Task: Add an event  with title  Third Conference: Business Symposium, date '2024/04/04' to 2024/04/05 & Select Event type as  Group. Add location for the event as  Marrakech, Morocco and add a description: The team will assess the project's adherence to established processes and methodologies. They will evaluate whether project activities, such as requirements gathering, design, development, testing, and deployment, are following defined procedures and best practices.Create an event link  http-thirdconference:businesssymposiumcom & Select the event color as  Magenta. , logged in from the account softage.4@softage.netand send the event invitation to softage.6@softage.net and softage.7@softage.net
Action: Mouse pressed left at (761, 106)
Screenshot: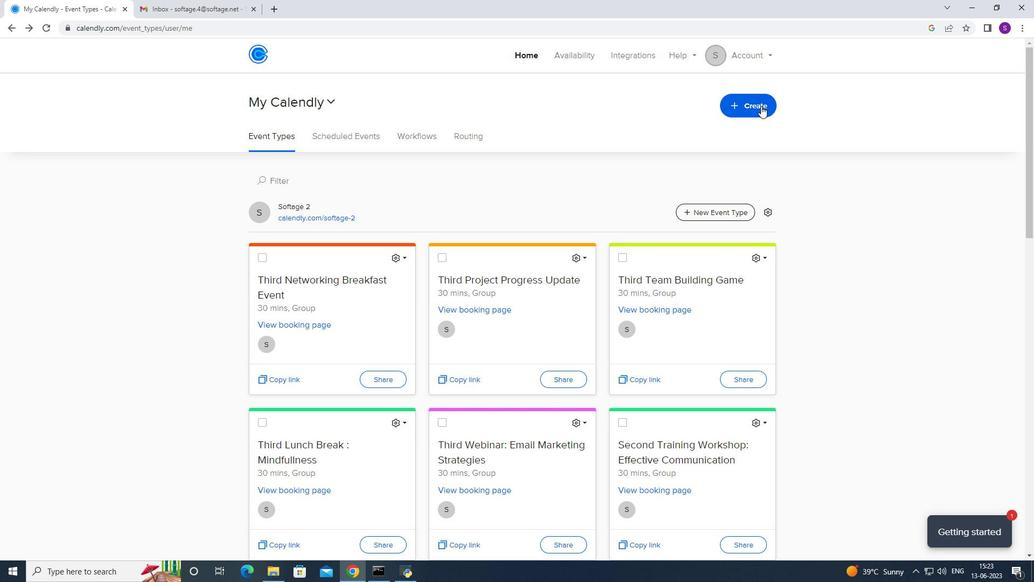 
Action: Mouse moved to (674, 145)
Screenshot: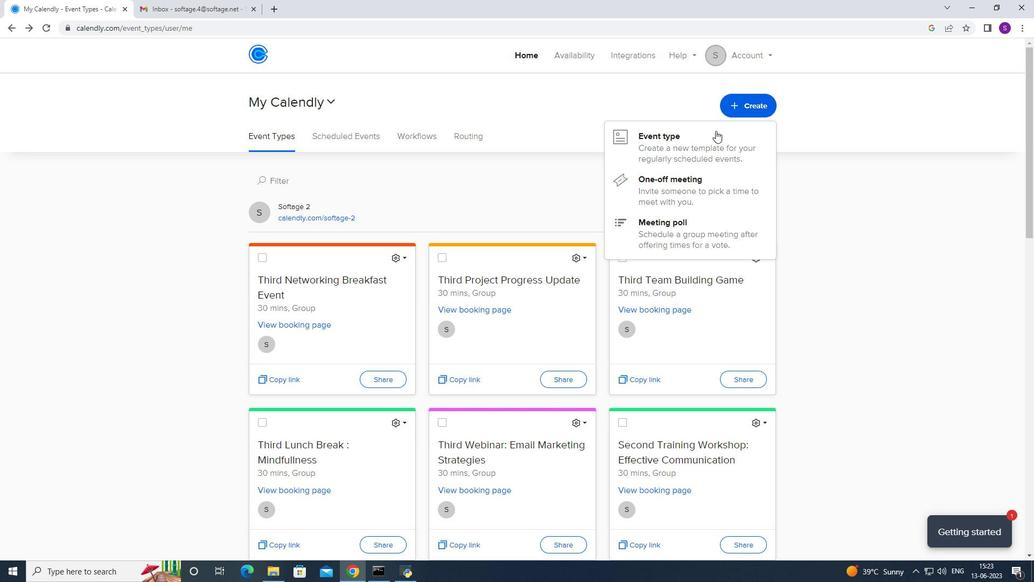 
Action: Mouse pressed left at (674, 145)
Screenshot: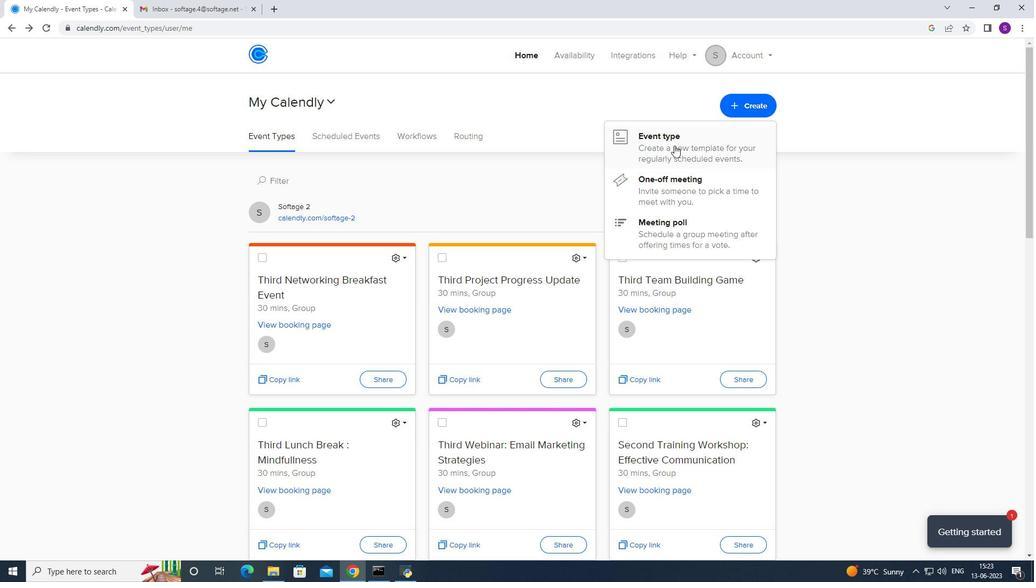 
Action: Mouse moved to (427, 241)
Screenshot: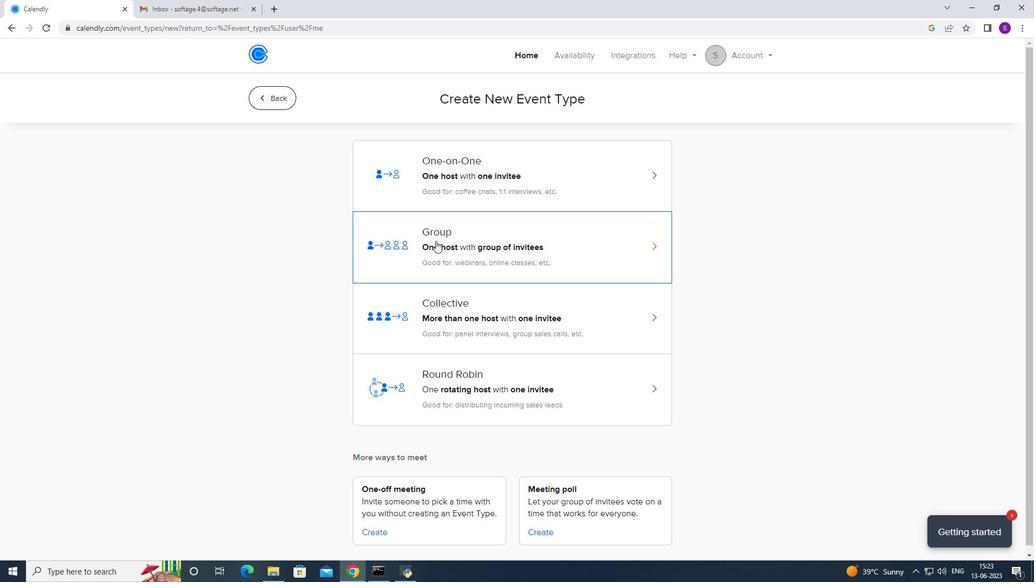 
Action: Mouse scrolled (427, 241) with delta (0, 0)
Screenshot: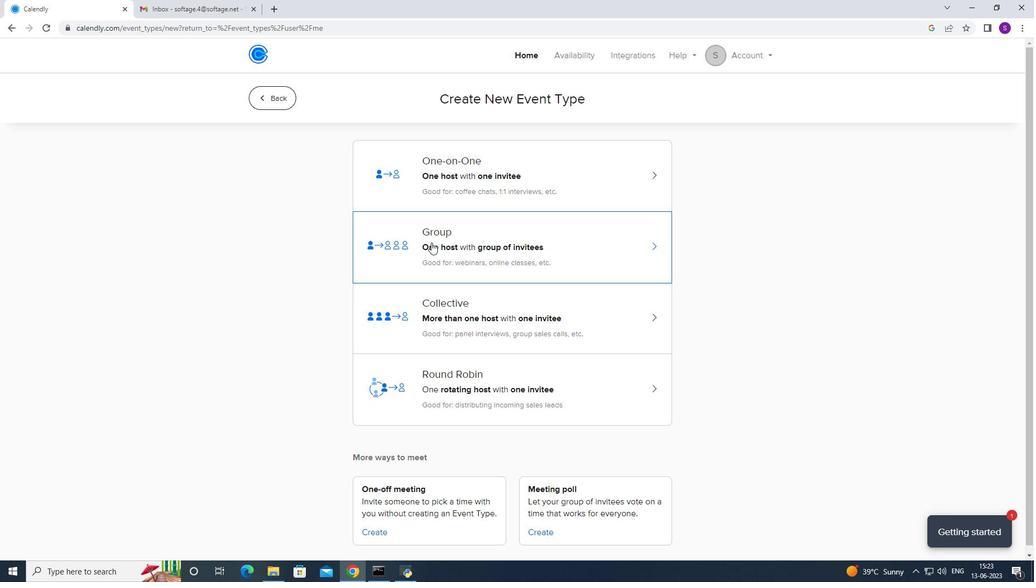 
Action: Mouse moved to (426, 241)
Screenshot: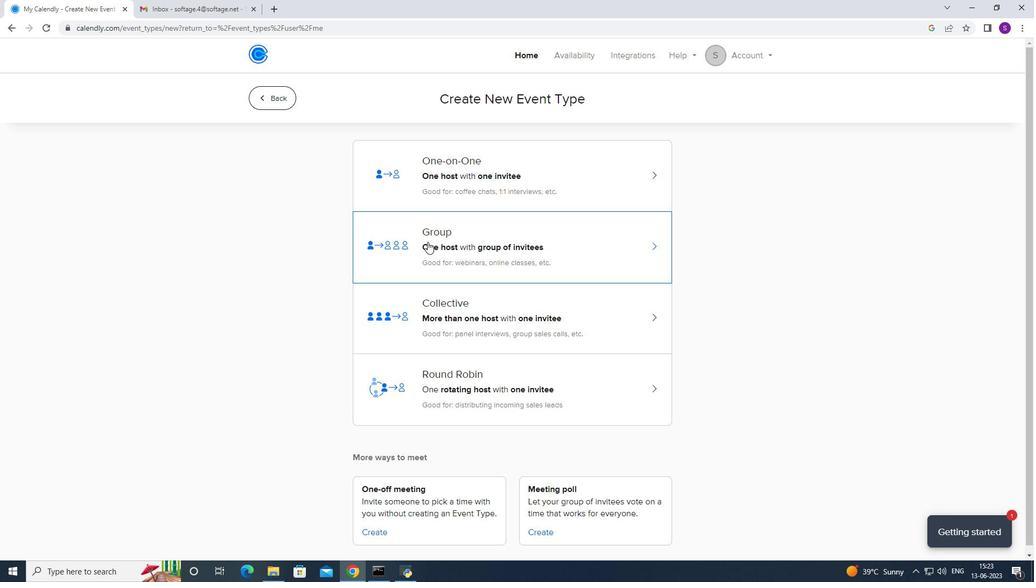 
Action: Mouse scrolled (427, 241) with delta (0, 0)
Screenshot: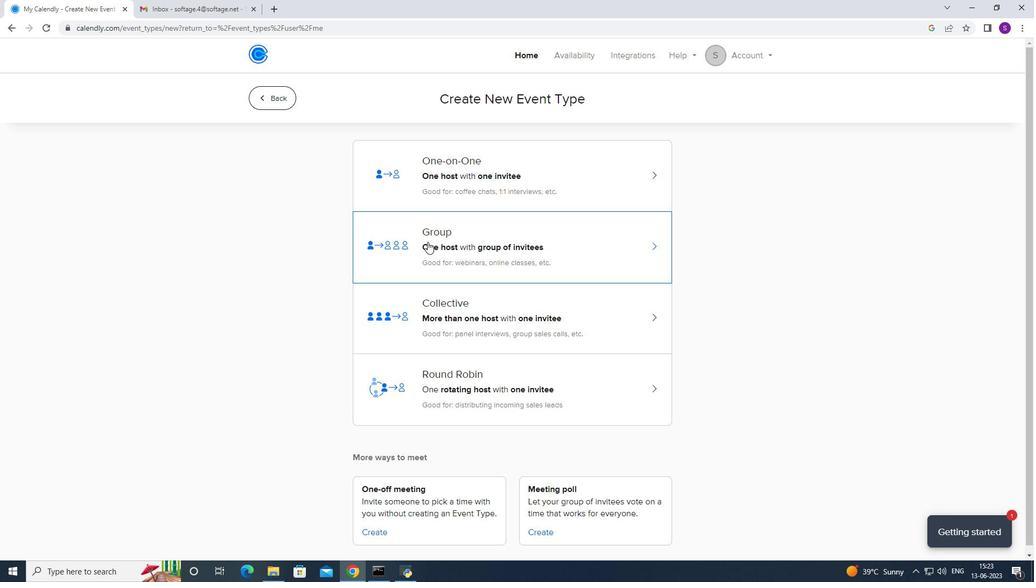 
Action: Mouse moved to (426, 241)
Screenshot: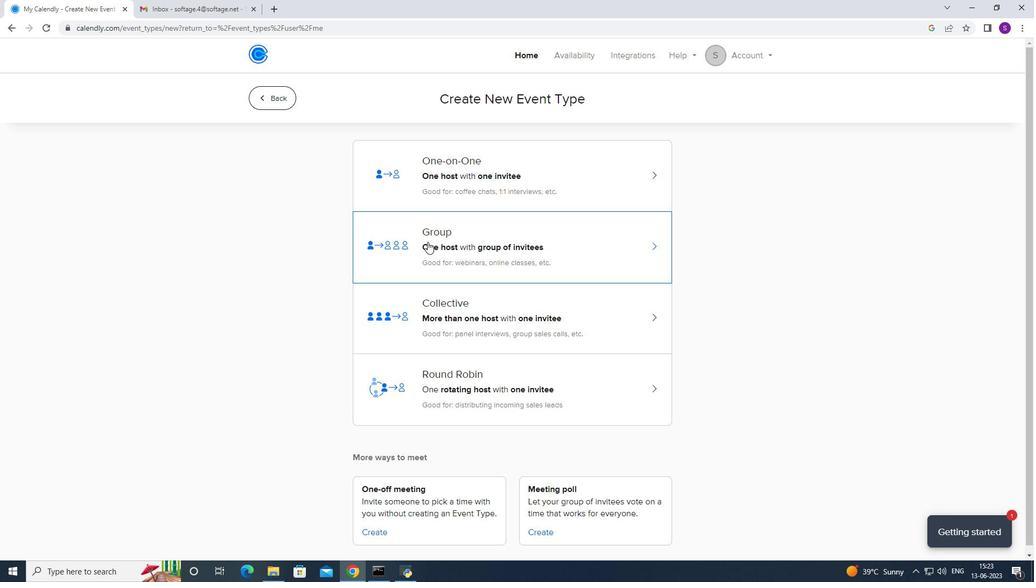 
Action: Mouse scrolled (426, 240) with delta (0, 0)
Screenshot: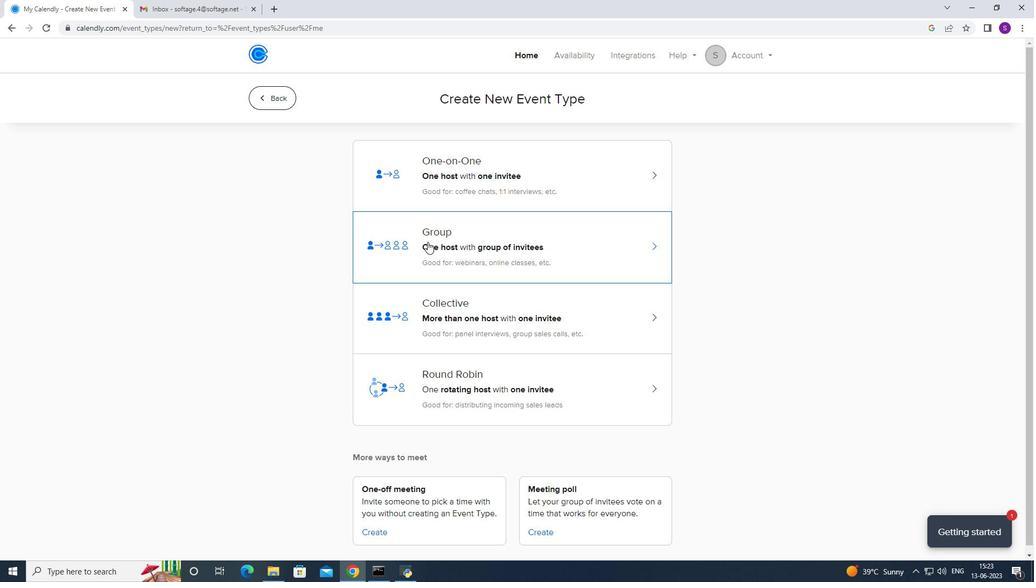
Action: Mouse moved to (428, 238)
Screenshot: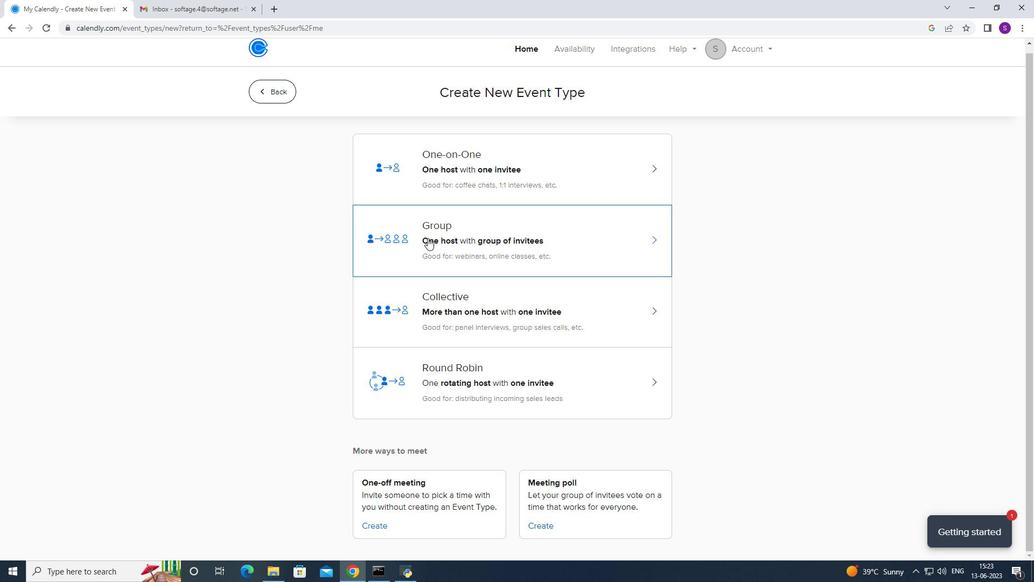 
Action: Mouse pressed left at (428, 238)
Screenshot: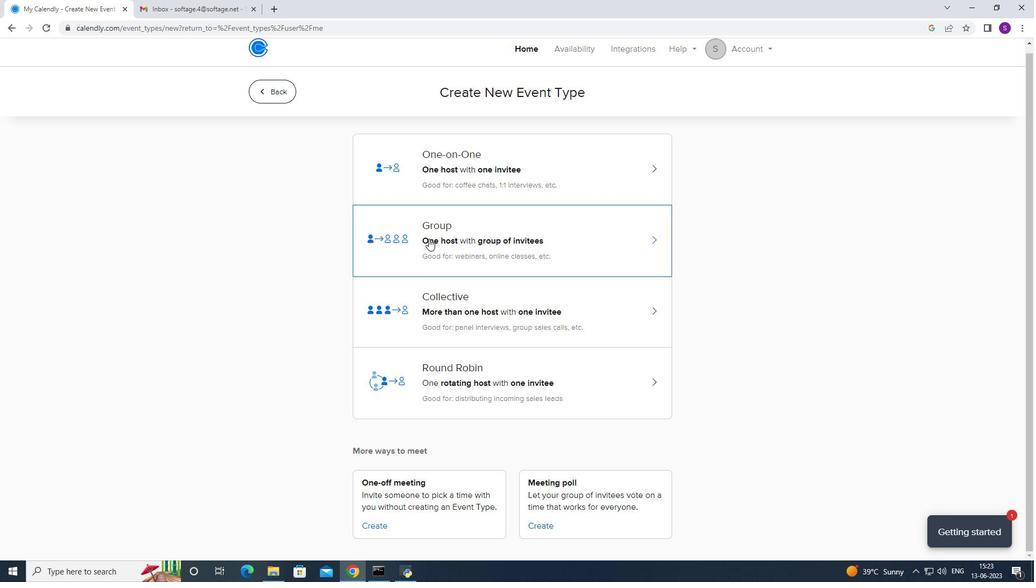 
Action: Mouse moved to (364, 250)
Screenshot: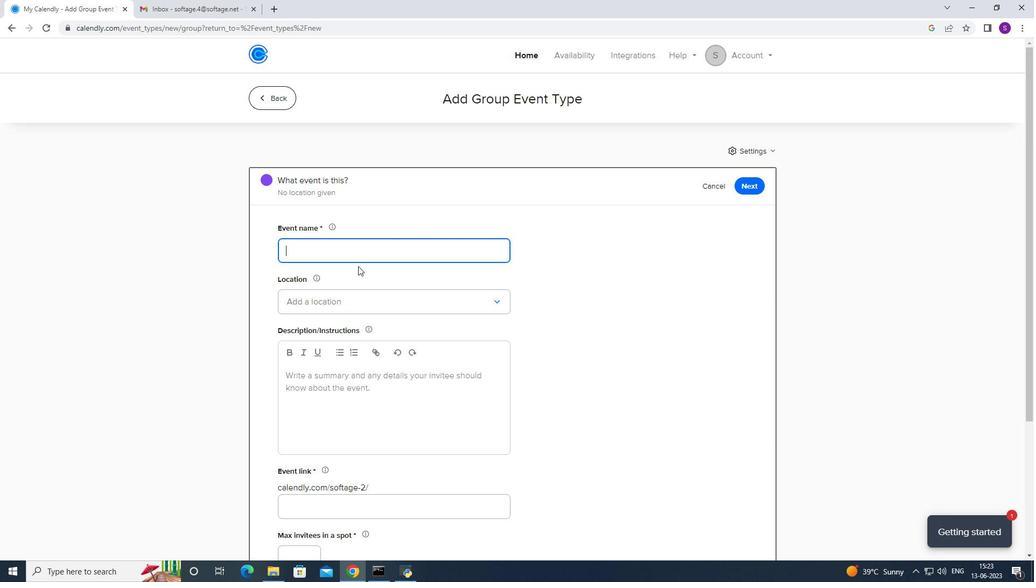 
Action: Key pressed <Key.caps_lock>T<Key.caps_lock>hird<Key.space><Key.caps_lock>C<Key.caps_lock>onference<Key.shift_r>:<Key.space><Key.caps_lock>B<Key.caps_lock>usiness<Key.space><Key.caps_lock>S<Key.caps_lock>ynpo<Key.backspace><Key.backspace><Key.backspace><Key.backspace><Key.backspace><Key.backspace><Key.space><Key.caps_lock>S<Key.caps_lock>ymposium
Screenshot: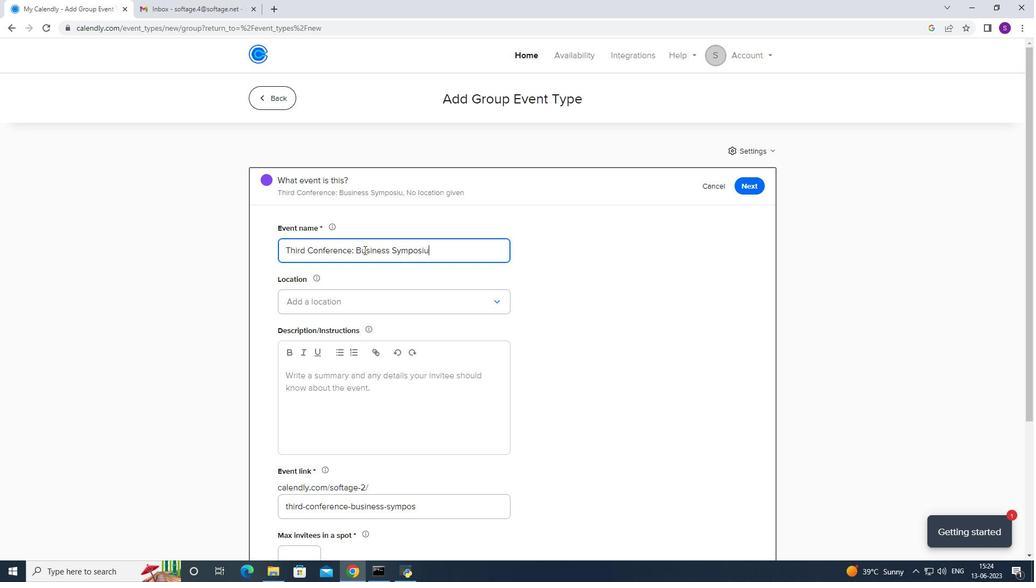 
Action: Mouse moved to (344, 294)
Screenshot: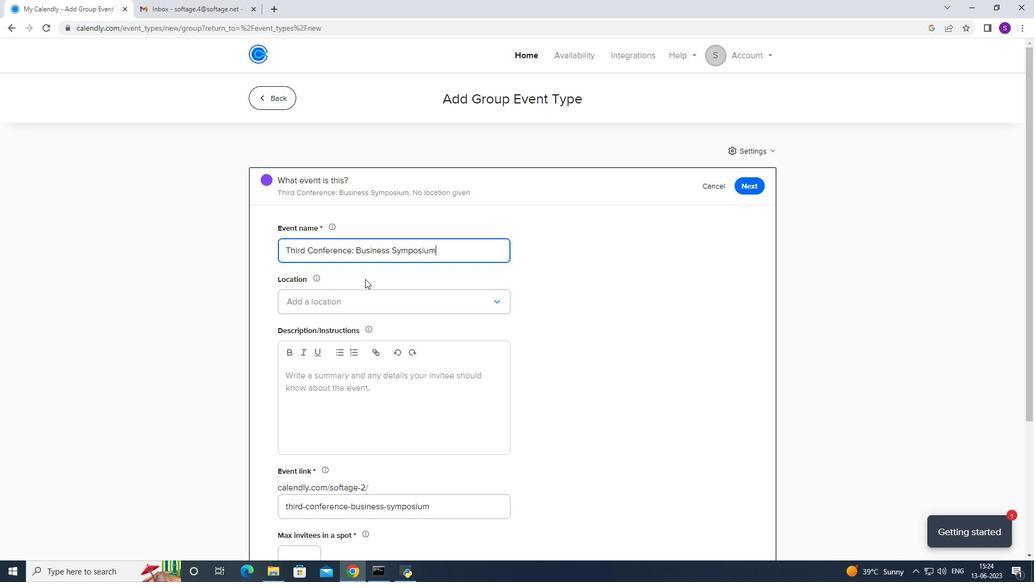
Action: Mouse pressed left at (344, 294)
Screenshot: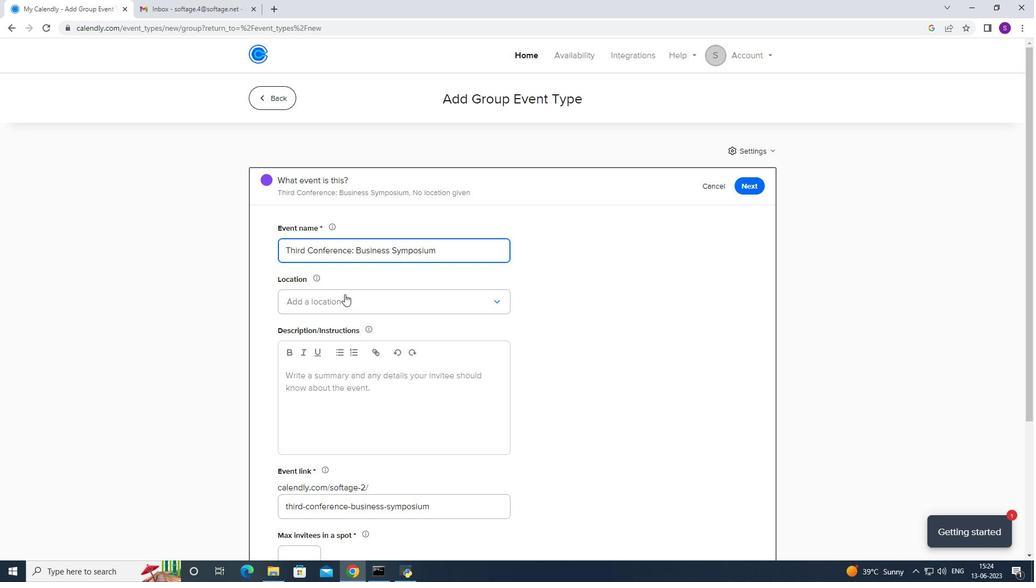 
Action: Mouse moved to (340, 329)
Screenshot: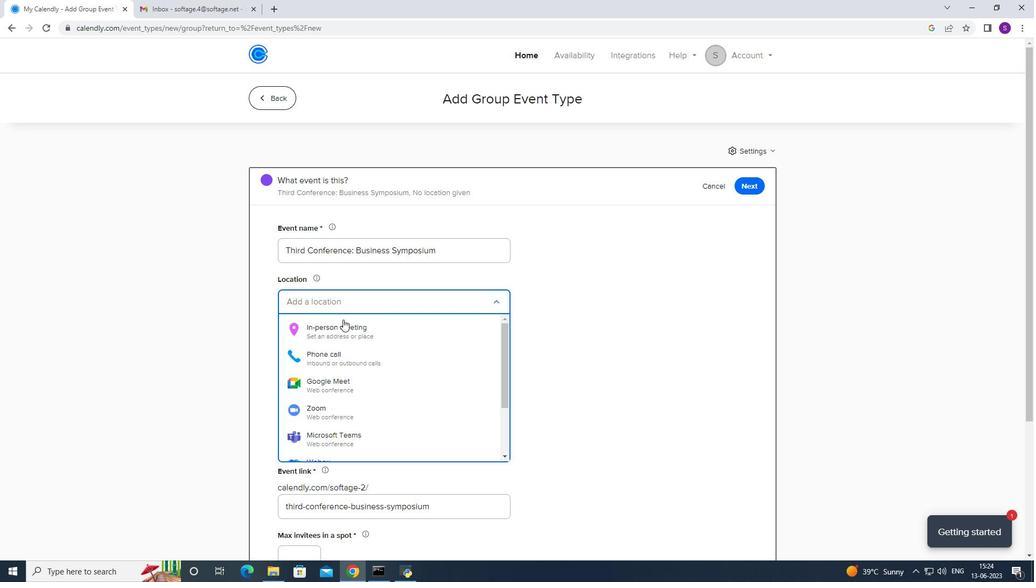
Action: Mouse pressed left at (340, 329)
Screenshot: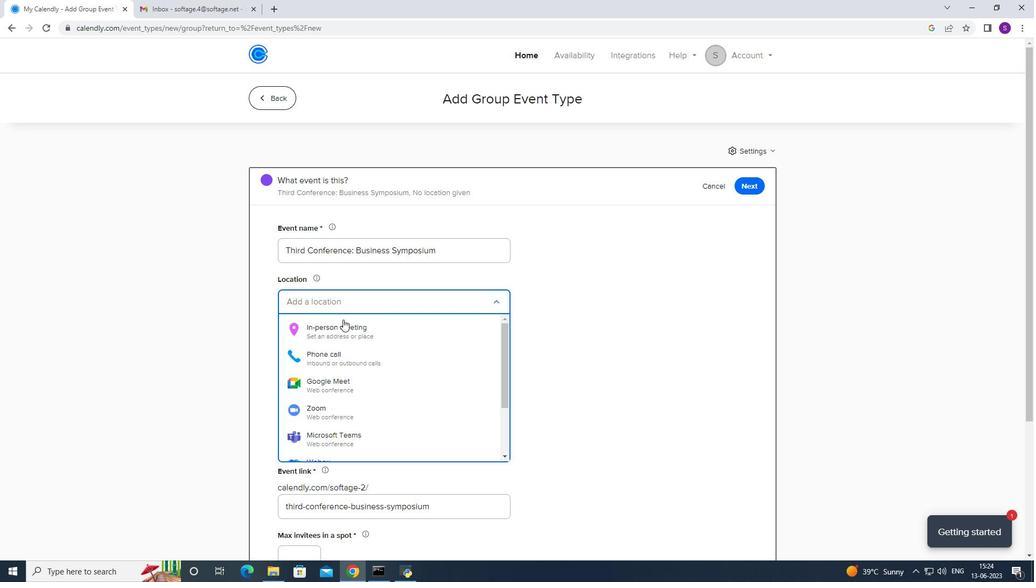 
Action: Mouse moved to (464, 179)
Screenshot: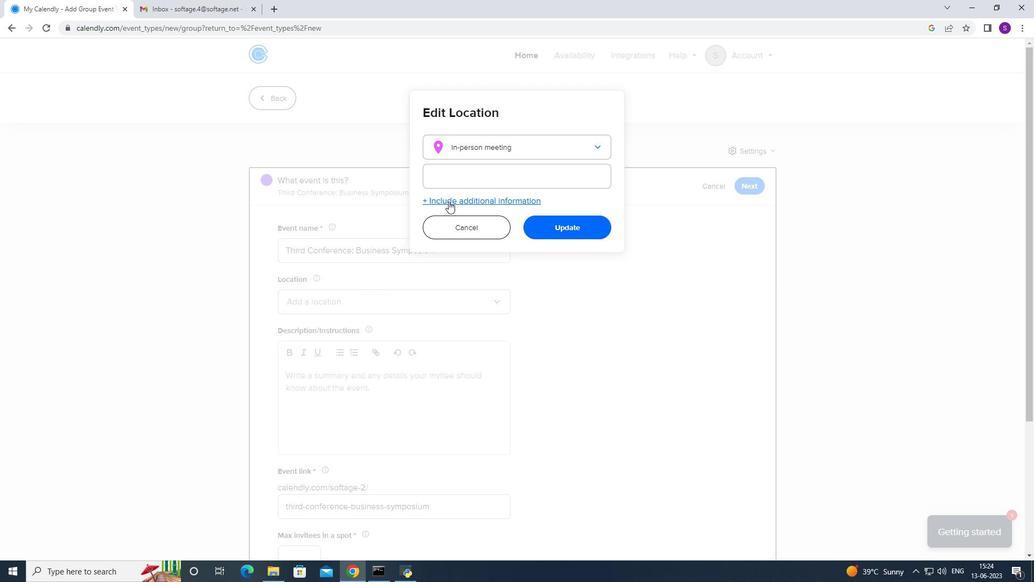 
Action: Mouse pressed left at (464, 179)
Screenshot: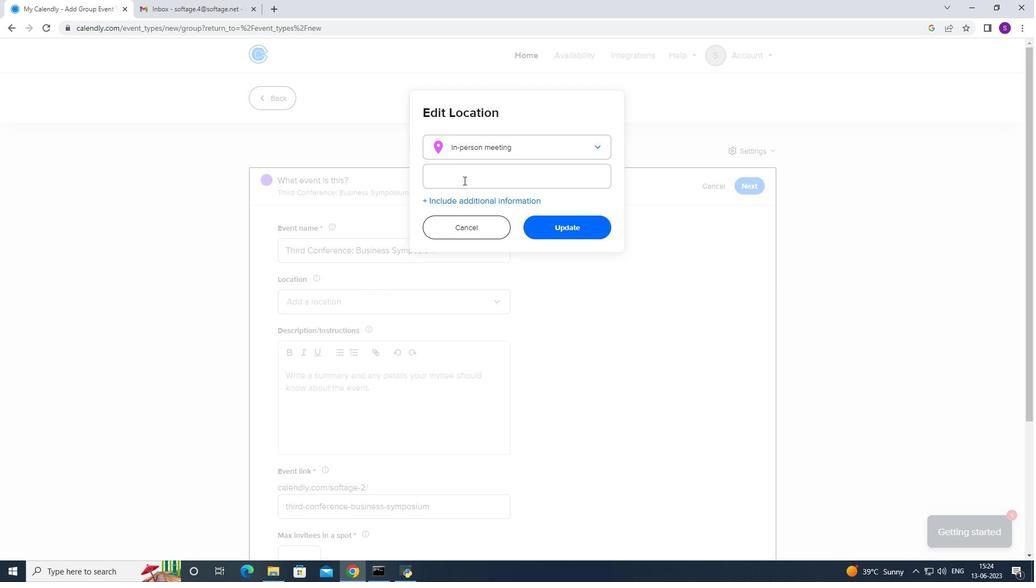 
Action: Mouse moved to (402, 150)
Screenshot: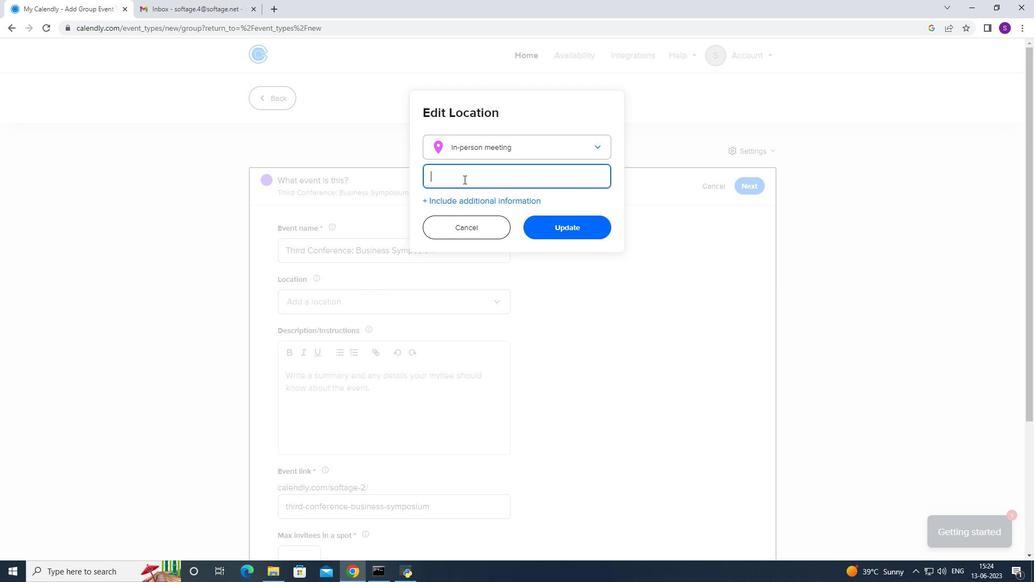 
Action: Key pressed <Key.caps_lock>M<Key.caps_lock>arre<Key.backspace>akech.<Key.backspace>,<Key.space><Key.caps_lock>M<Key.caps_lock>orrocco
Screenshot: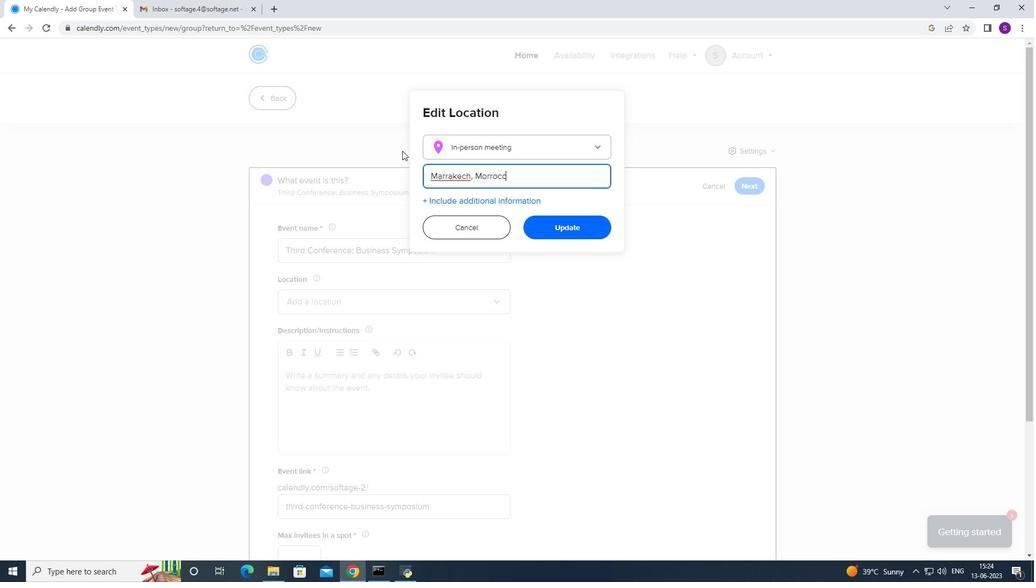 
Action: Mouse moved to (409, 148)
Screenshot: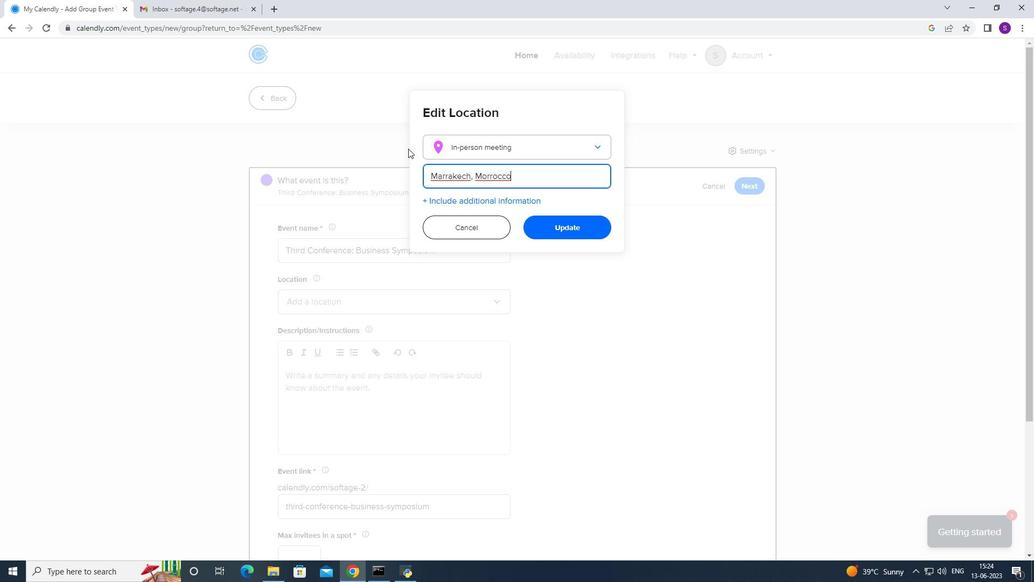 
Action: Mouse scrolled (409, 148) with delta (0, 0)
Screenshot: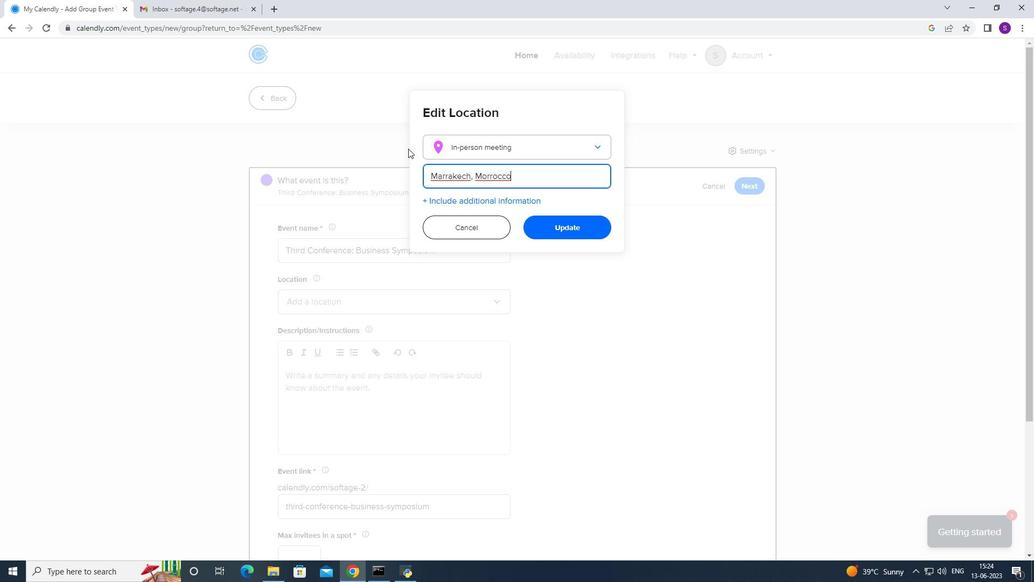
Action: Mouse moved to (489, 177)
Screenshot: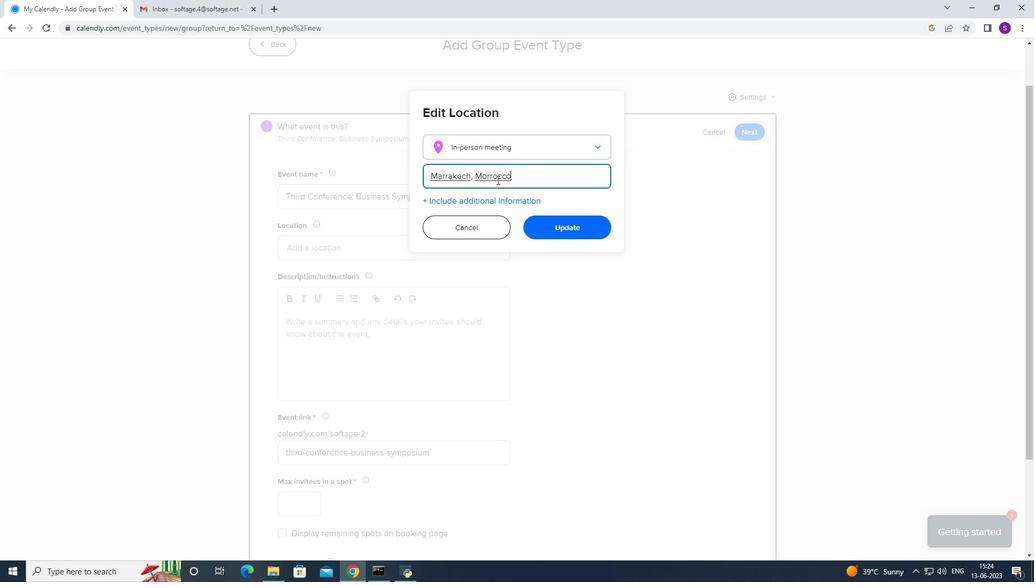 
Action: Mouse pressed left at (489, 177)
Screenshot: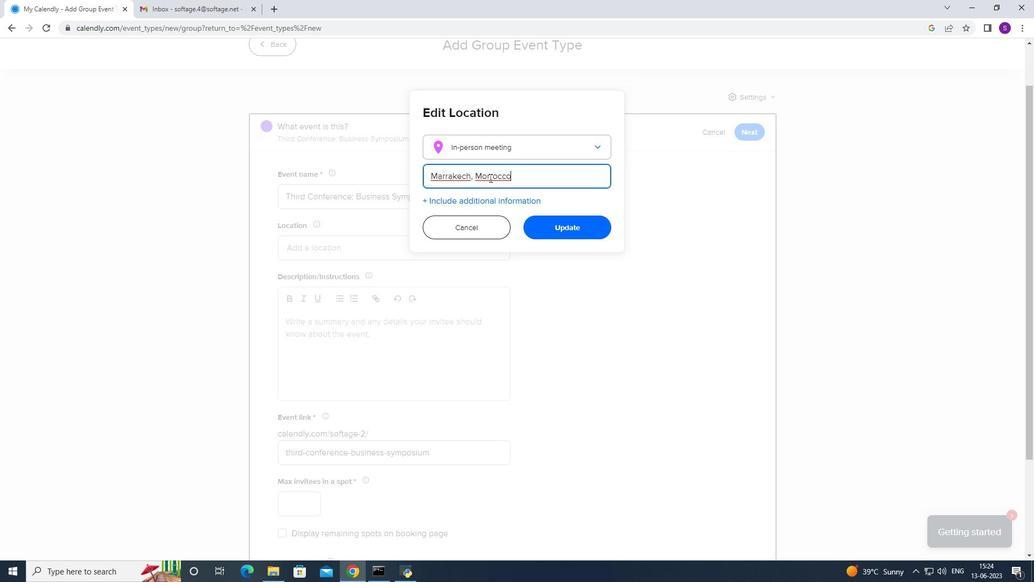 
Action: Key pressed <Key.backspace>
Screenshot: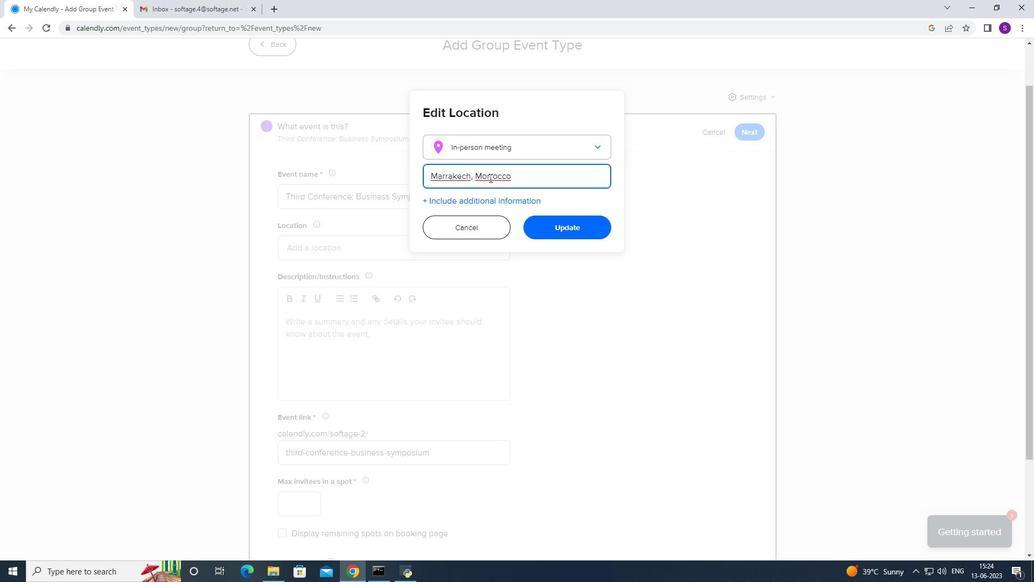 
Action: Mouse moved to (514, 172)
Screenshot: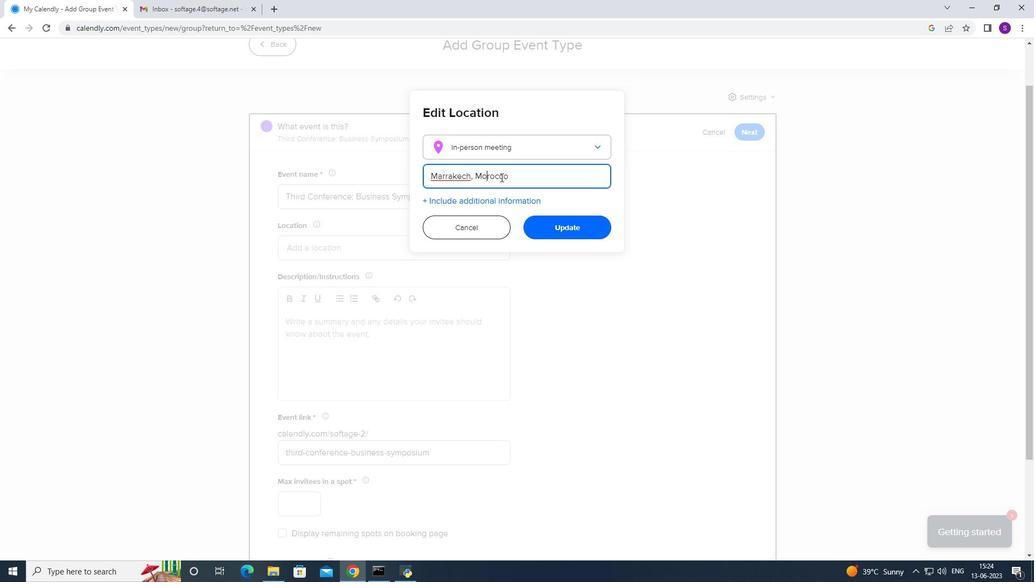 
Action: Mouse pressed left at (514, 172)
Screenshot: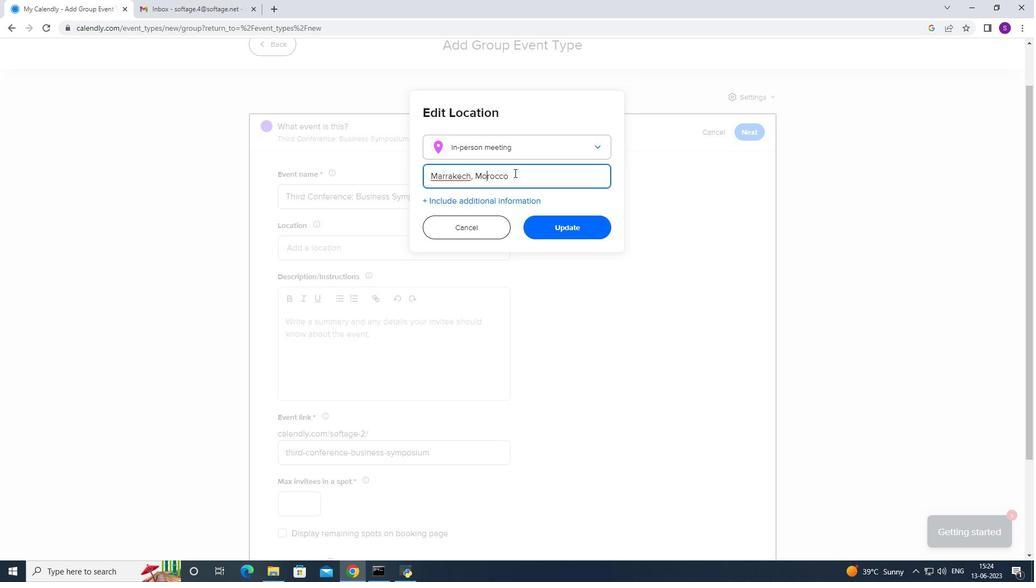 
Action: Mouse moved to (539, 229)
Screenshot: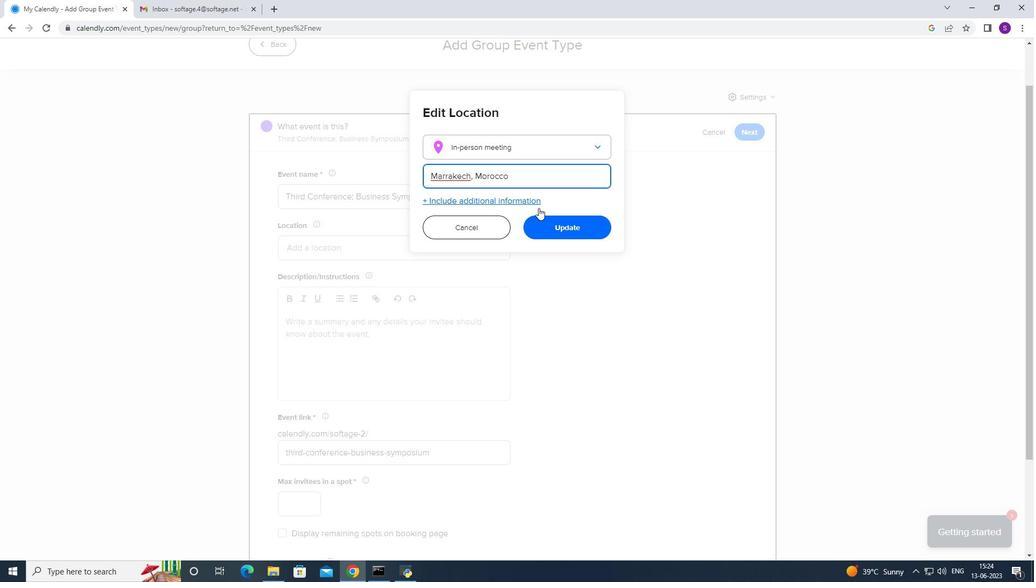 
Action: Mouse pressed left at (539, 229)
Screenshot: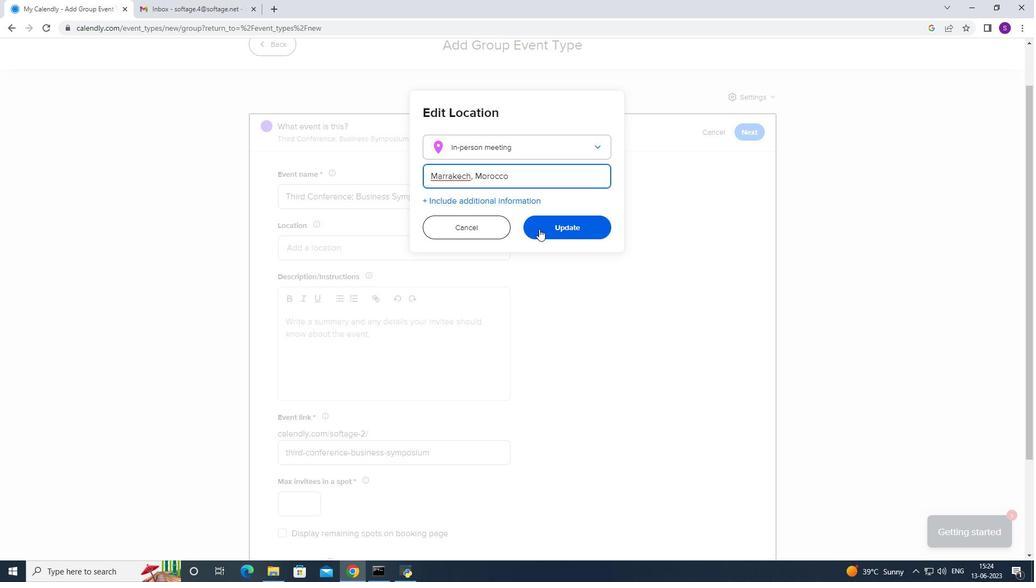 
Action: Mouse moved to (360, 293)
Screenshot: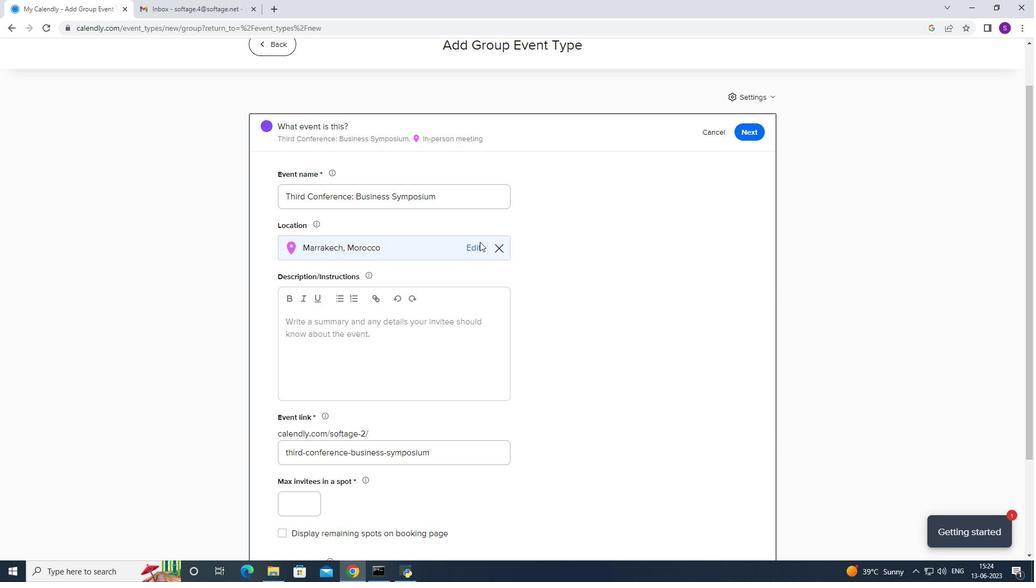
Action: Mouse scrolled (360, 293) with delta (0, 0)
Screenshot: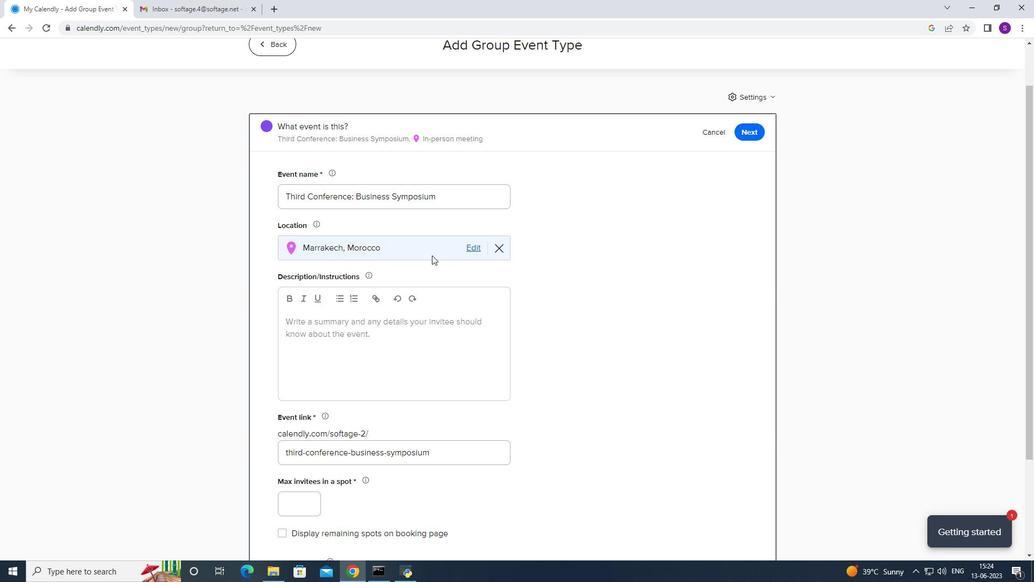 
Action: Mouse moved to (360, 293)
Screenshot: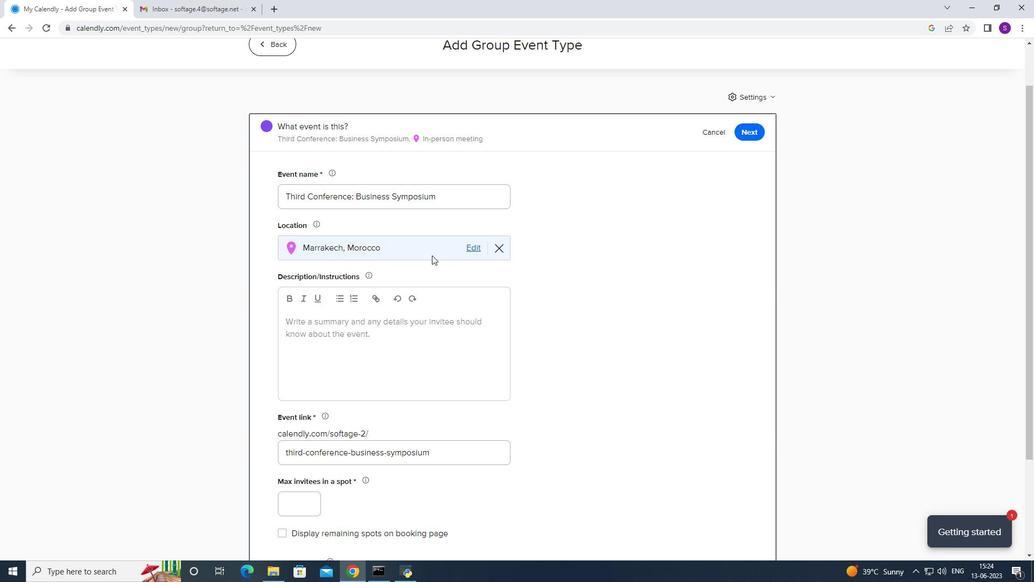 
Action: Mouse scrolled (360, 293) with delta (0, 0)
Screenshot: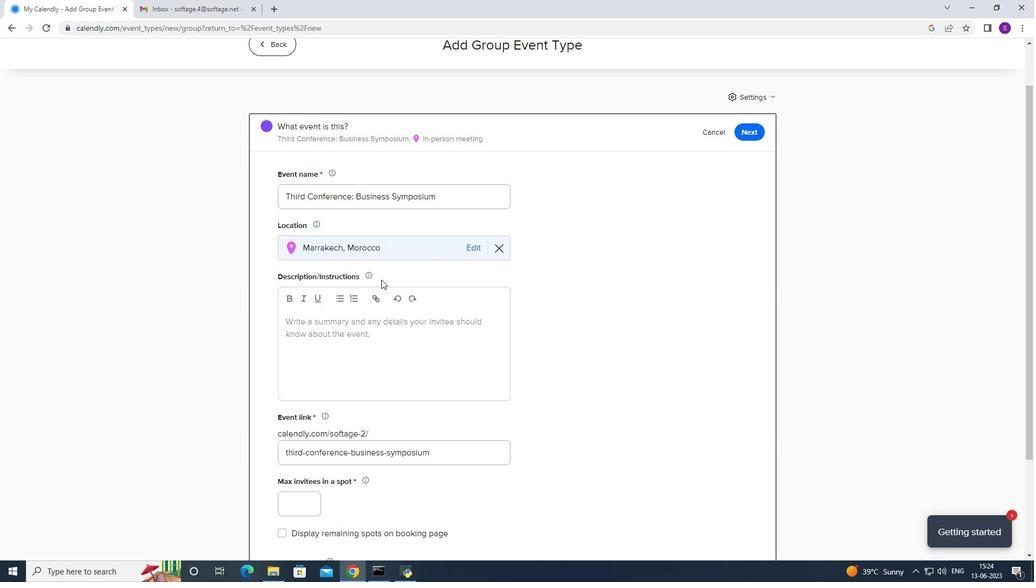 
Action: Mouse moved to (359, 293)
Screenshot: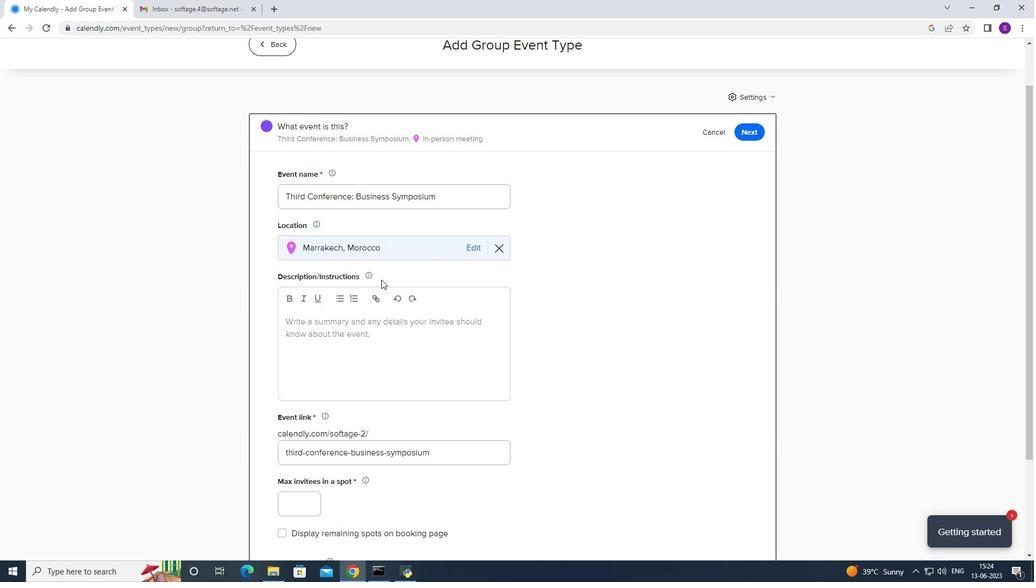 
Action: Mouse scrolled (359, 293) with delta (0, 0)
Screenshot: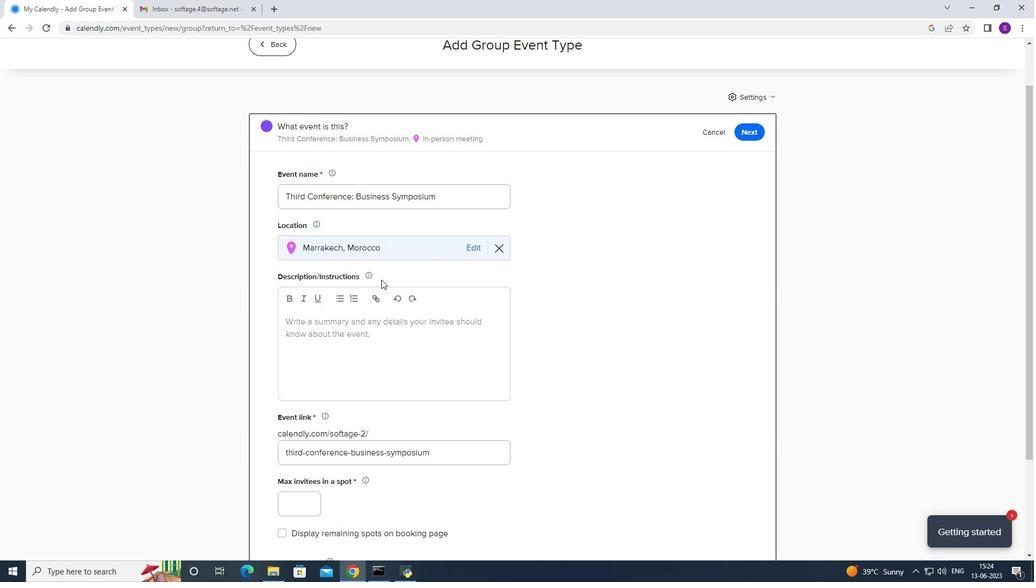 
Action: Mouse scrolled (359, 293) with delta (0, 0)
Screenshot: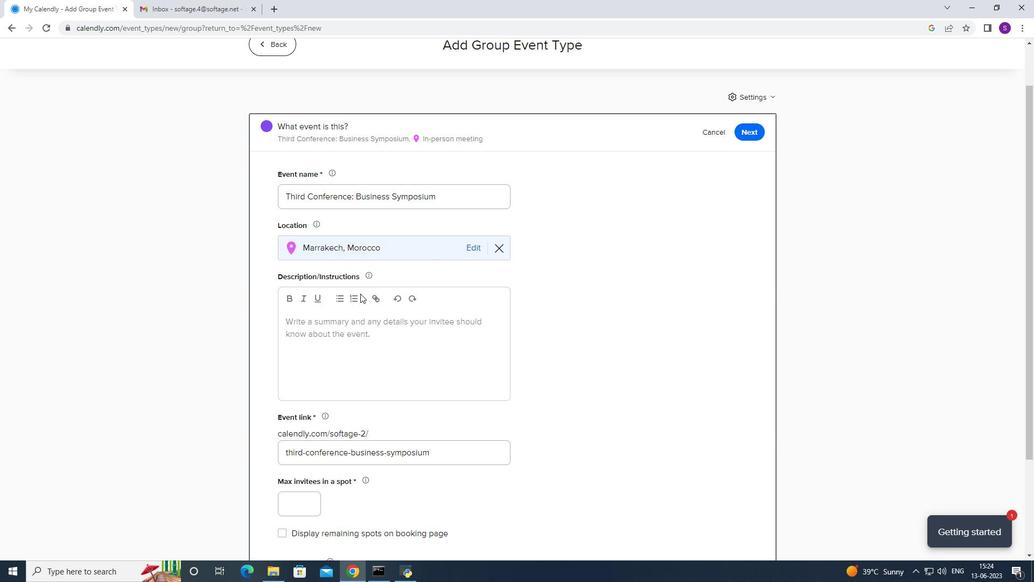 
Action: Mouse moved to (335, 212)
Screenshot: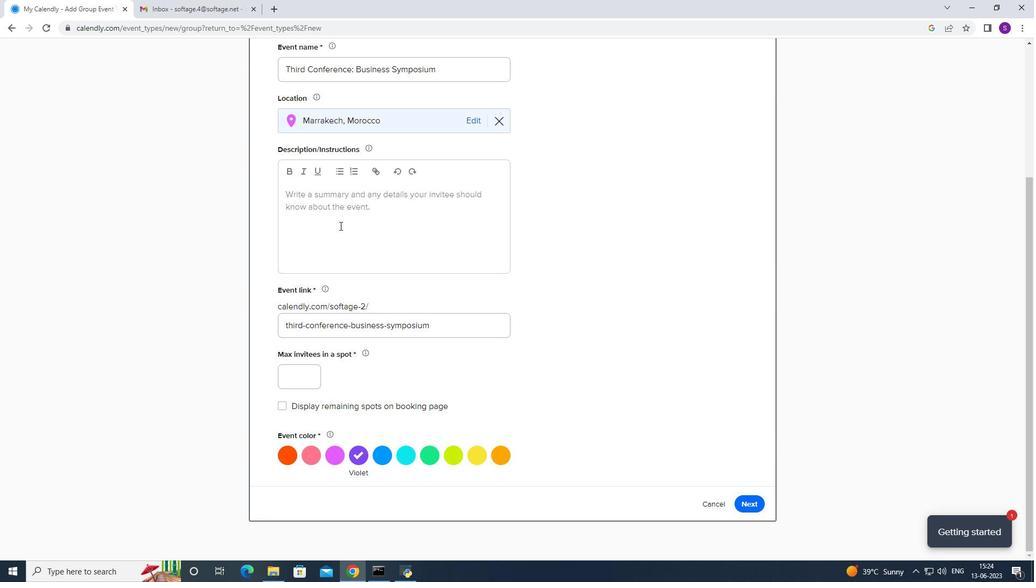 
Action: Mouse pressed left at (335, 212)
Screenshot: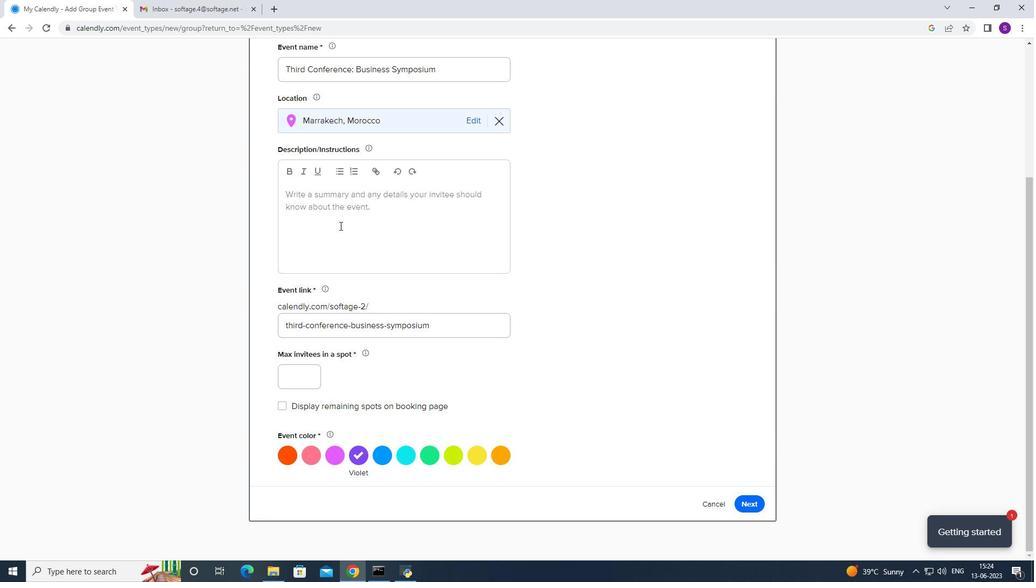
Action: Mouse moved to (341, 457)
Screenshot: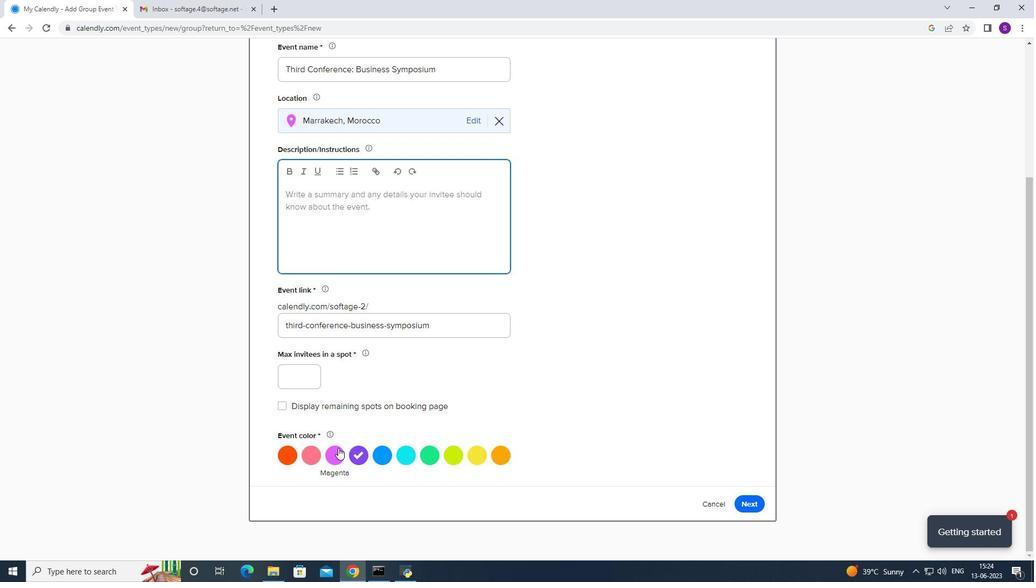 
Action: Mouse pressed left at (341, 457)
Screenshot: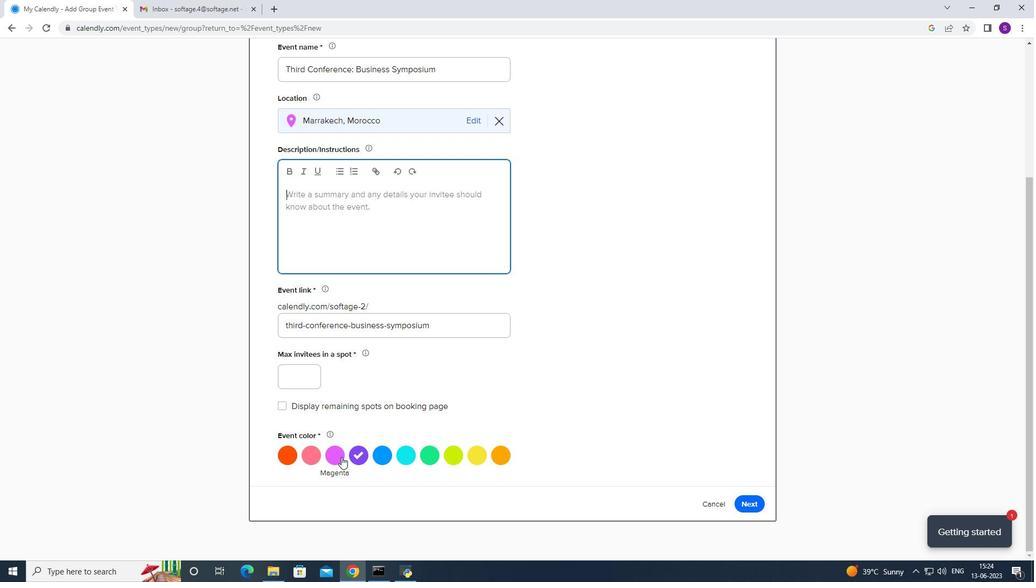 
Action: Mouse moved to (309, 378)
Screenshot: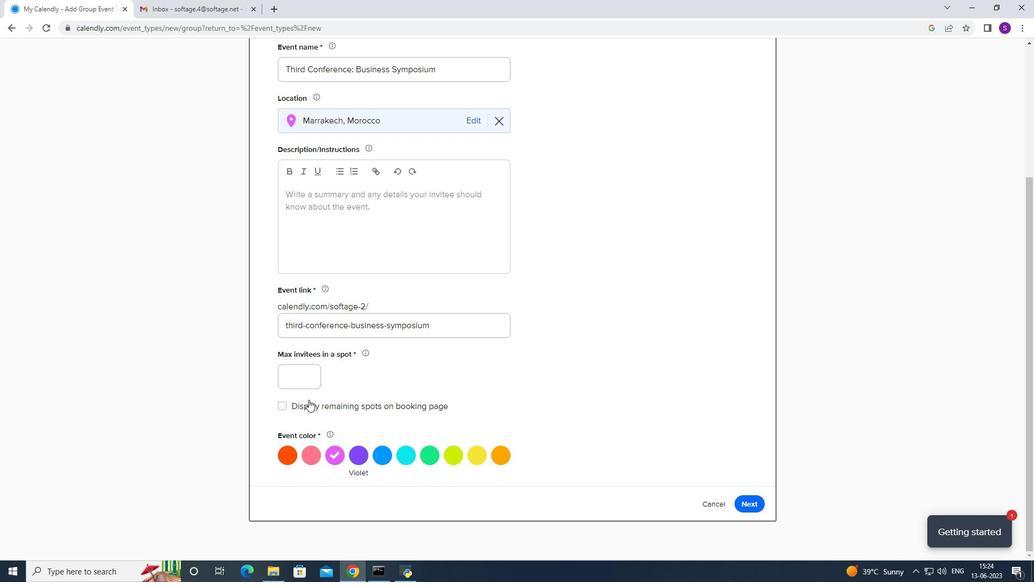 
Action: Mouse pressed left at (309, 378)
Screenshot: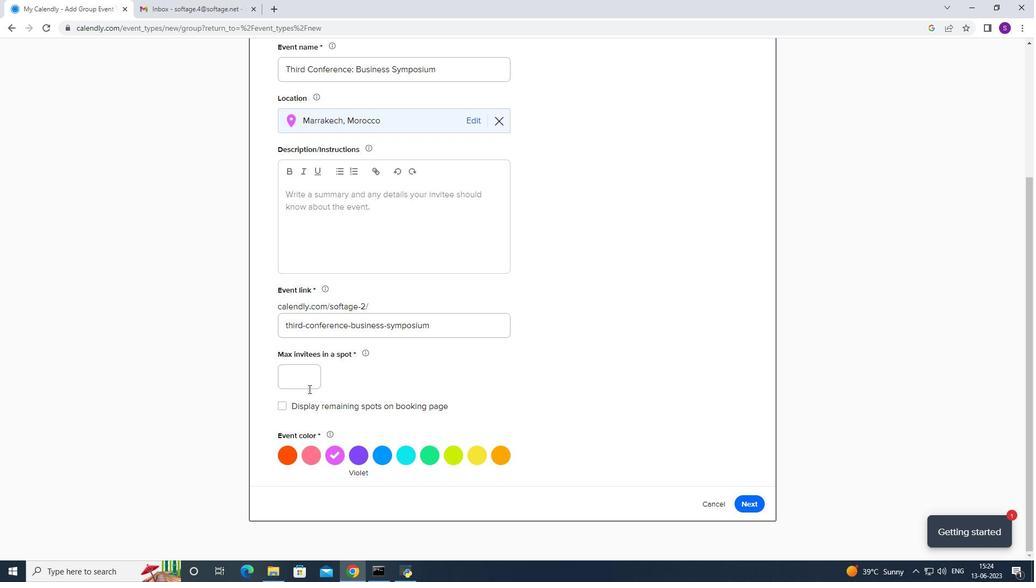 
Action: Key pressed 5
Screenshot: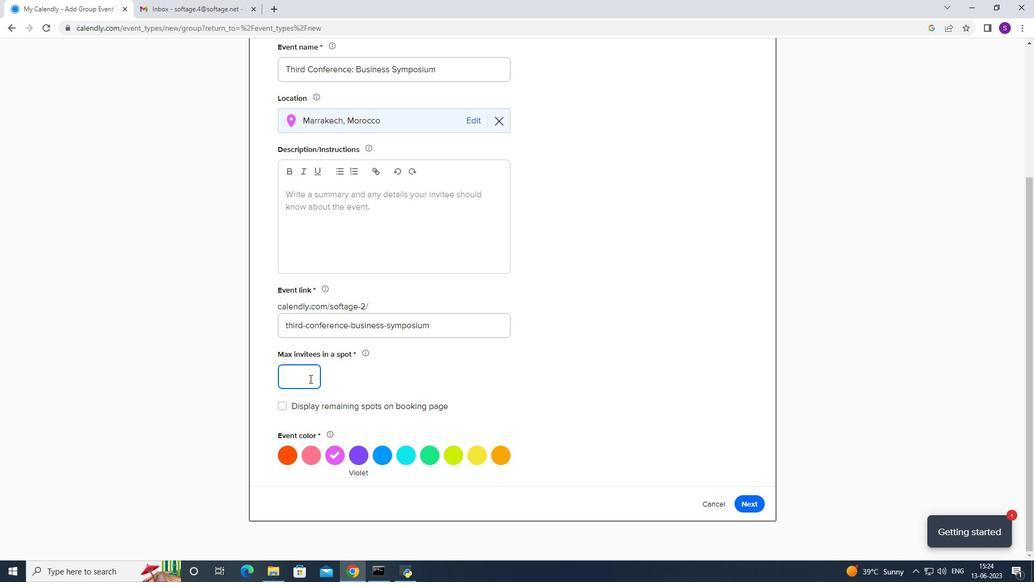 
Action: Mouse moved to (358, 289)
Screenshot: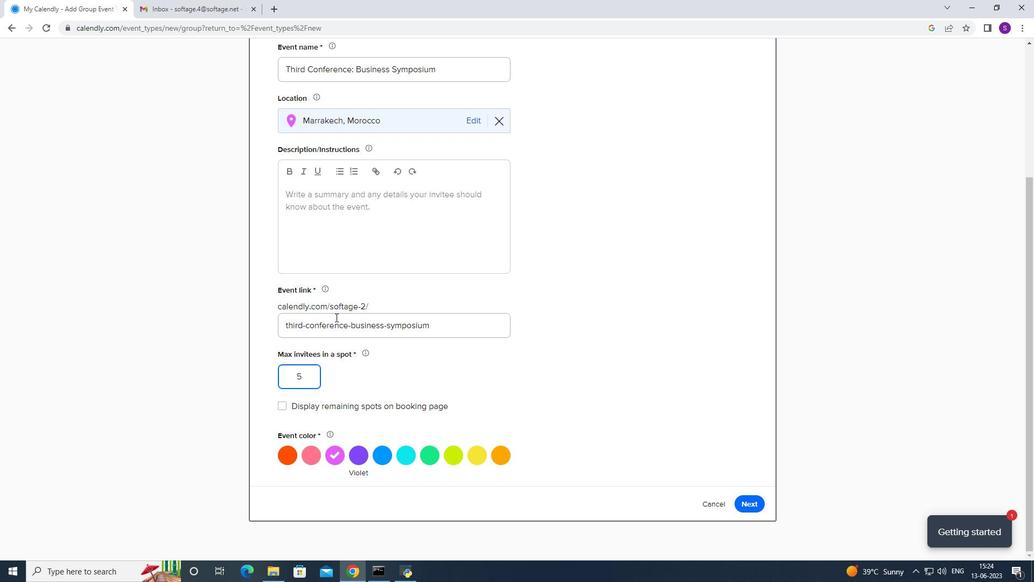 
Action: Mouse pressed left at (358, 289)
Screenshot: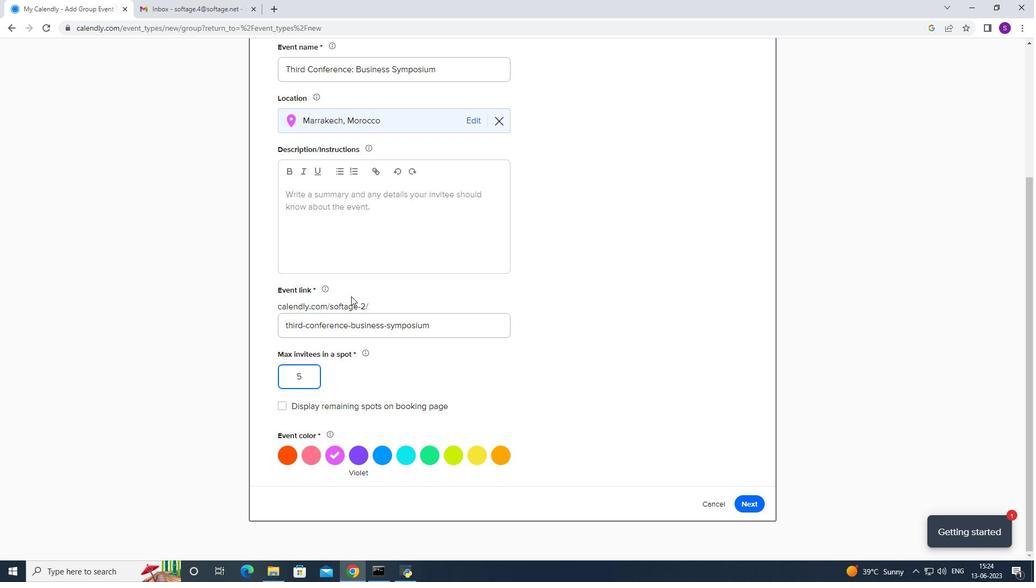 
Action: Mouse moved to (383, 261)
Screenshot: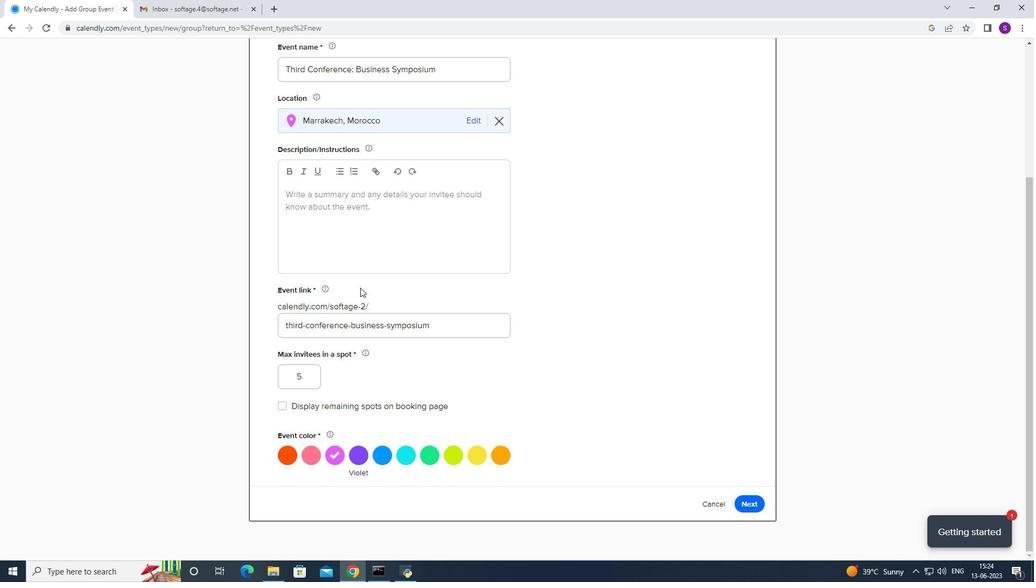 
Action: Mouse pressed left at (383, 261)
Screenshot: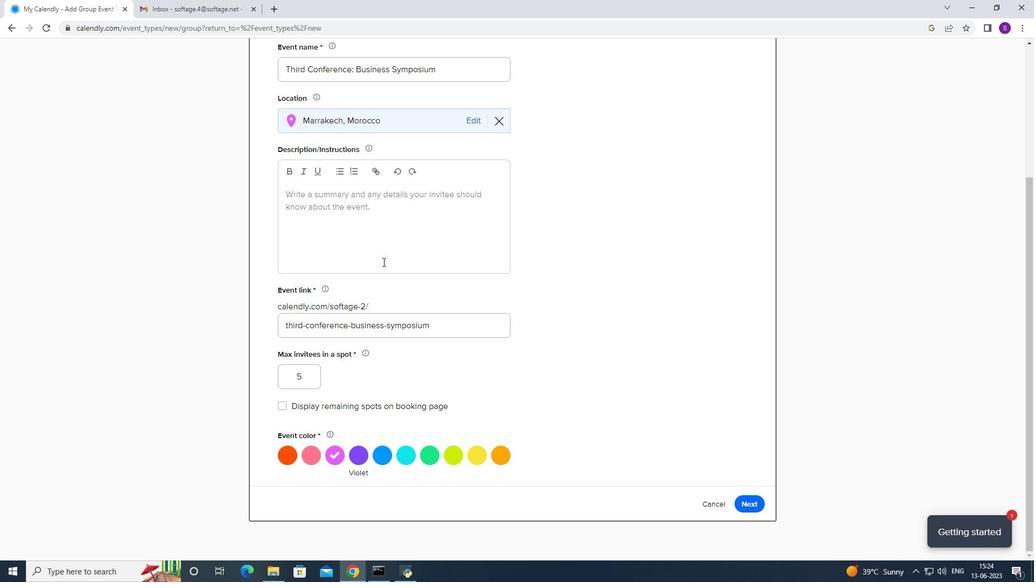 
Action: Mouse moved to (384, 261)
Screenshot: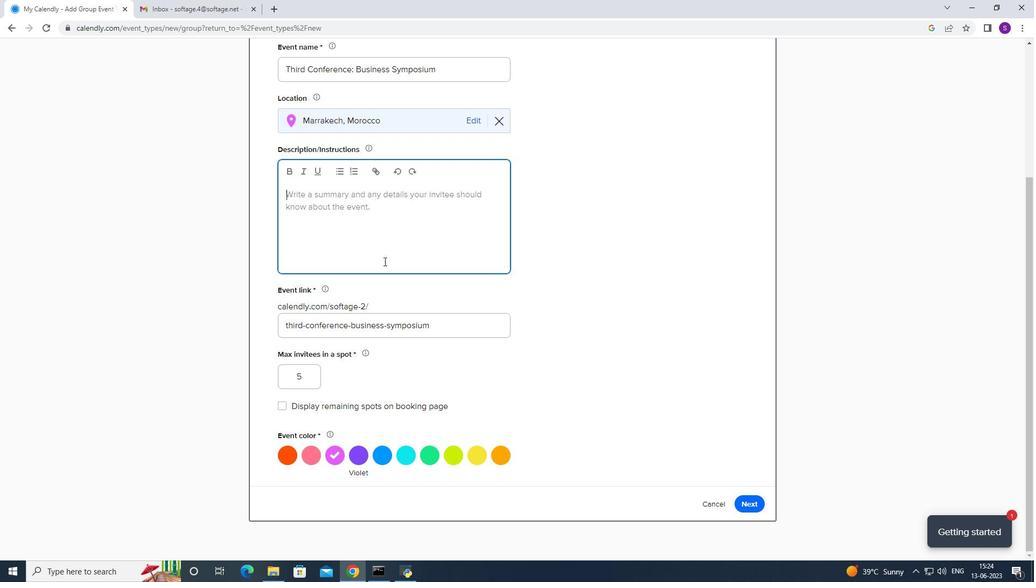 
Action: Key pressed <Key.caps_lock>T<Key.caps_lock>he<Key.space>team<Key.space>willasess<Key.space><Key.backspace><Key.backspace><Key.backspace><Key.backspace><Key.backspace><Key.backspace><Key.space>assess<Key.space>y<Key.backspace>tg<Key.backspace>he<Key.space>projects<Key.space><Key.backspace><Key.backspace><Key.space>adherance<Key.space>to<Key.space>estan<Key.backspace>blished<Key.space>process<Key.space>and<Key.space>metj=
Screenshot: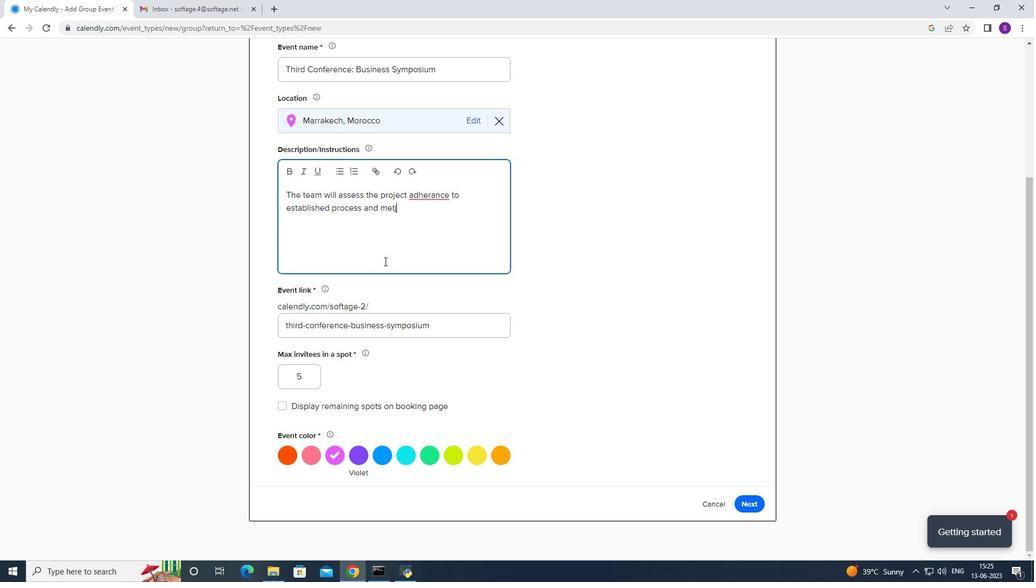 
Action: Mouse moved to (382, 262)
Screenshot: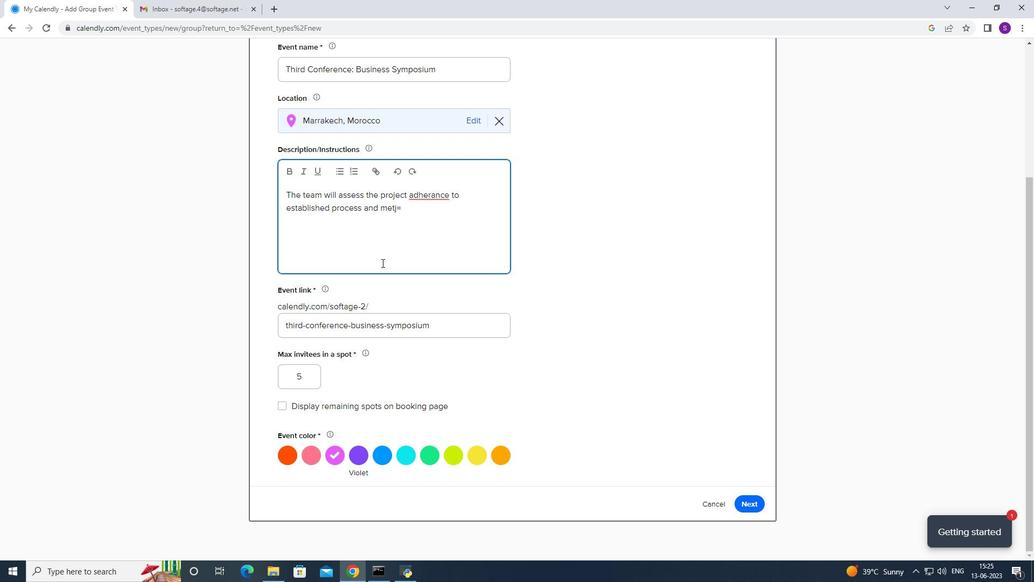 
Action: Key pressed =
Screenshot: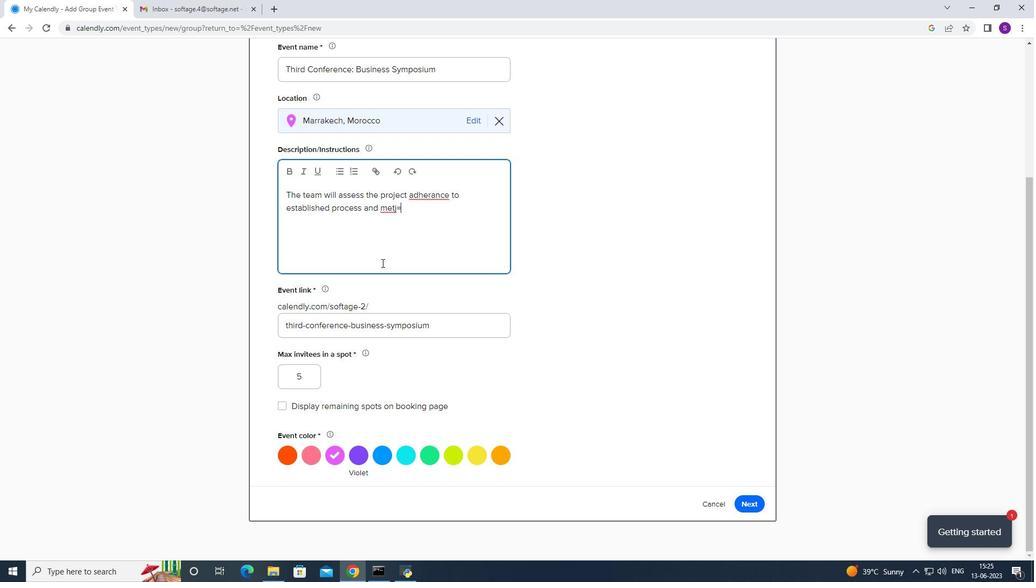 
Action: Mouse moved to (380, 264)
Screenshot: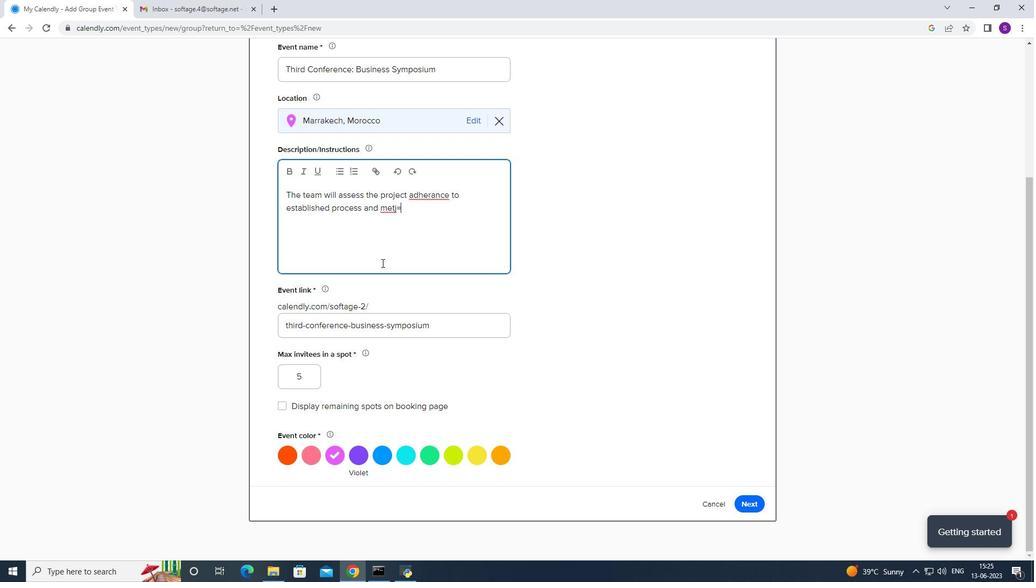 
Action: Key pressed <Key.backspace><Key.backspace><Key.backspace>hodologies.
Screenshot: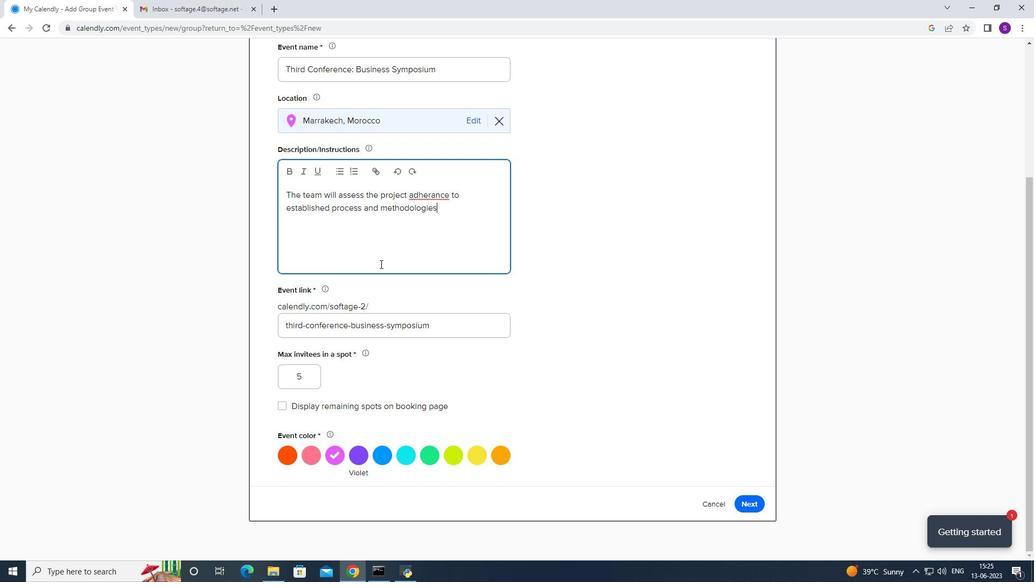 
Action: Mouse moved to (421, 193)
Screenshot: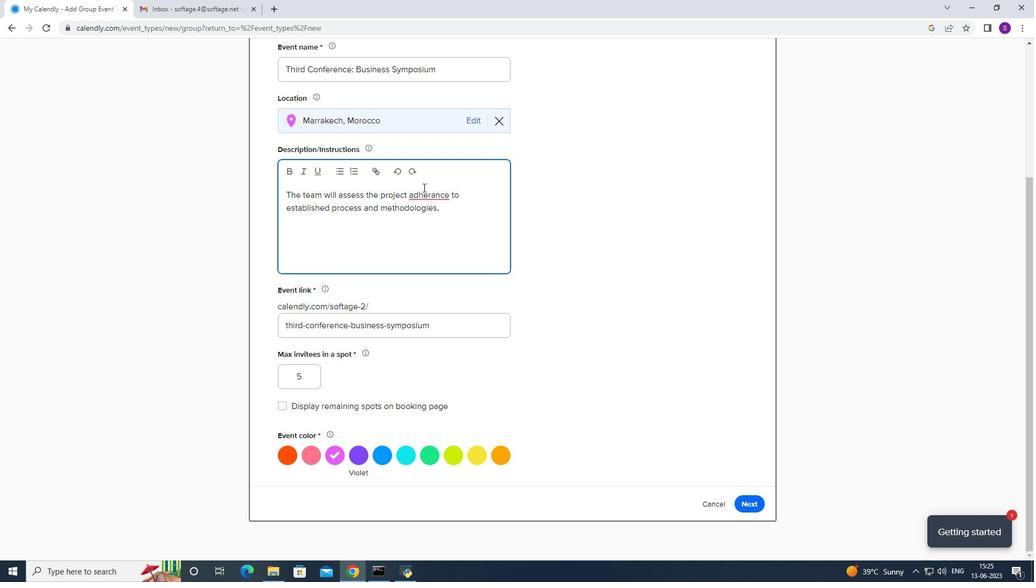 
Action: Mouse pressed left at (421, 193)
Screenshot: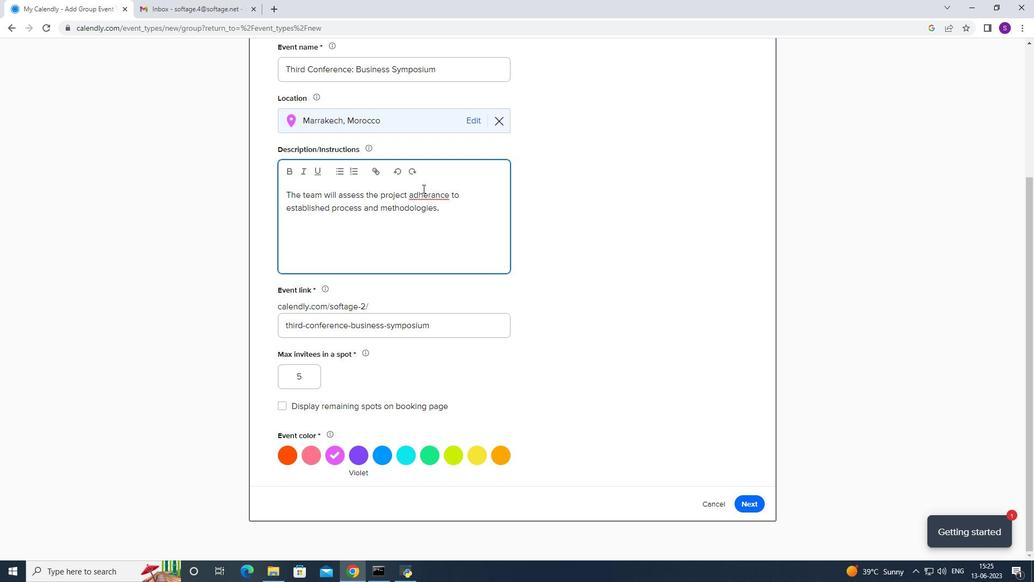 
Action: Mouse pressed right at (421, 193)
Screenshot: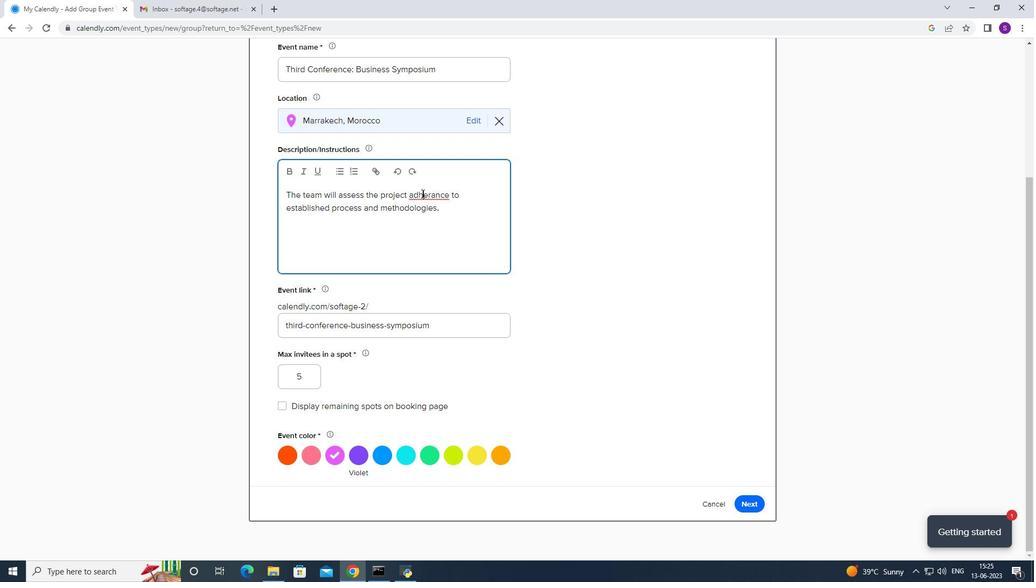 
Action: Mouse moved to (462, 212)
Screenshot: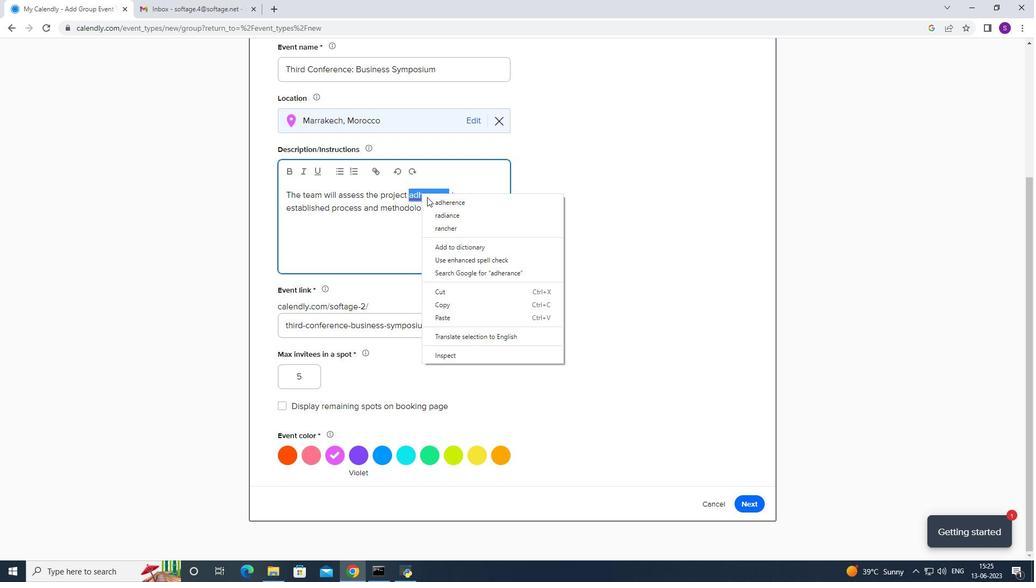 
Action: Mouse pressed left at (462, 212)
Screenshot: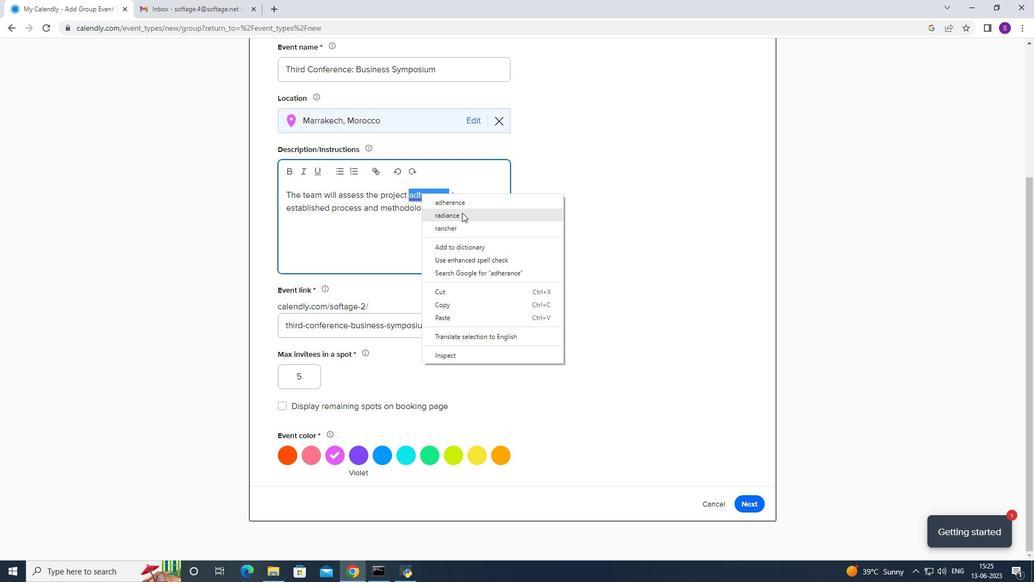 
Action: Mouse moved to (442, 195)
Screenshot: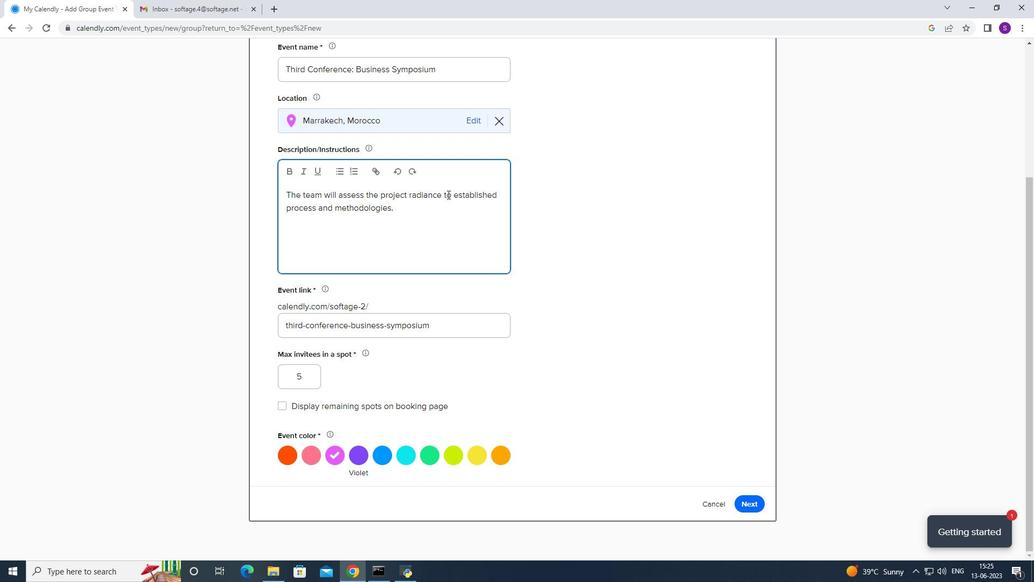 
Action: Mouse pressed left at (442, 195)
Screenshot: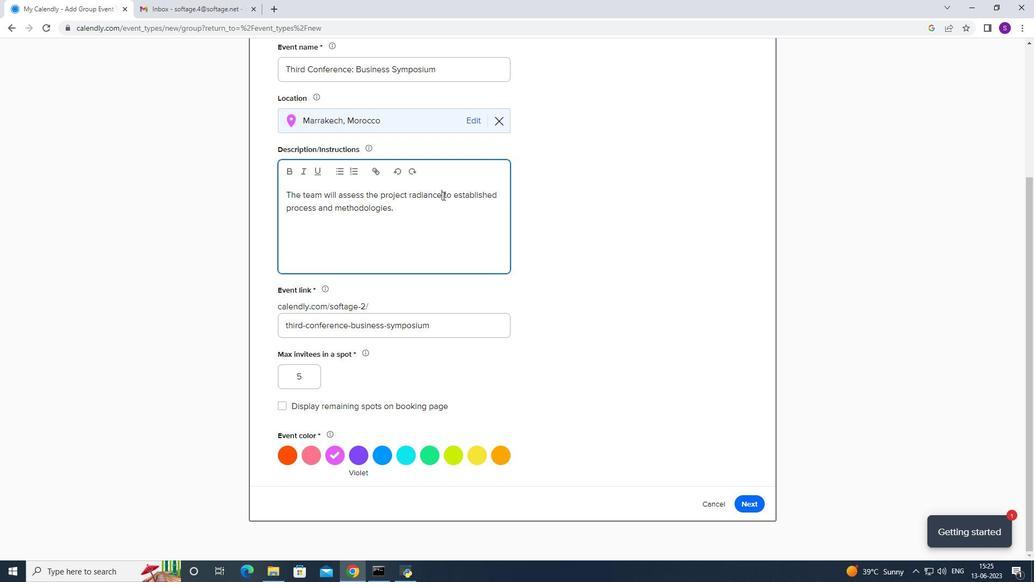
Action: Mouse moved to (405, 189)
Screenshot: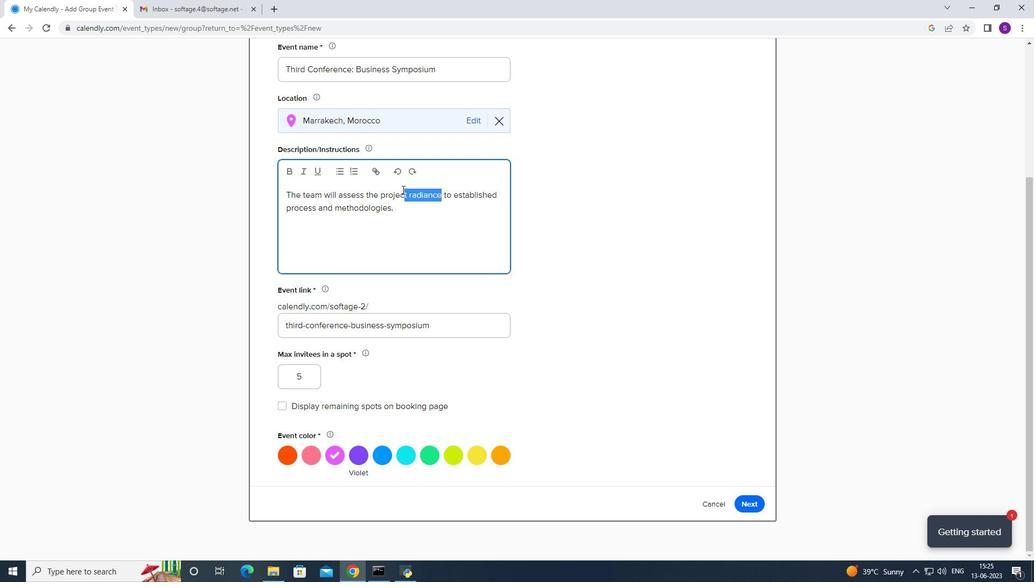 
Action: Key pressed ctrl+Z
Screenshot: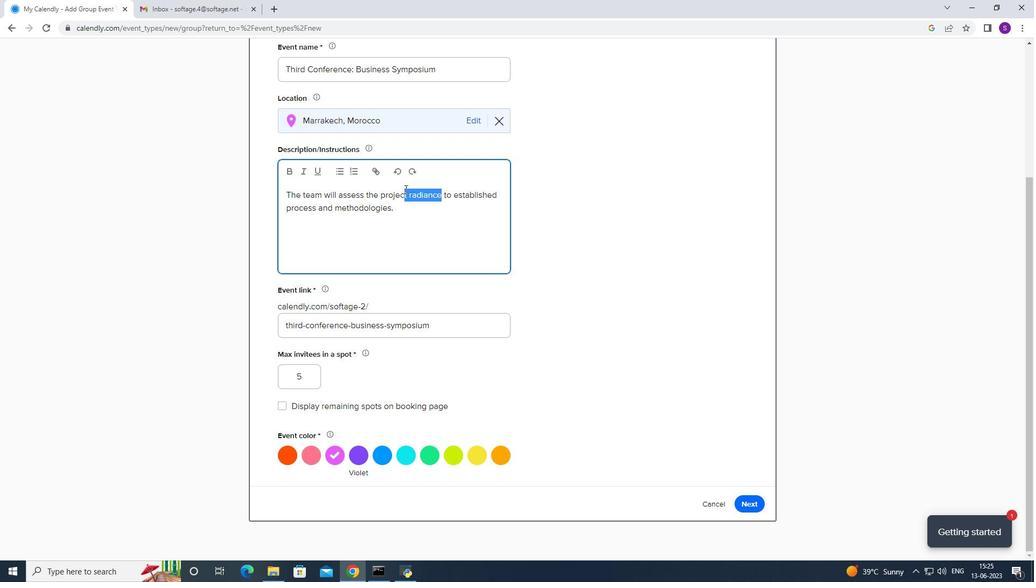 
Action: Mouse moved to (431, 208)
Screenshot: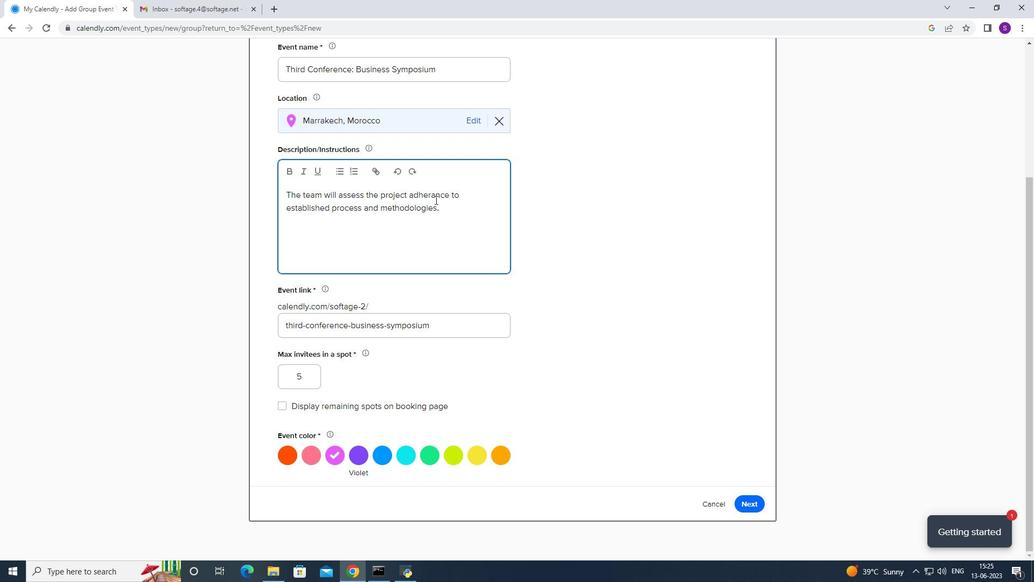 
Action: Mouse pressed left at (431, 208)
Screenshot: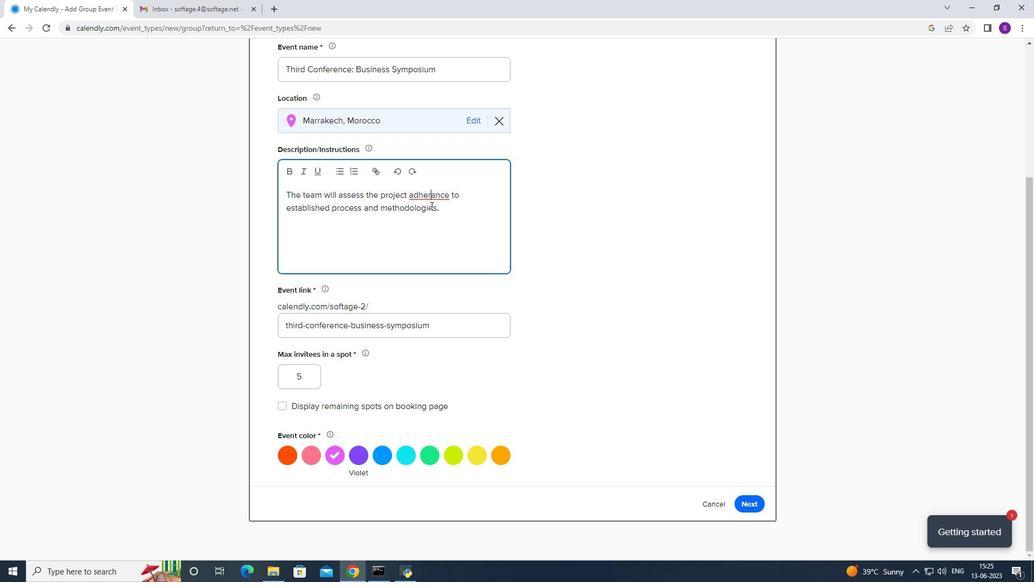 
Action: Mouse moved to (434, 198)
Screenshot: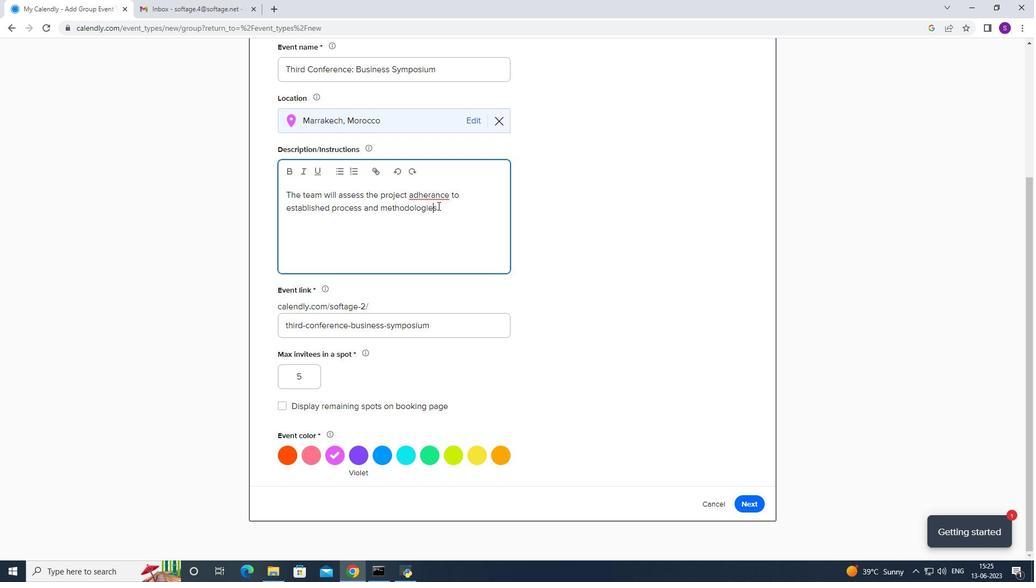 
Action: Mouse pressed left at (434, 198)
Screenshot: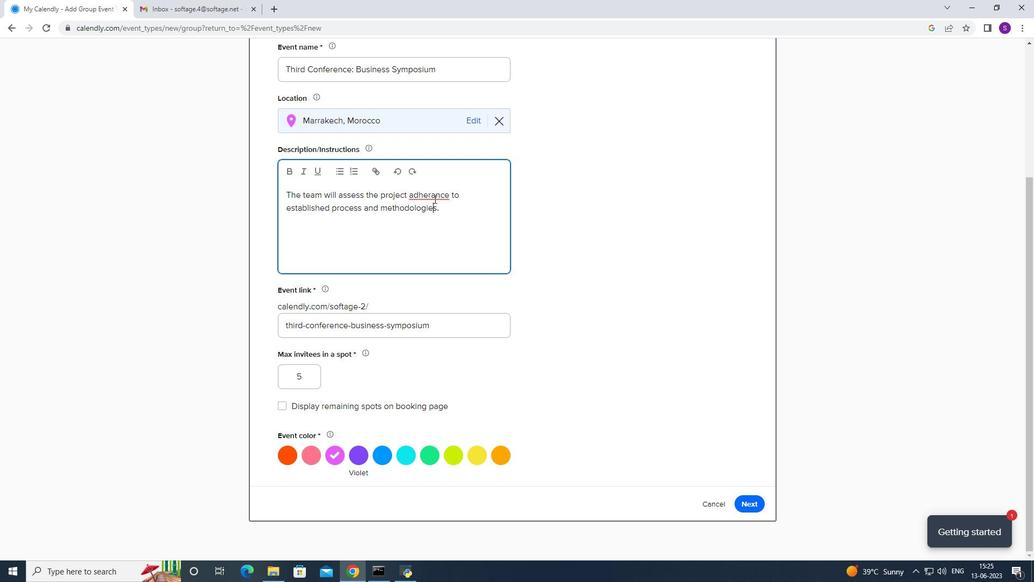 
Action: Mouse pressed right at (434, 198)
Screenshot: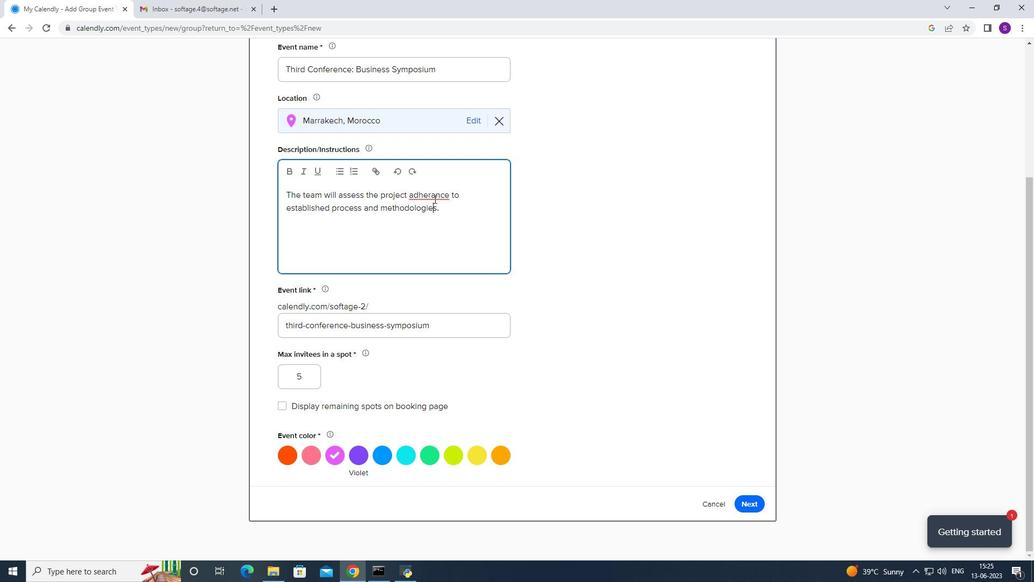 
Action: Mouse moved to (442, 203)
Screenshot: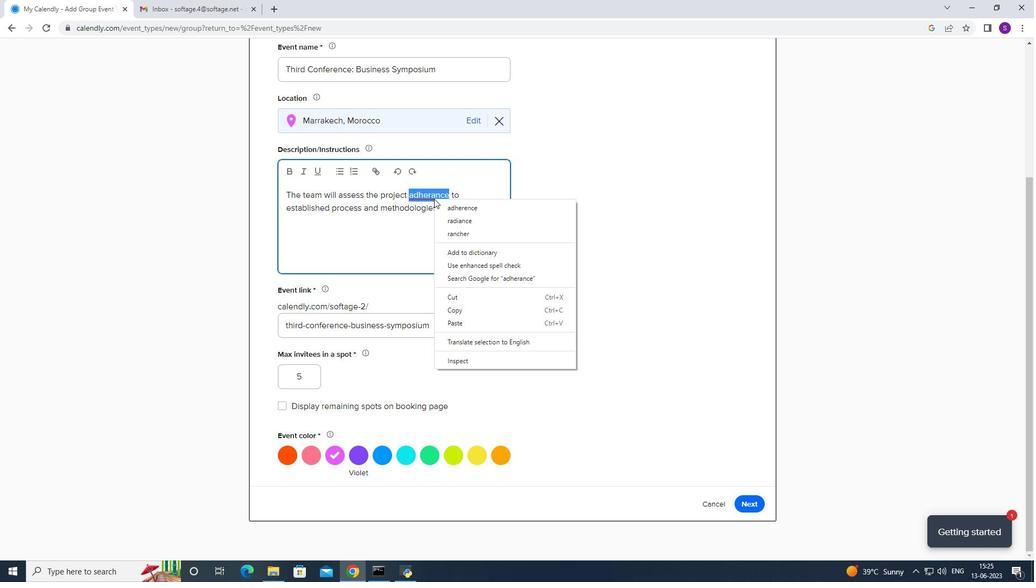 
Action: Mouse pressed left at (442, 203)
Screenshot: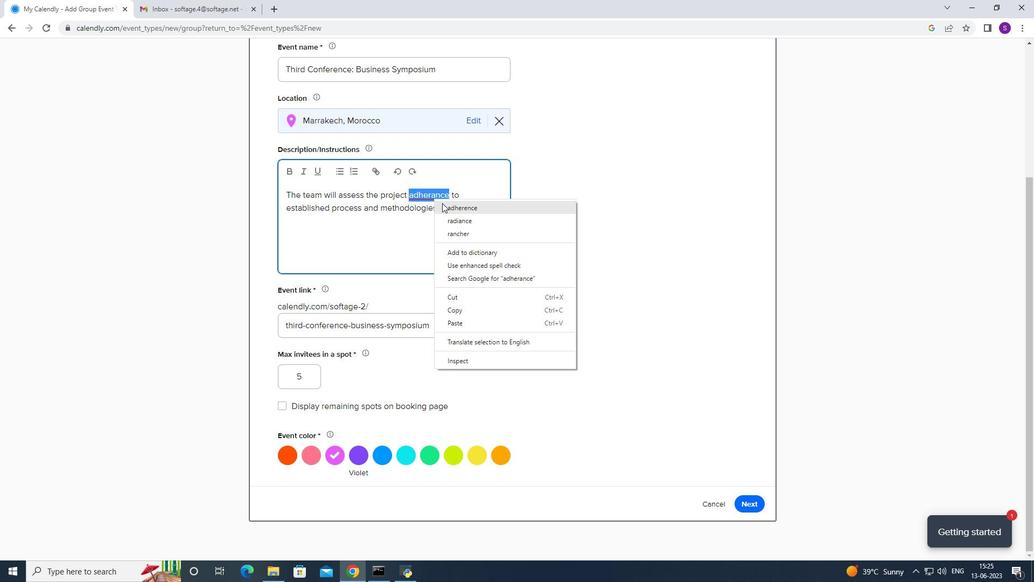 
Action: Mouse moved to (446, 205)
Screenshot: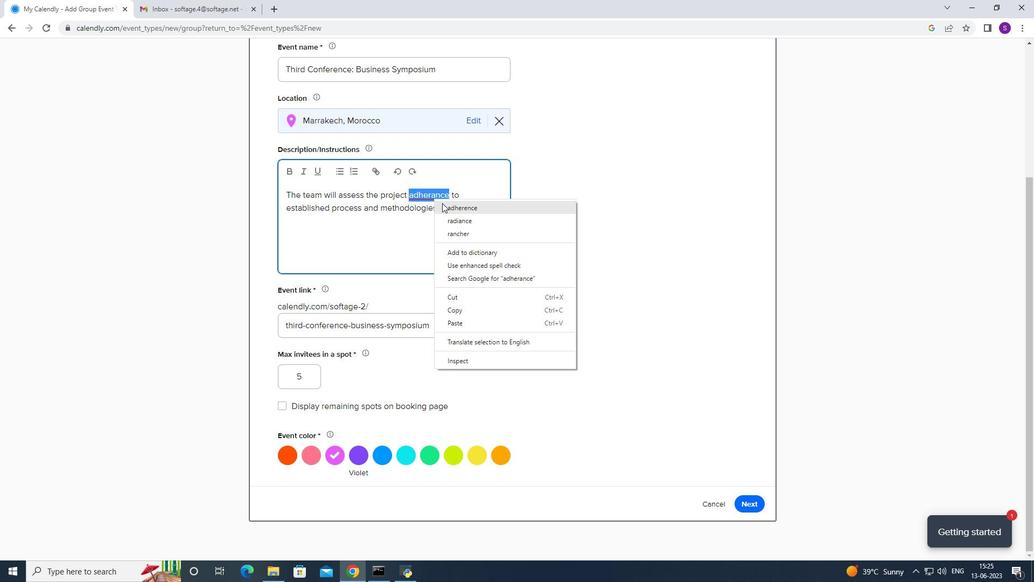
Action: Mouse pressed left at (446, 205)
Screenshot: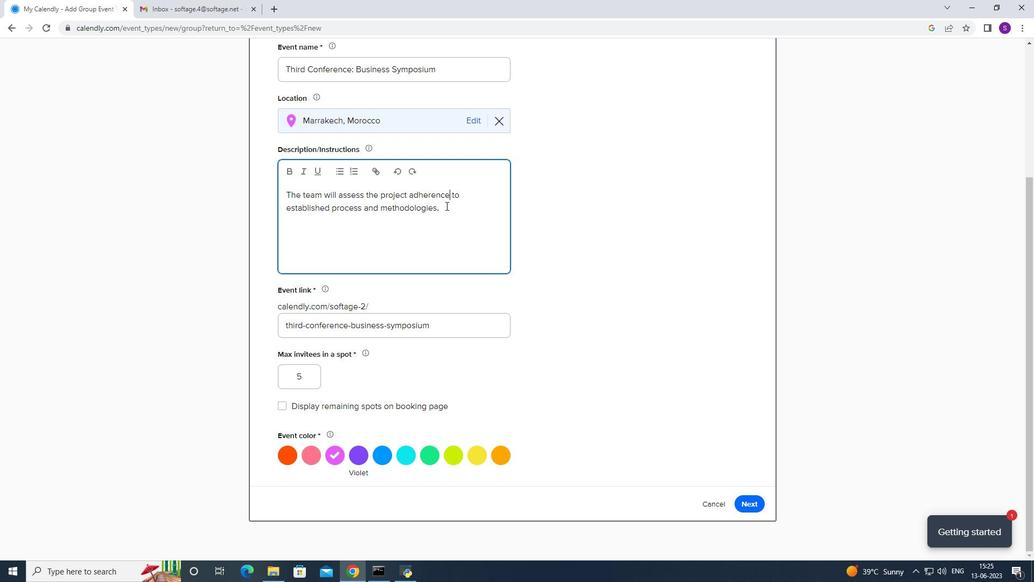 
Action: Mouse moved to (501, 223)
Screenshot: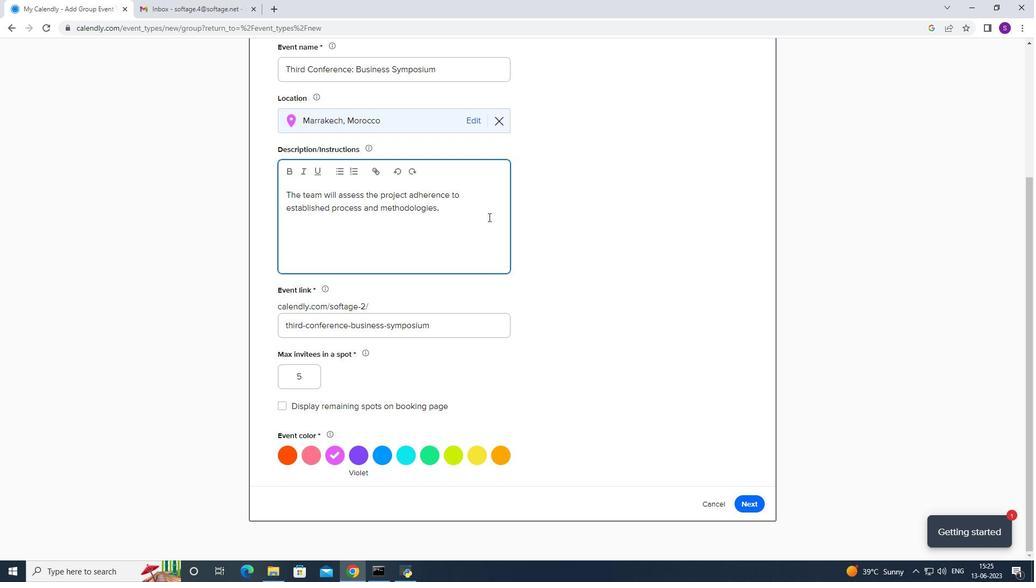 
Action: Key pressed <Key.caps_lock>T<Key.caps_lock>hey<Key.space>wu<Key.backspace>il<Key.space><Key.backspace>l<Key.space>evaluate<Key.space>whether<Key.space>project<Key.space>actvies<Key.space>will<Key.space><Key.backspace><Key.backspace><Key.backspace><Key.backspace><Key.backspace><Key.backspace><Key.backspace><Key.backspace>ties<Key.space>will<Key.space><Key.backspace>
Screenshot: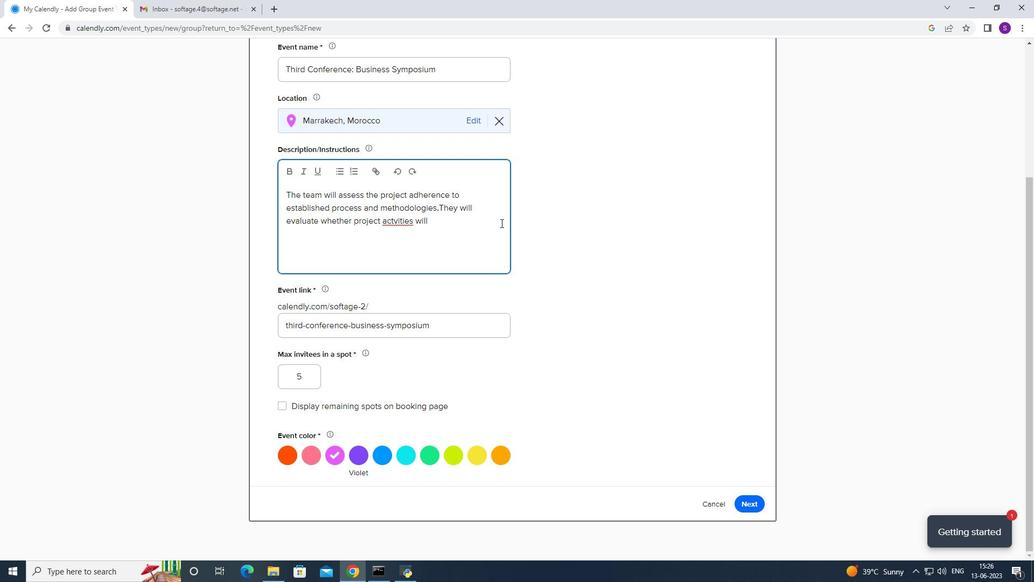 
Action: Mouse moved to (501, 224)
Screenshot: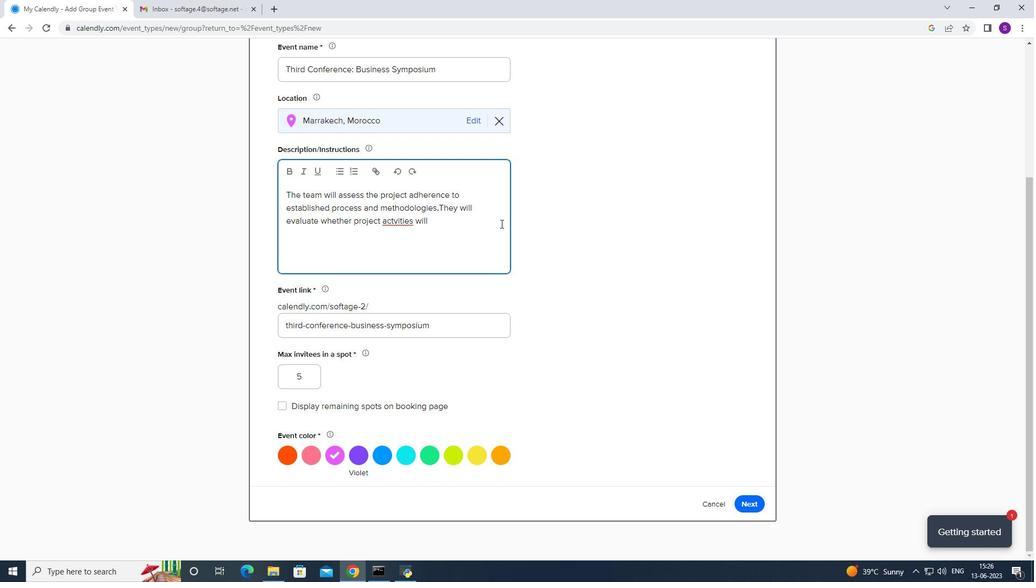 
Action: Key pressed <Key.backspace><Key.backspace><Key.backspace><Key.backspace><Key.space>will<Key.space><Key.backspace><Key.backspace><Key.backspace><Key.backspace><Key.backspace>sucg<Key.backspace>h<Key.space>as<Key.space>requiremnents<Key.backspace><Key.backspace><Key.backspace><Key.backspace><Key.backspace>ents,<Key.space>gatheings,<Key.space>
Screenshot: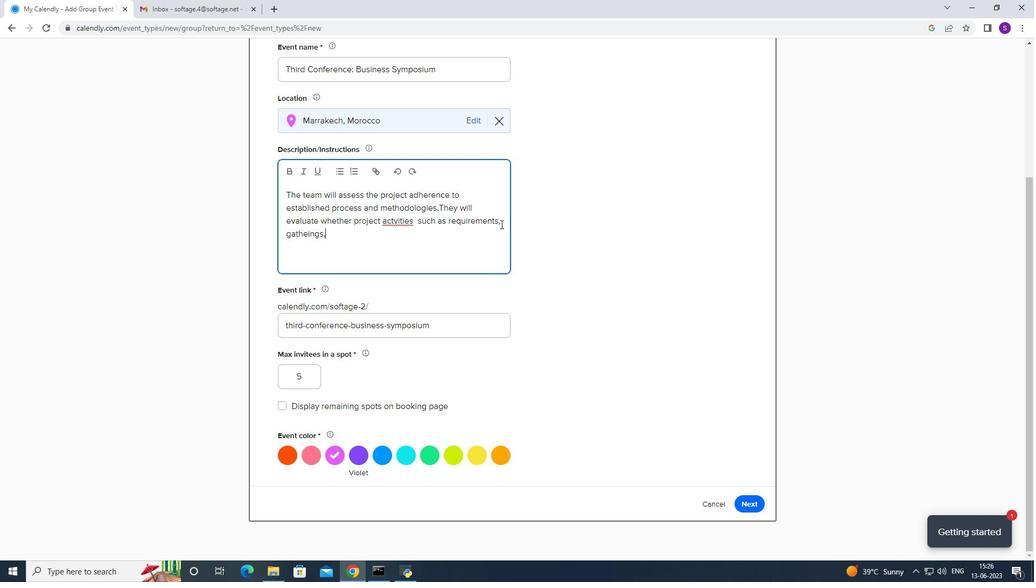 
Action: Mouse moved to (390, 220)
Screenshot: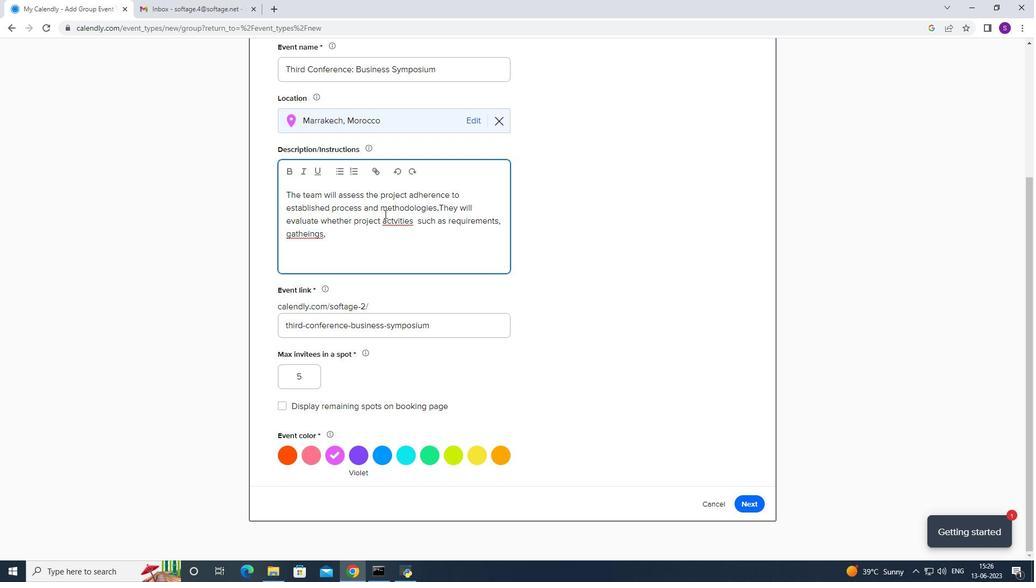 
Action: Mouse pressed right at (390, 220)
Screenshot: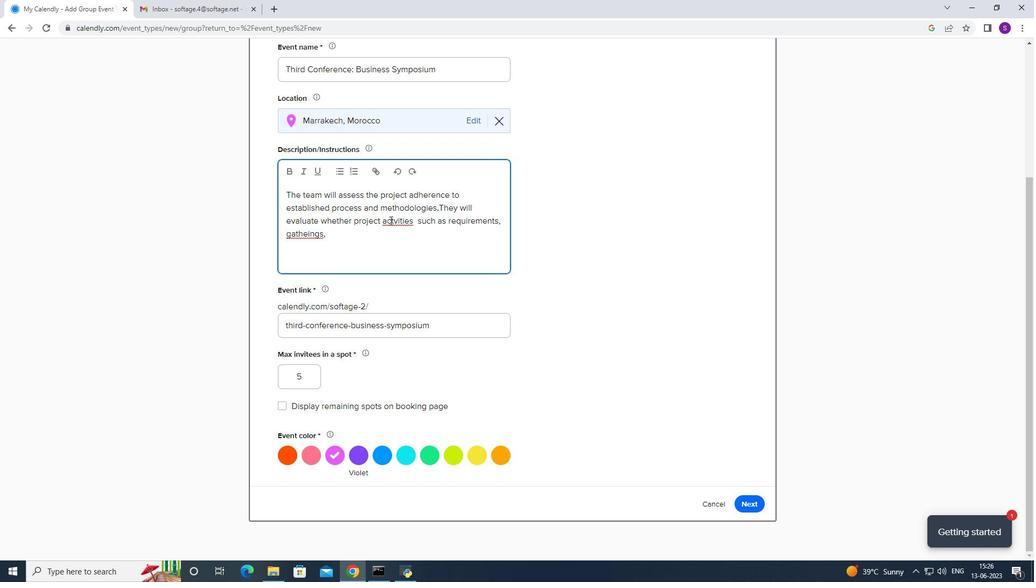 
Action: Mouse moved to (402, 226)
Screenshot: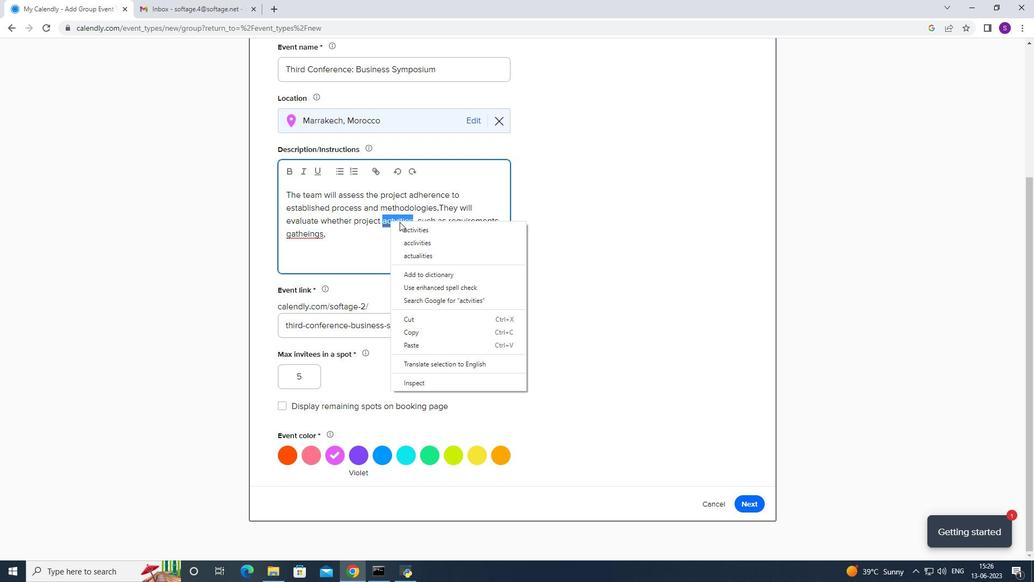 
Action: Mouse pressed left at (402, 226)
Screenshot: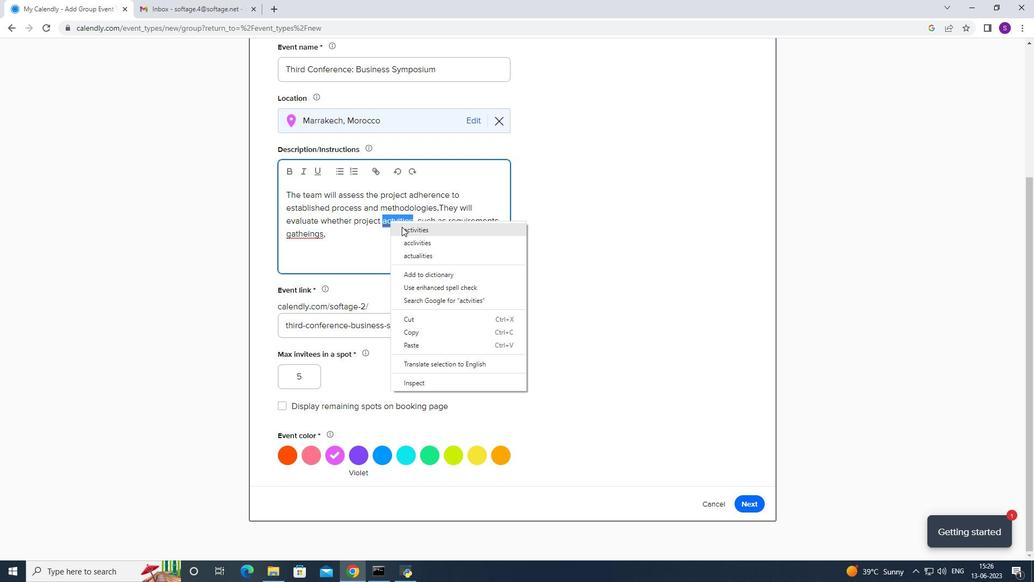 
Action: Mouse moved to (351, 241)
Screenshot: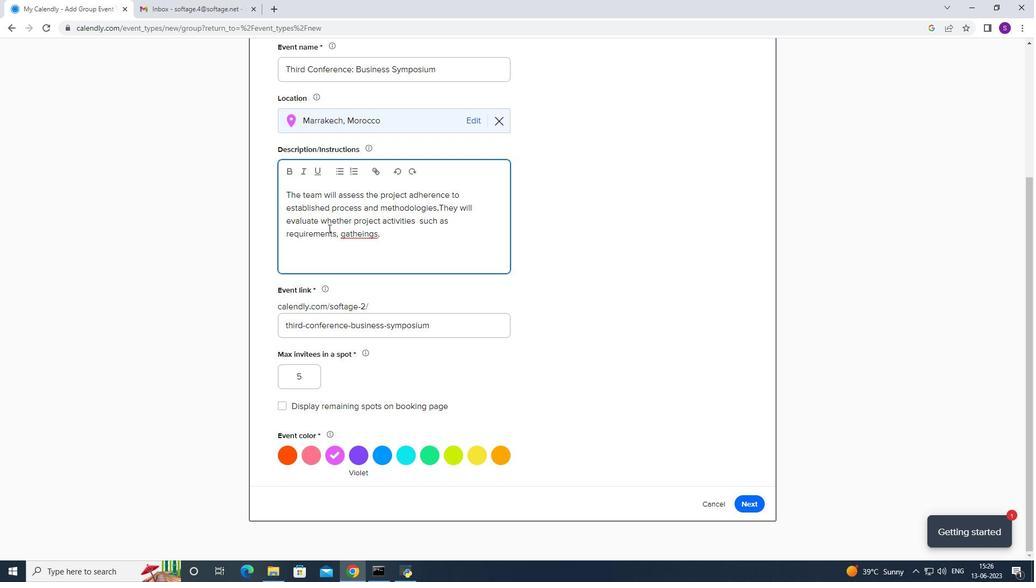 
Action: Mouse pressed right at (351, 241)
Screenshot: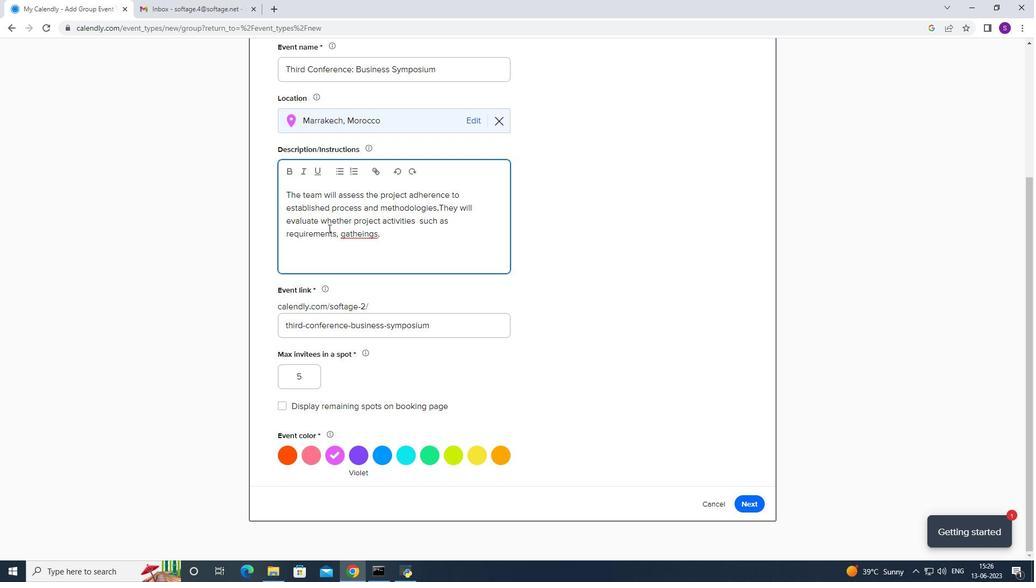 
Action: Mouse moved to (385, 242)
Screenshot: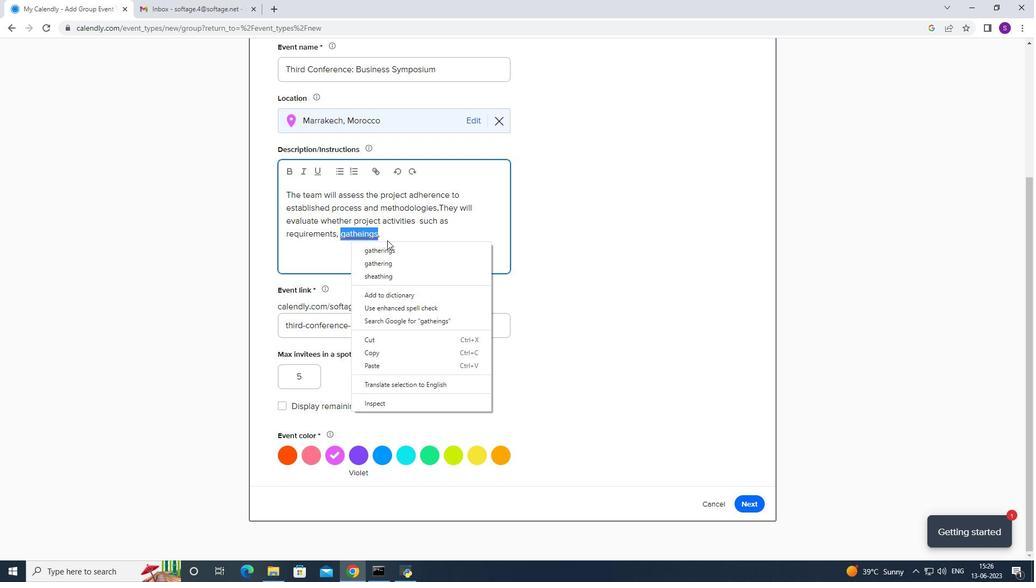 
Action: Mouse pressed left at (385, 242)
Screenshot: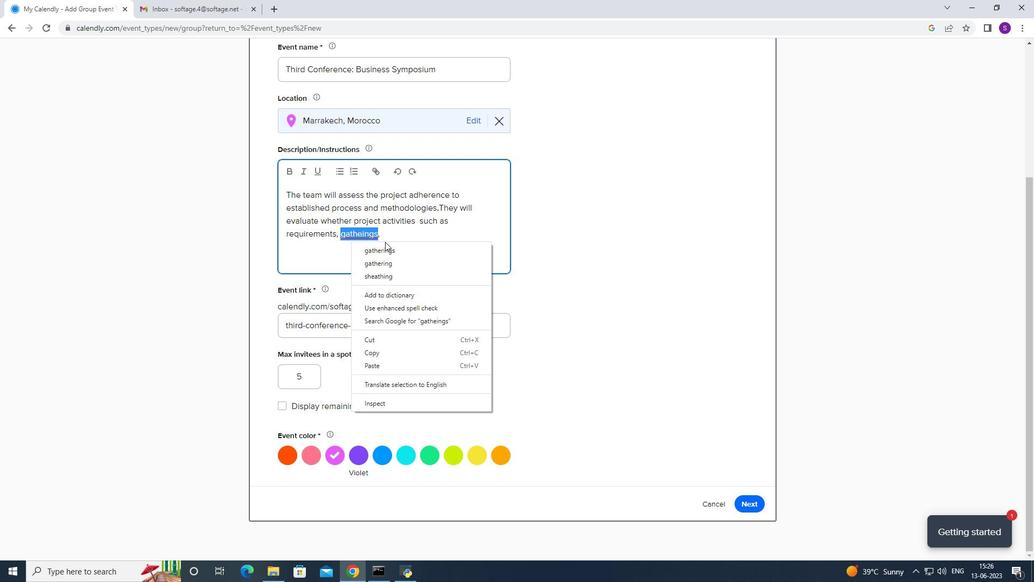 
Action: Mouse moved to (384, 242)
Screenshot: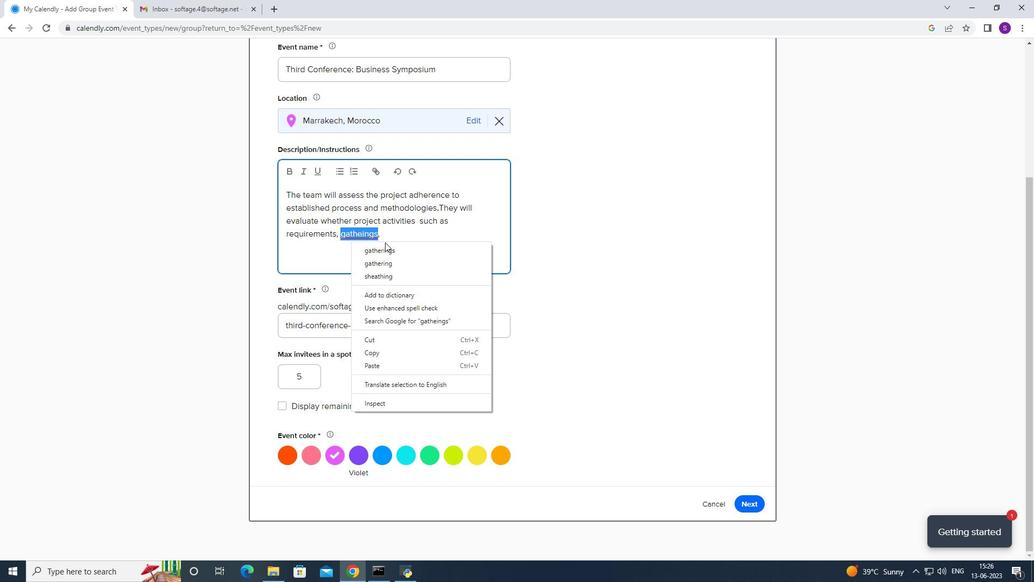 
Action: Mouse pressed right at (384, 242)
Screenshot: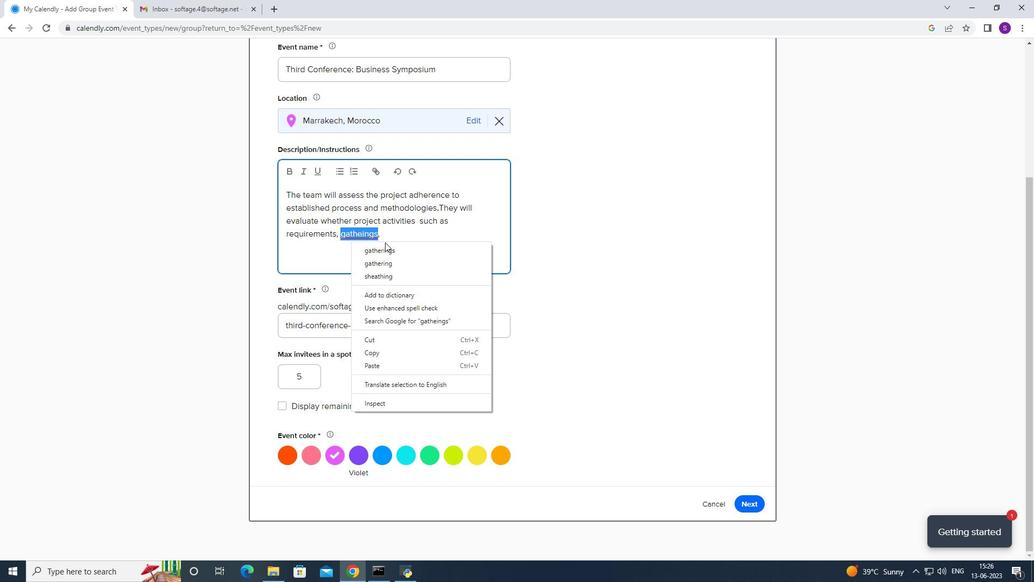 
Action: Mouse moved to (367, 237)
Screenshot: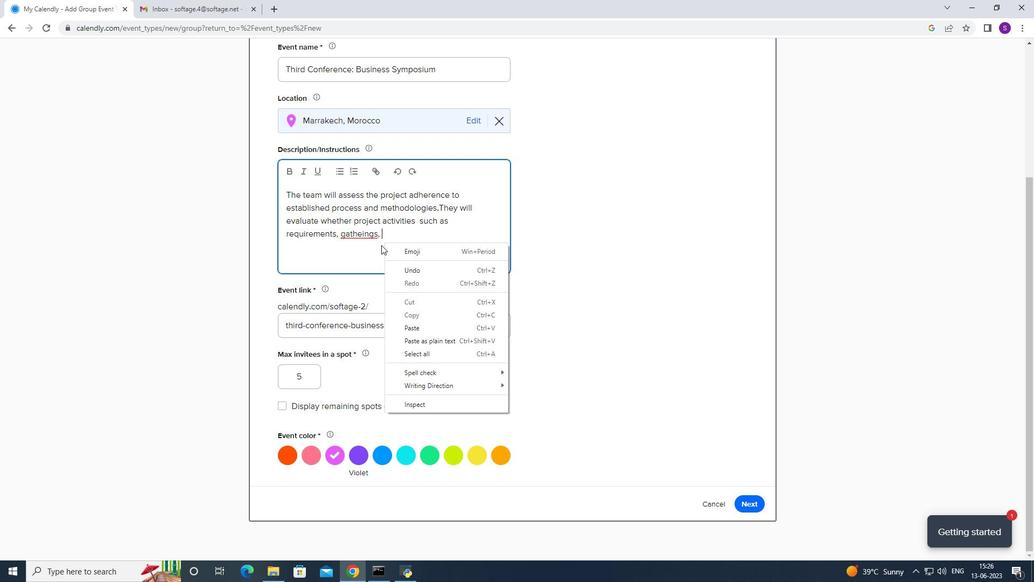 
Action: Mouse pressed right at (367, 237)
Screenshot: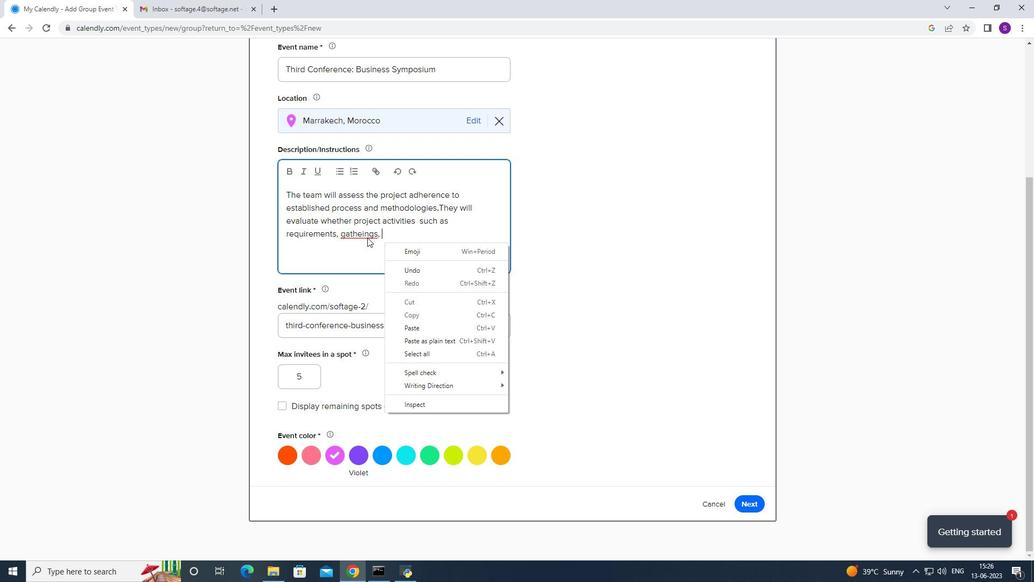 
Action: Mouse moved to (379, 245)
Screenshot: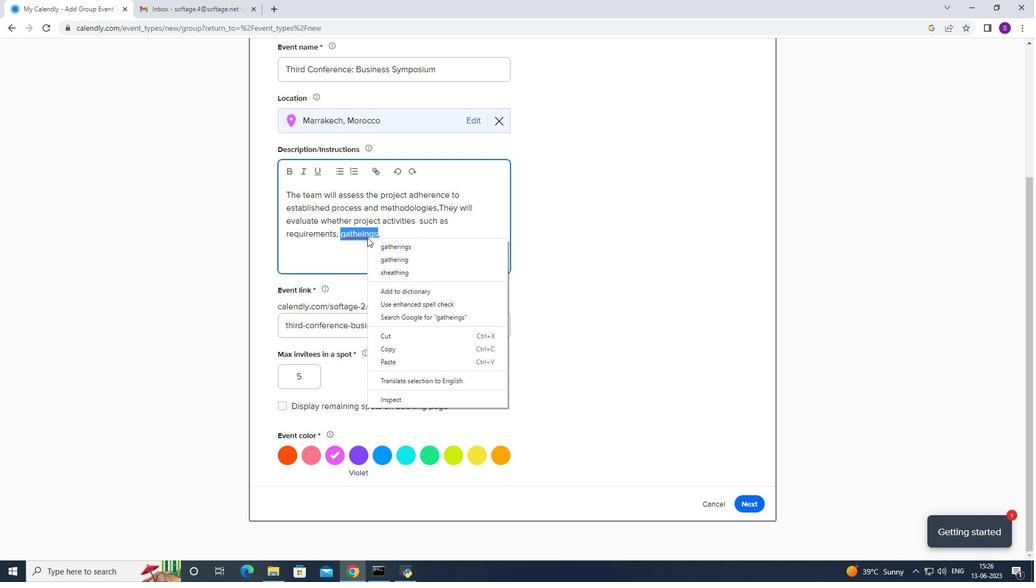 
Action: Mouse pressed left at (379, 245)
Screenshot: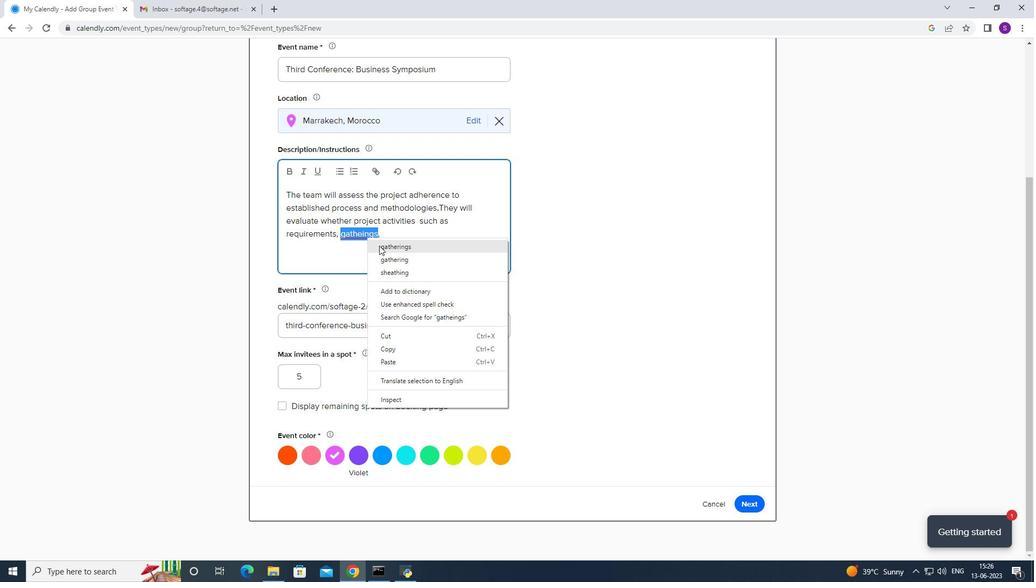 
Action: Mouse moved to (402, 236)
Screenshot: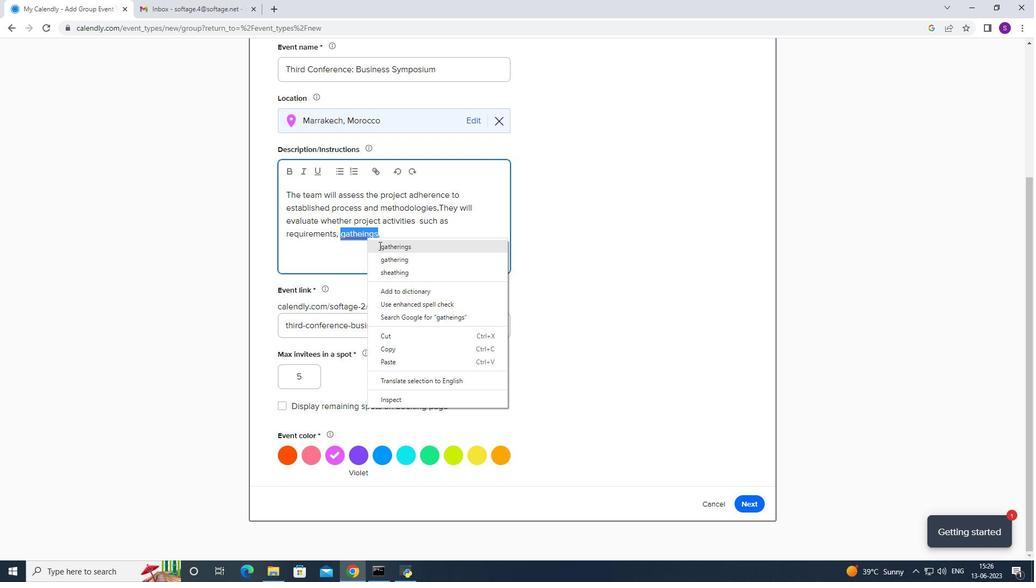 
Action: Mouse pressed left at (402, 236)
Screenshot: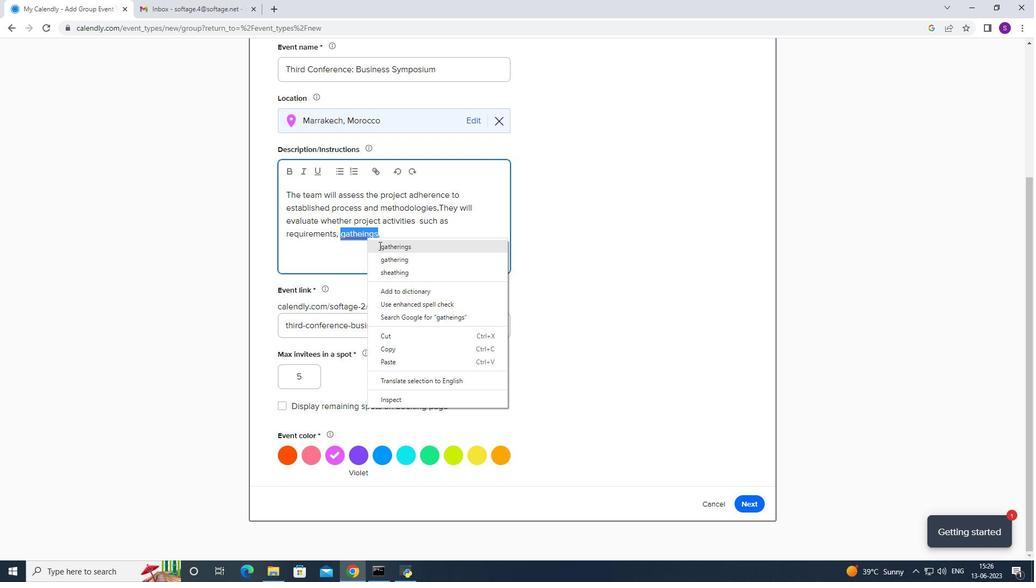 
Action: Mouse moved to (402, 227)
Screenshot: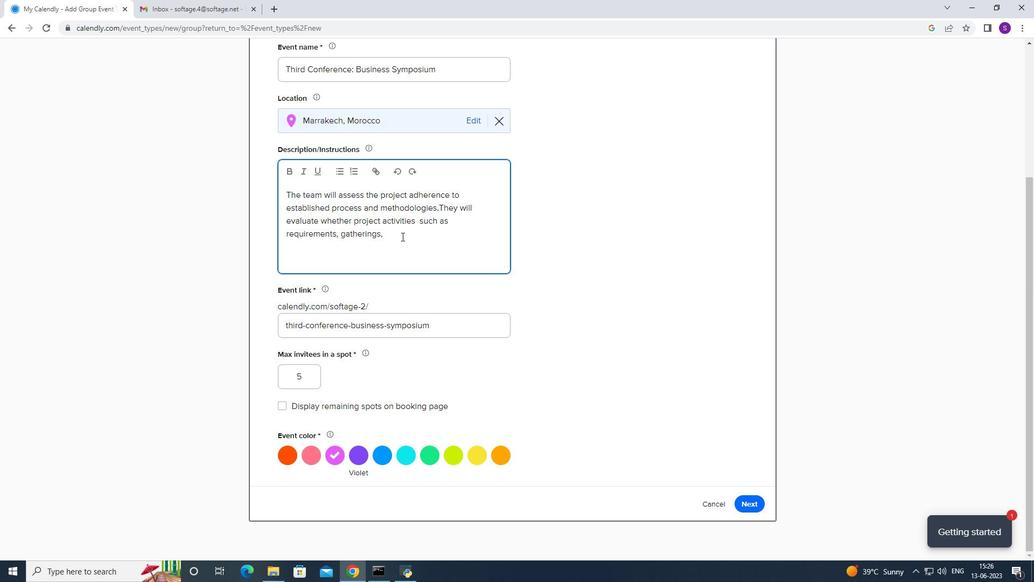 
Action: Key pressed designzas,<Key.space>=<Key.backspace><Key.backspace><Key.backspace><Key.backspace><Key.backspace><Key.backspace>,<Key.space>developmemt]=<Key.backspace><Key.backspace><Key.backspace><Key.backspace>nt,<Key.space>testing<Key.space>and<Key.space>deployment<Key.space>aree<Key.backspace><Key.space>following<Key.space>defuned<Key.space>procedureas<Key.backspace><Key.backspace>s<Key.space>andf<Key.space>brest<Key.space>practices.
Screenshot: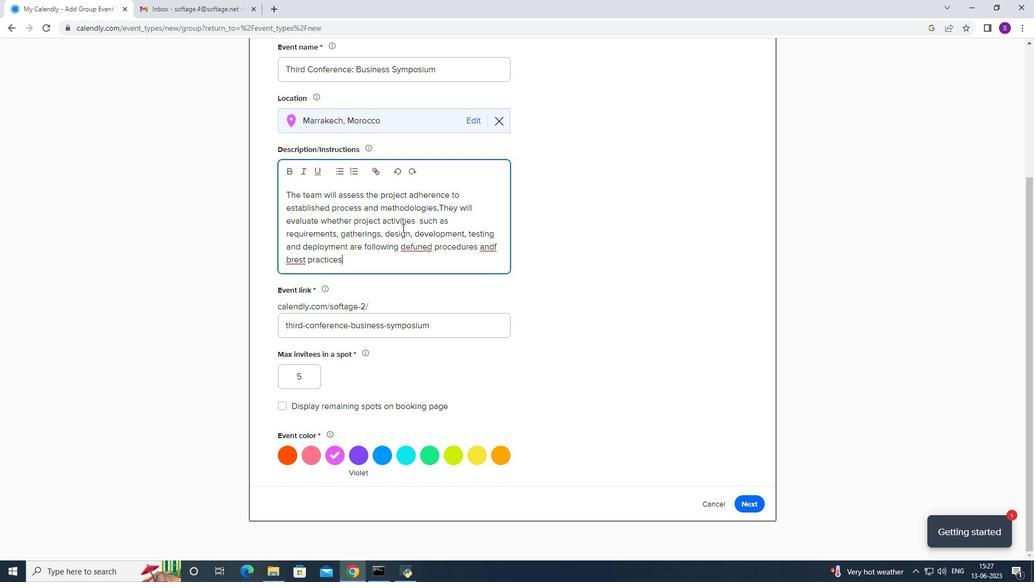 
Action: Mouse moved to (418, 240)
Screenshot: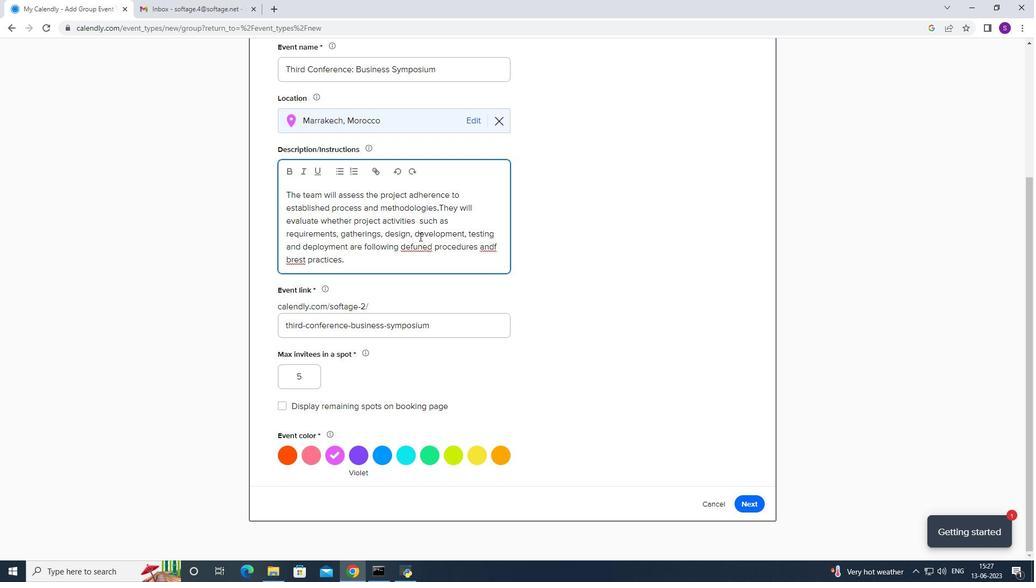 
Action: Mouse pressed right at (418, 240)
Screenshot: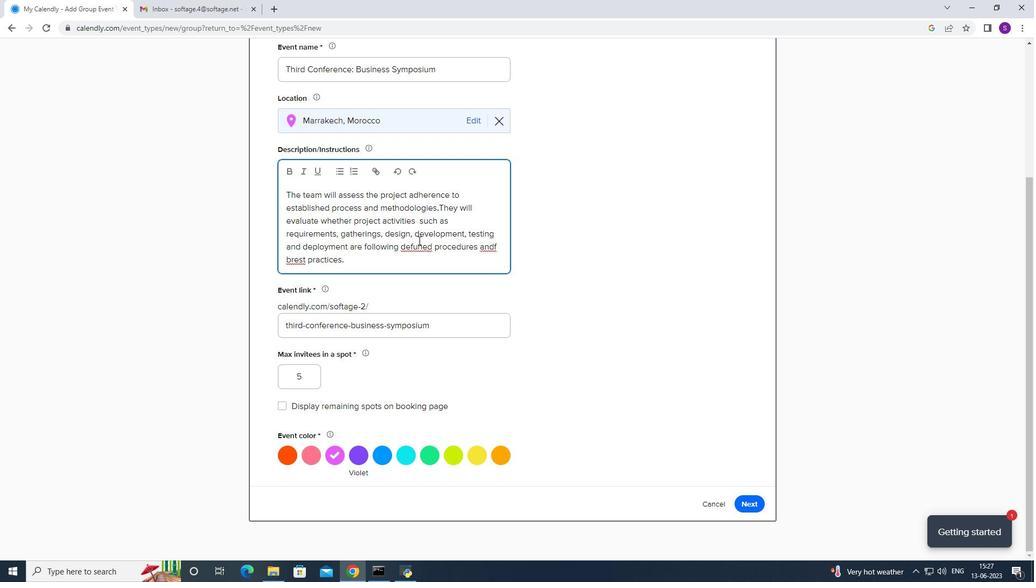 
Action: Mouse moved to (415, 251)
Screenshot: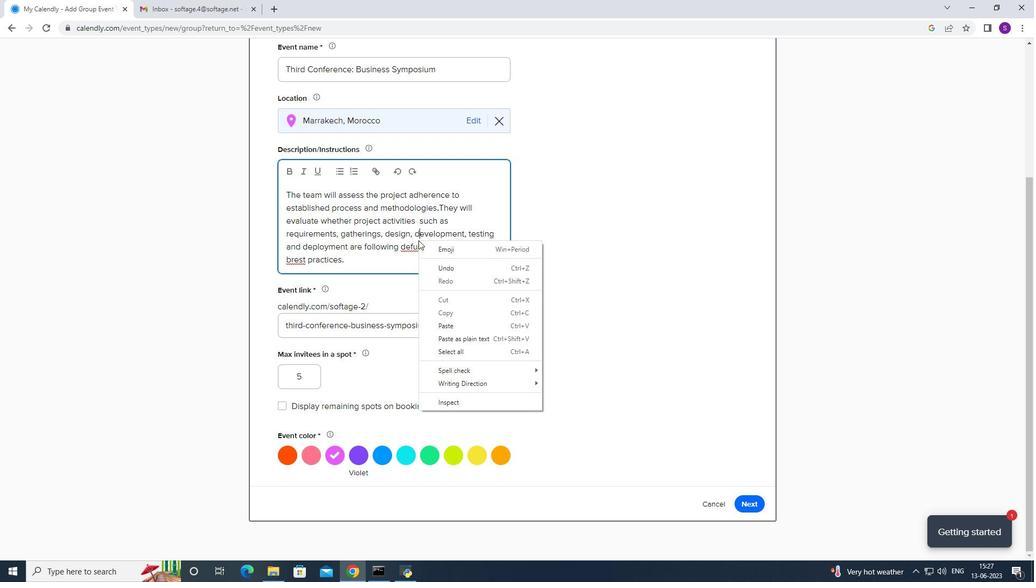 
Action: Mouse pressed right at (415, 251)
Screenshot: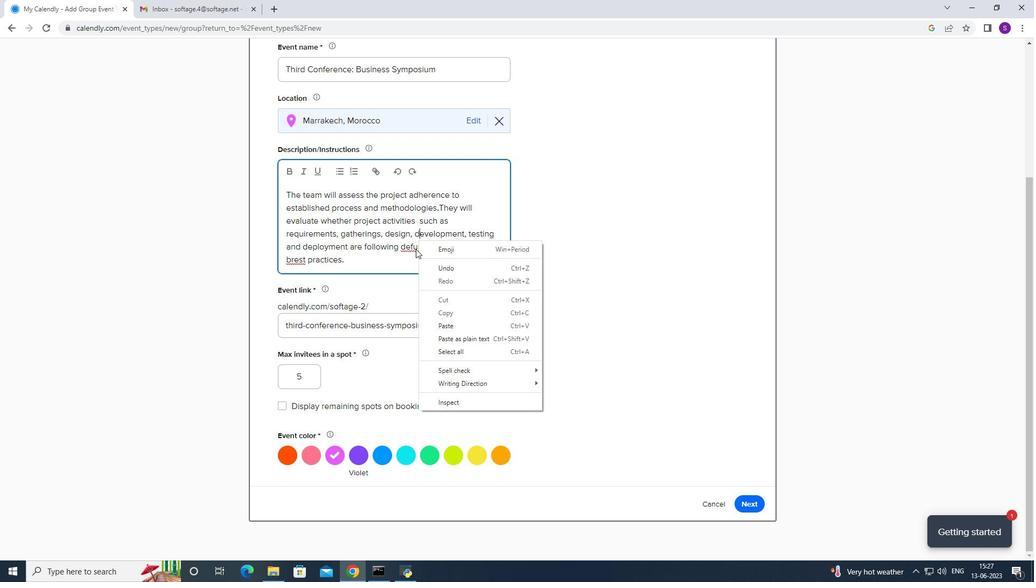 
Action: Mouse pressed left at (415, 251)
Screenshot: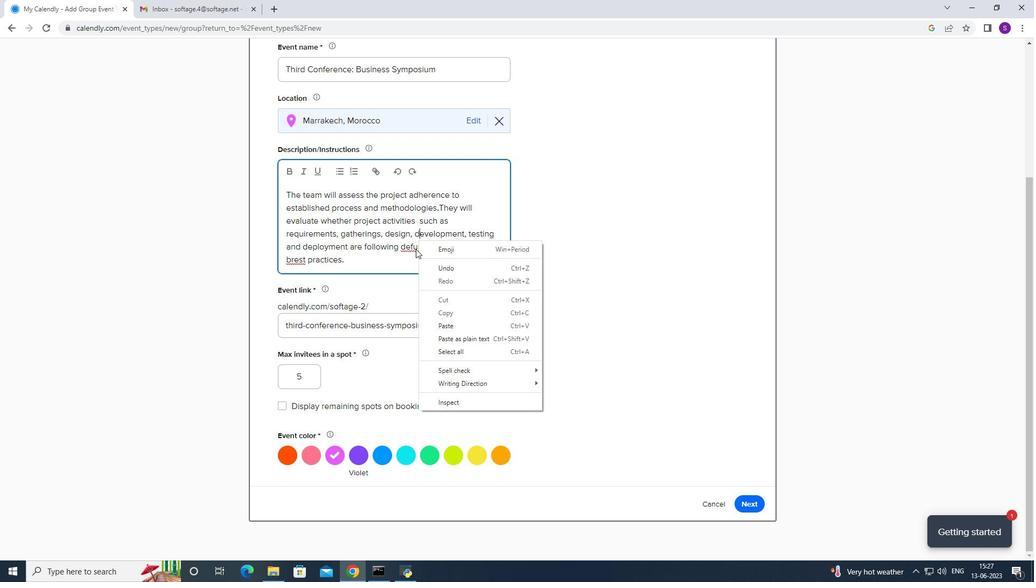 
Action: Mouse moved to (425, 255)
Screenshot: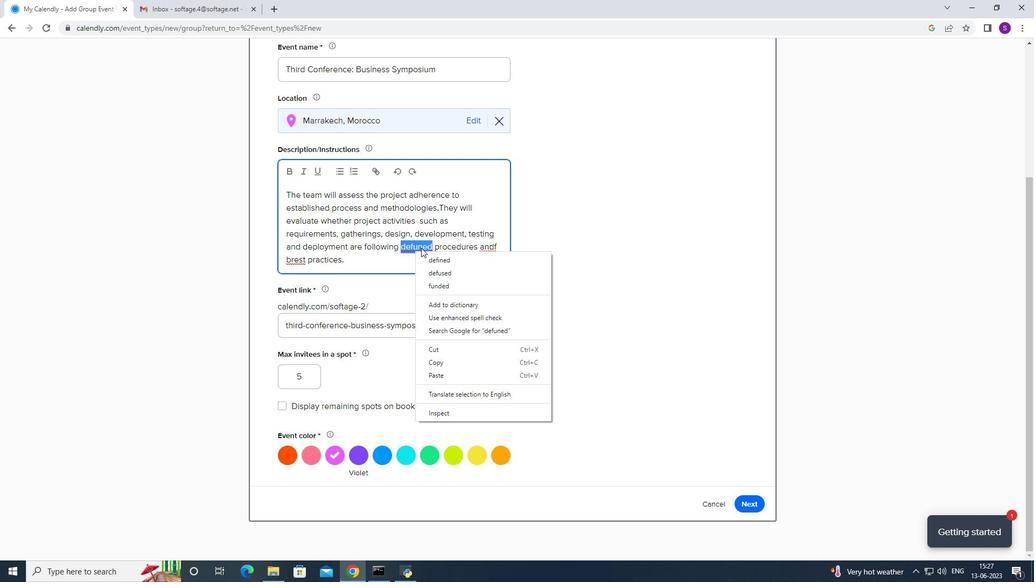 
Action: Mouse pressed left at (425, 255)
Screenshot: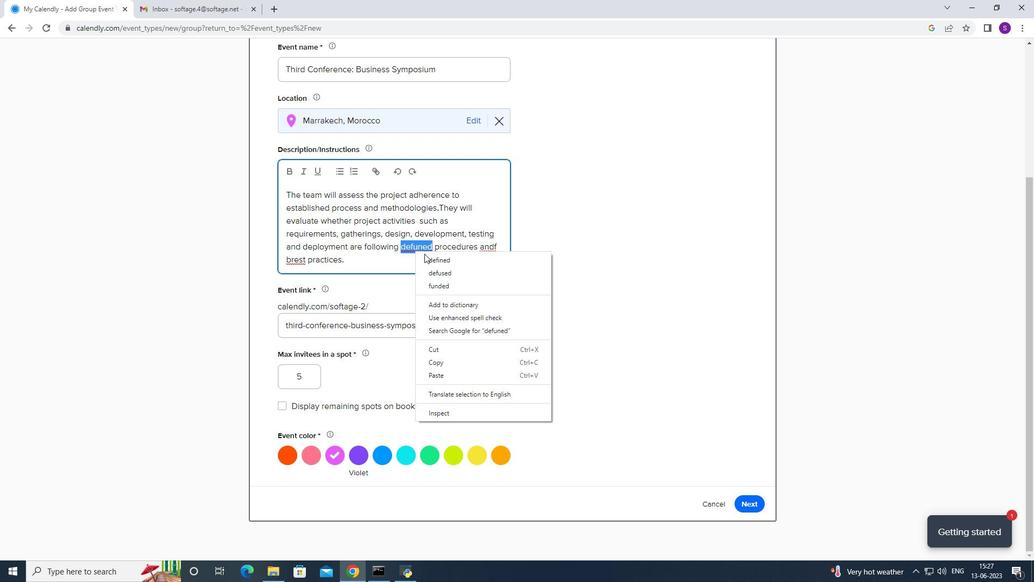 
Action: Mouse moved to (481, 243)
Screenshot: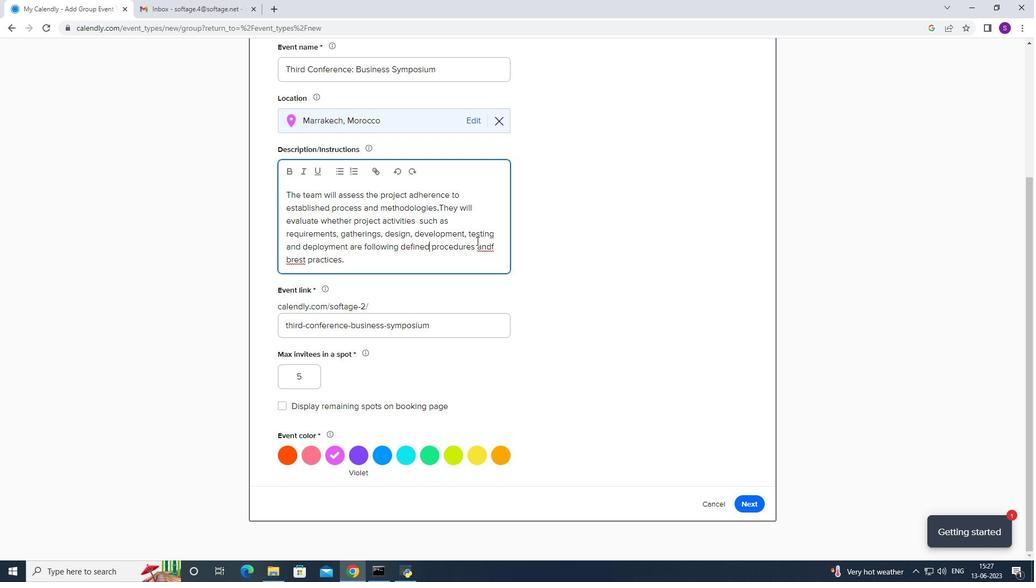 
Action: Mouse pressed right at (481, 243)
Screenshot: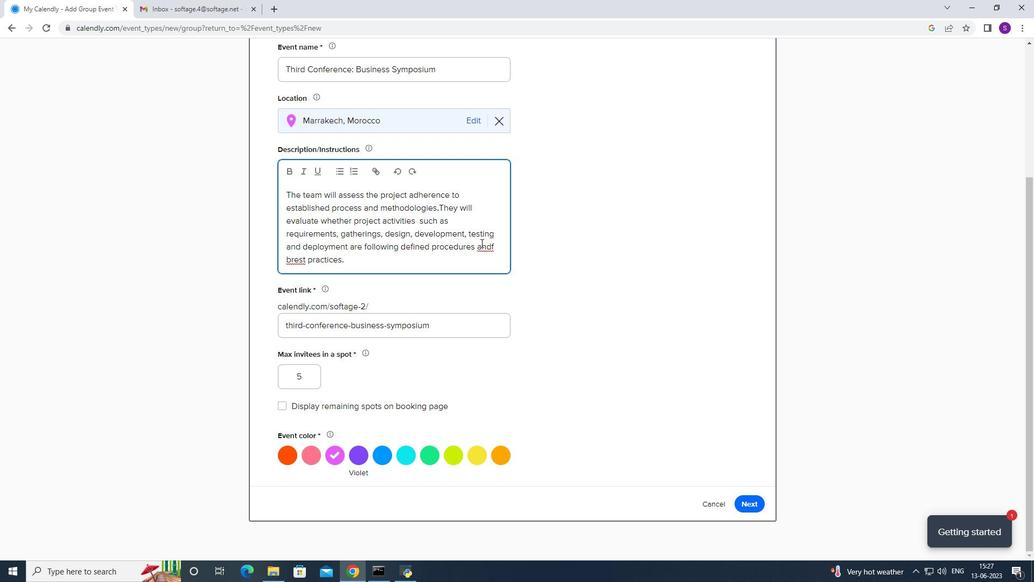 
Action: Mouse pressed left at (481, 243)
Screenshot: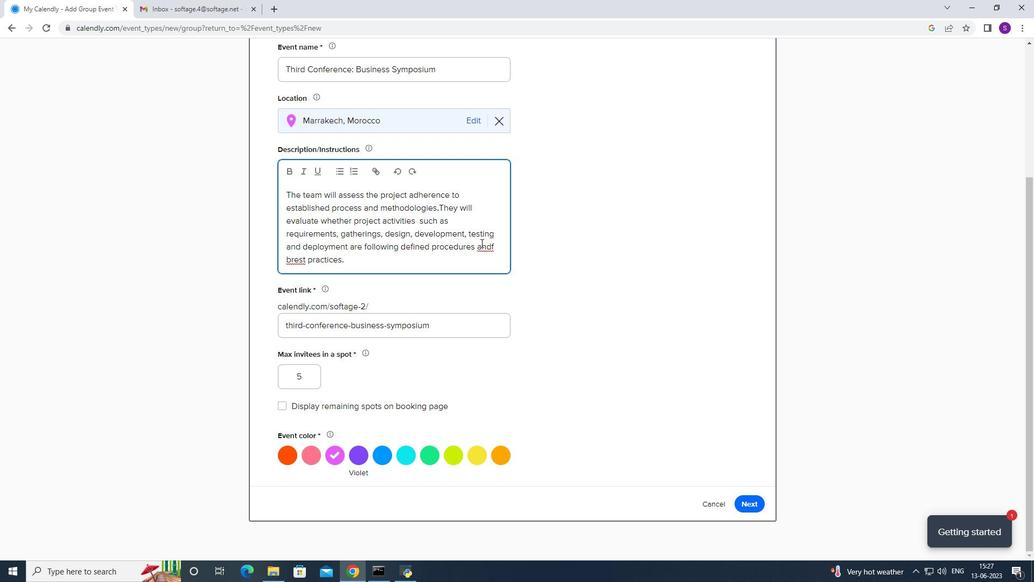 
Action: Mouse moved to (494, 252)
Screenshot: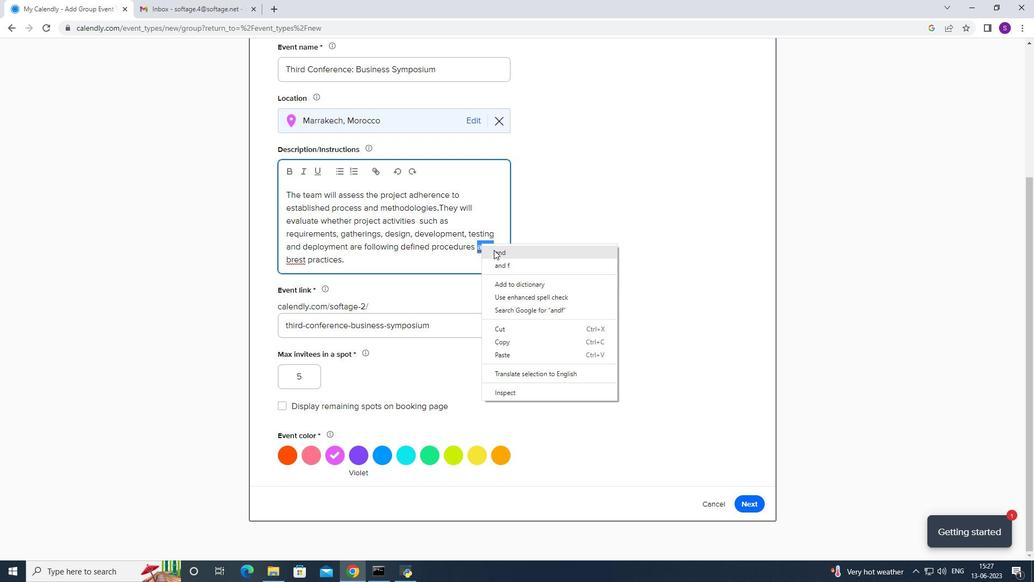 
Action: Mouse pressed left at (494, 252)
Screenshot: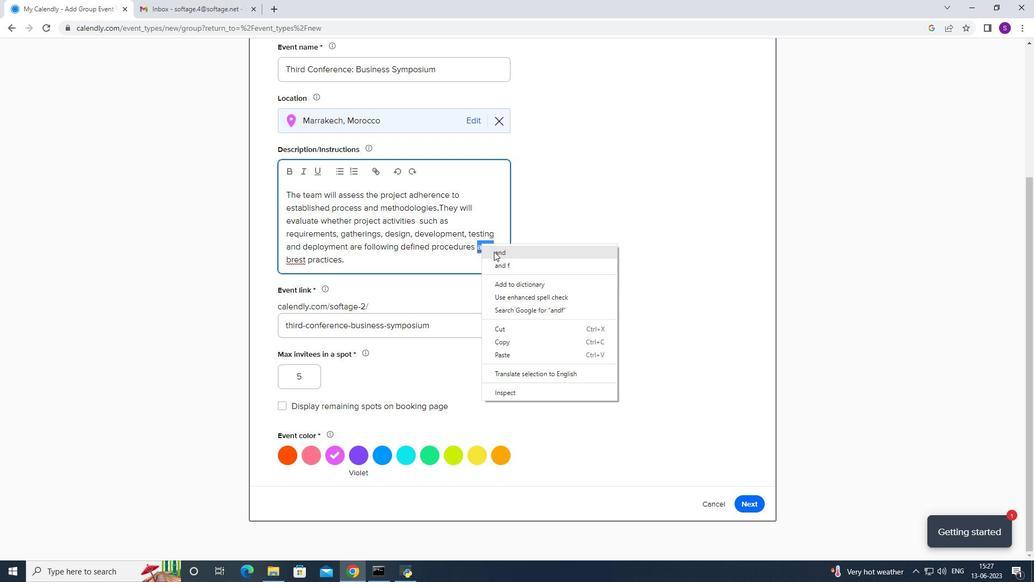 
Action: Mouse moved to (284, 259)
Screenshot: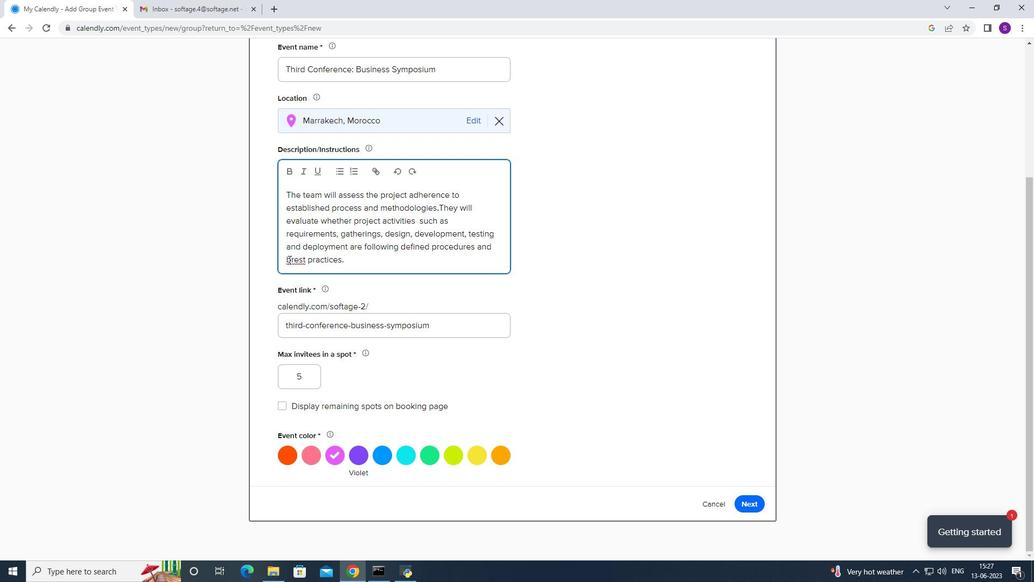 
Action: Mouse pressed right at (284, 259)
Screenshot: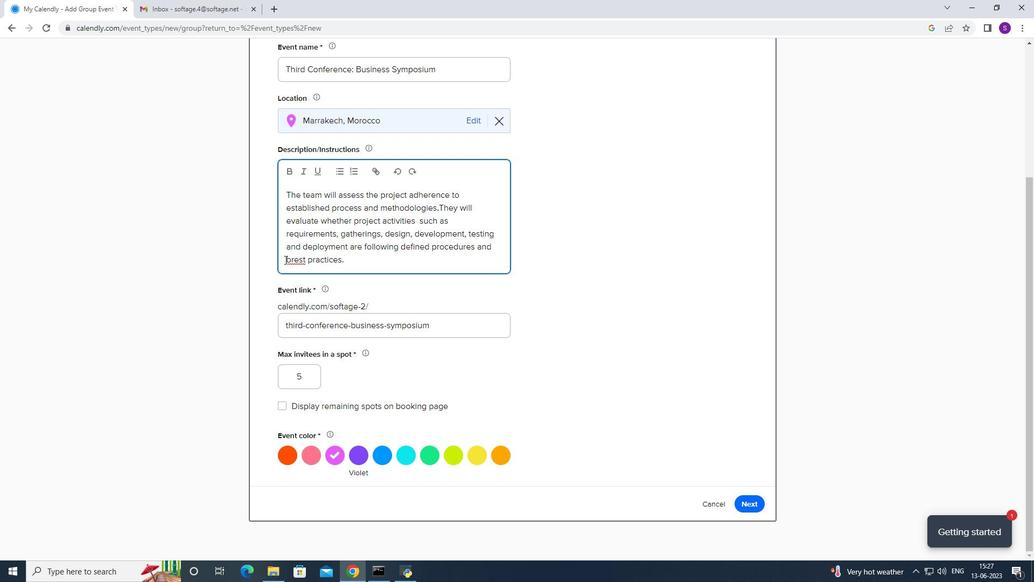 
Action: Mouse moved to (287, 267)
Screenshot: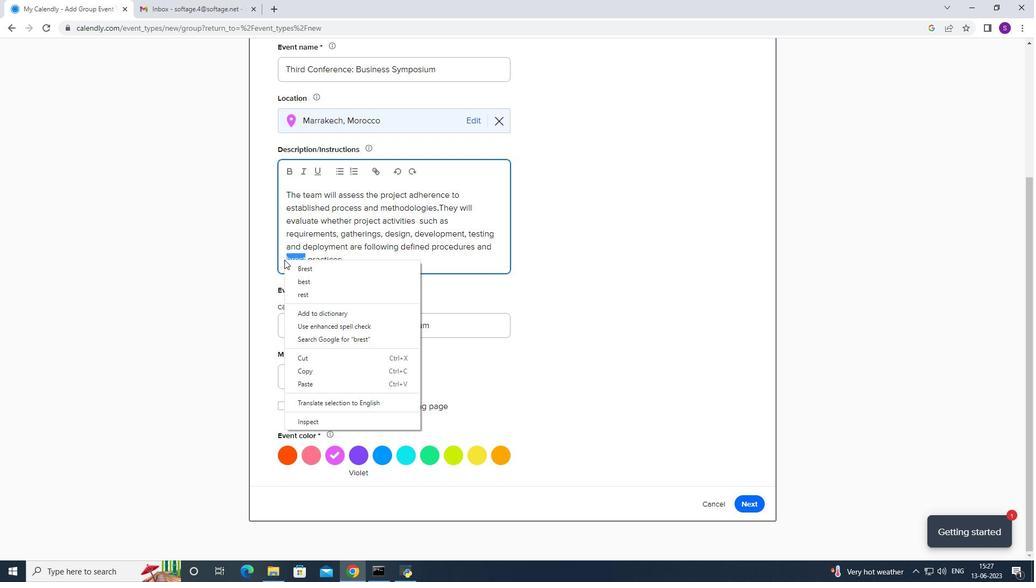 
Action: Mouse pressed left at (287, 267)
Screenshot: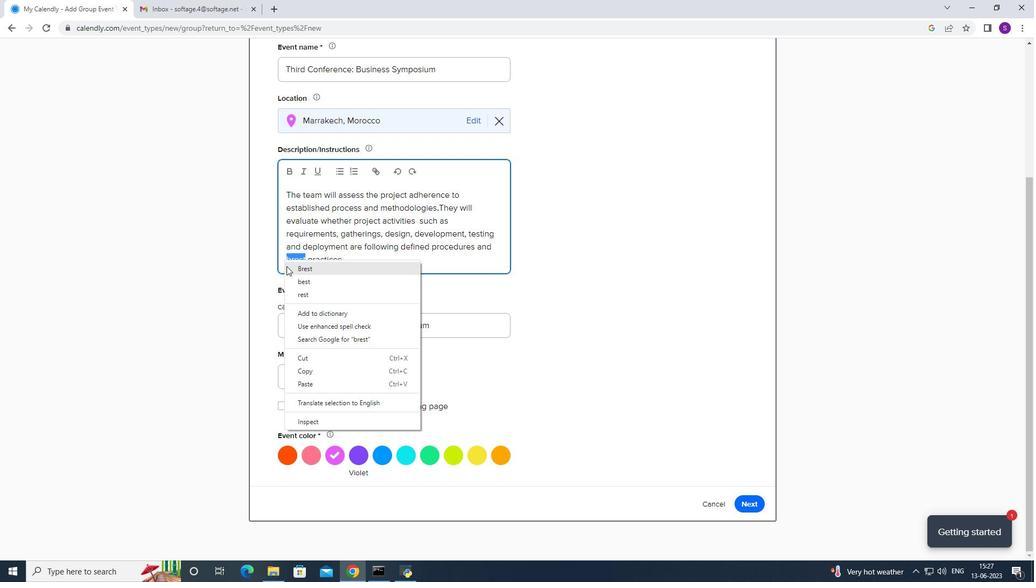 
Action: Mouse moved to (307, 257)
Screenshot: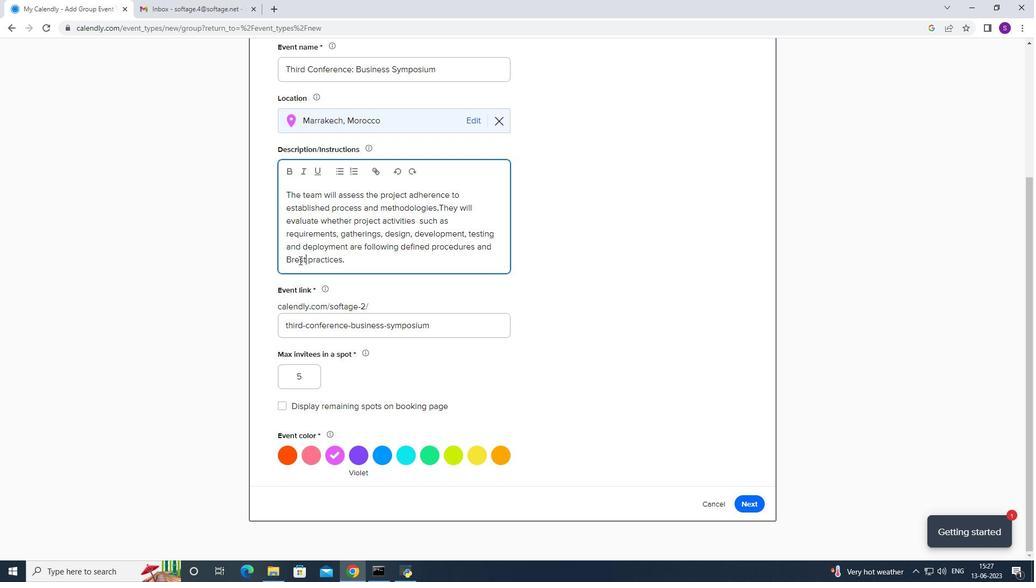 
Action: Mouse pressed left at (307, 257)
Screenshot: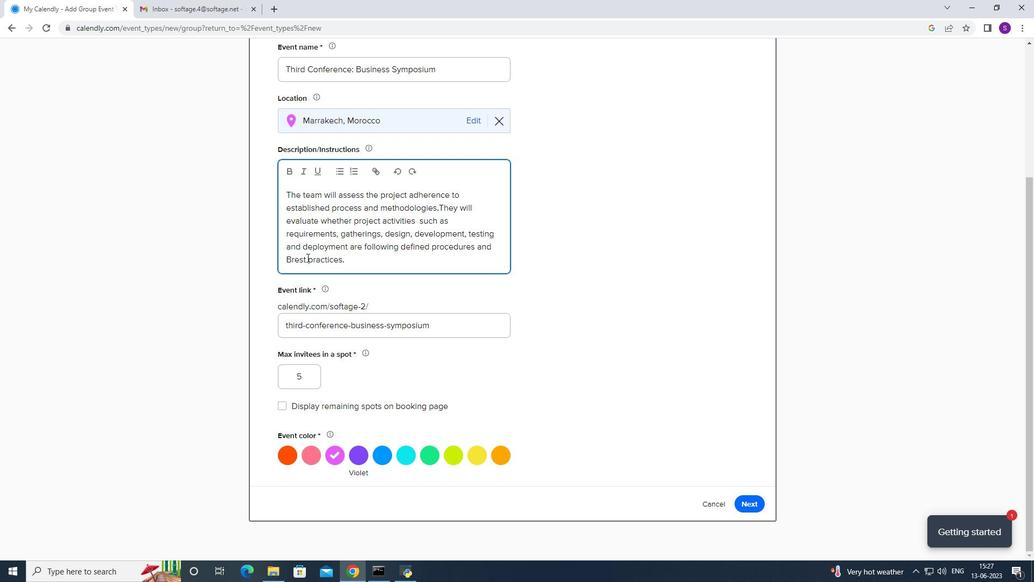
Action: Mouse moved to (273, 261)
Screenshot: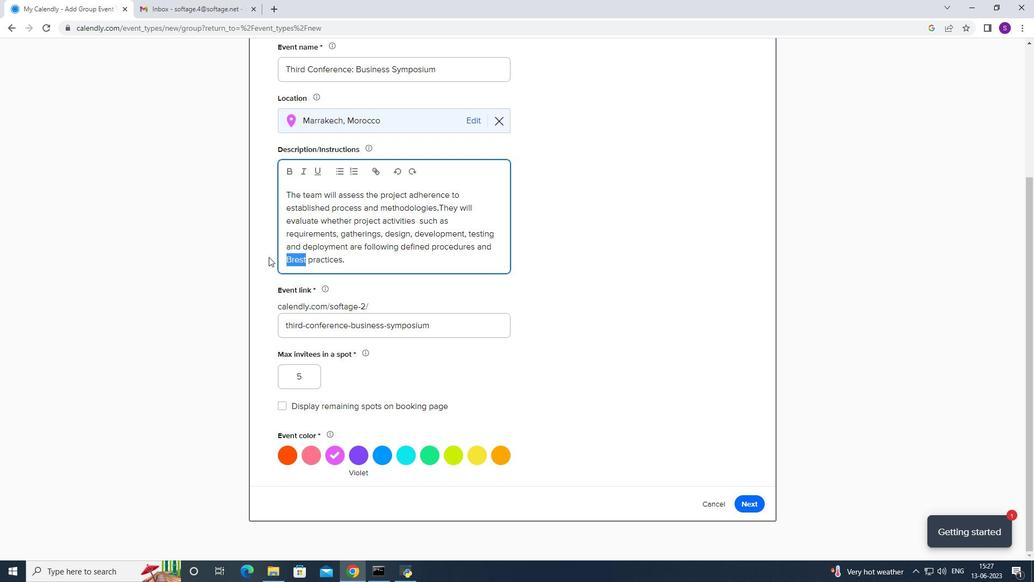 
Action: Key pressed best
Screenshot: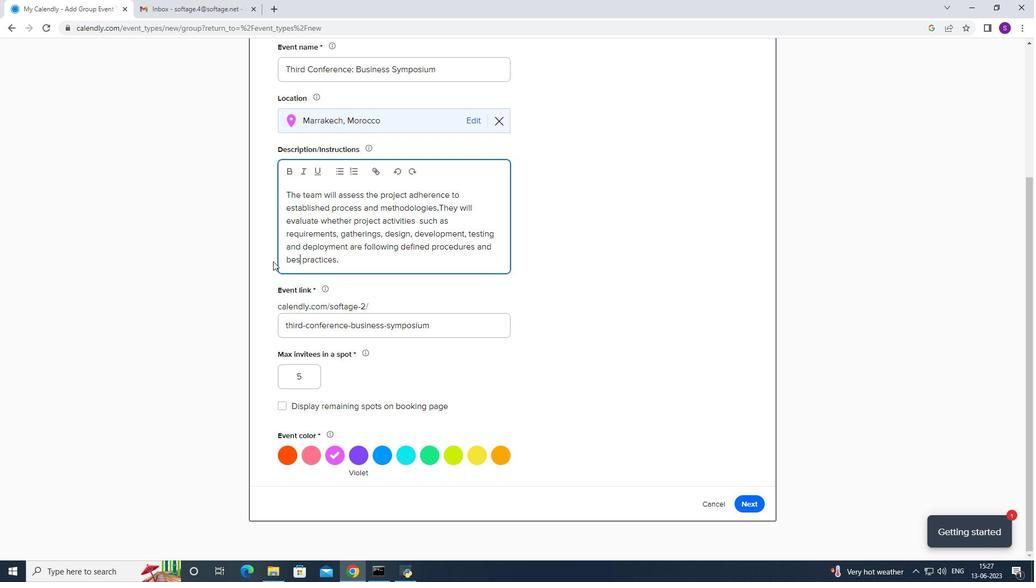 
Action: Mouse moved to (340, 261)
Screenshot: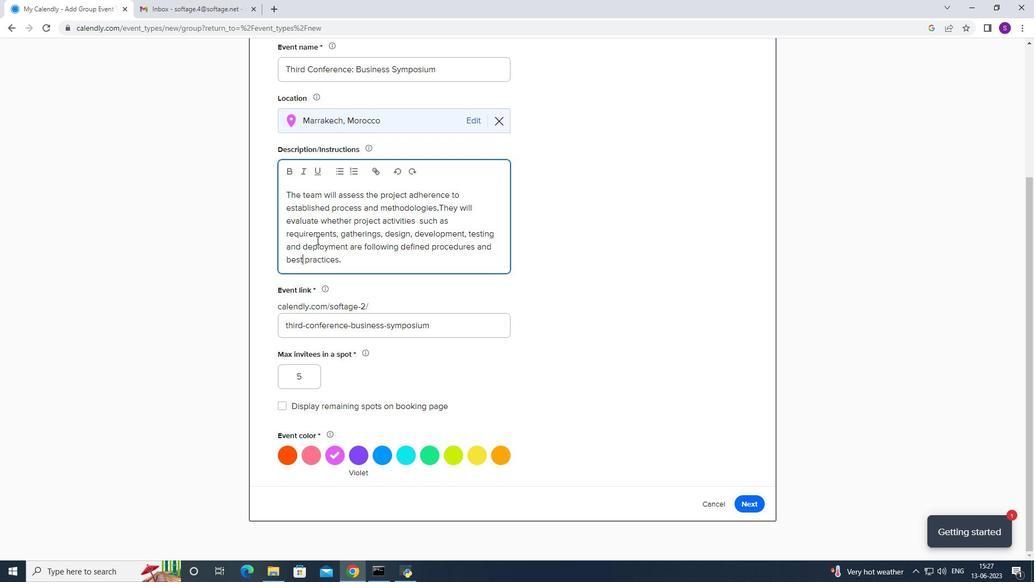 
Action: Mouse pressed left at (340, 261)
Screenshot: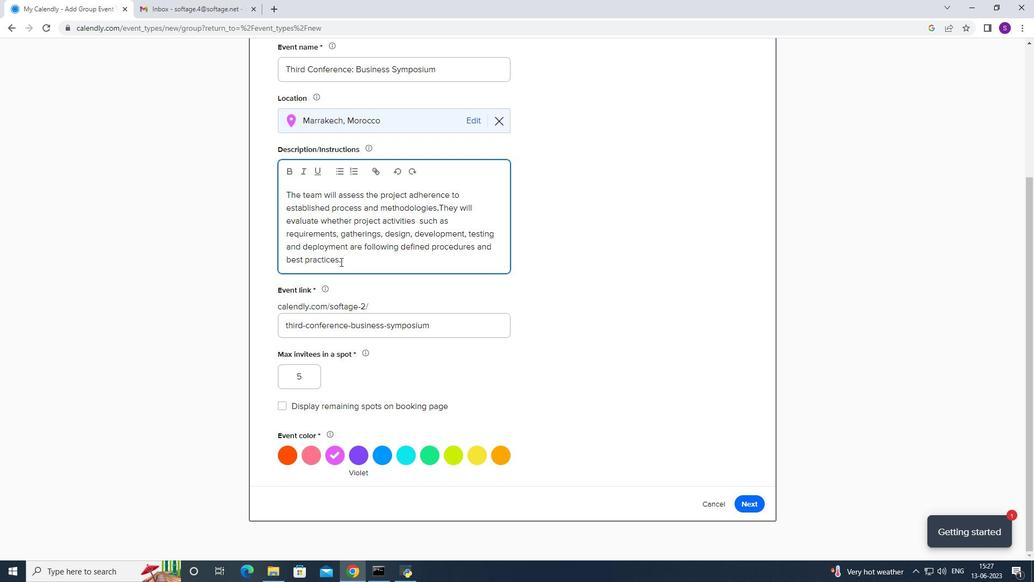 
Action: Mouse moved to (400, 271)
Screenshot: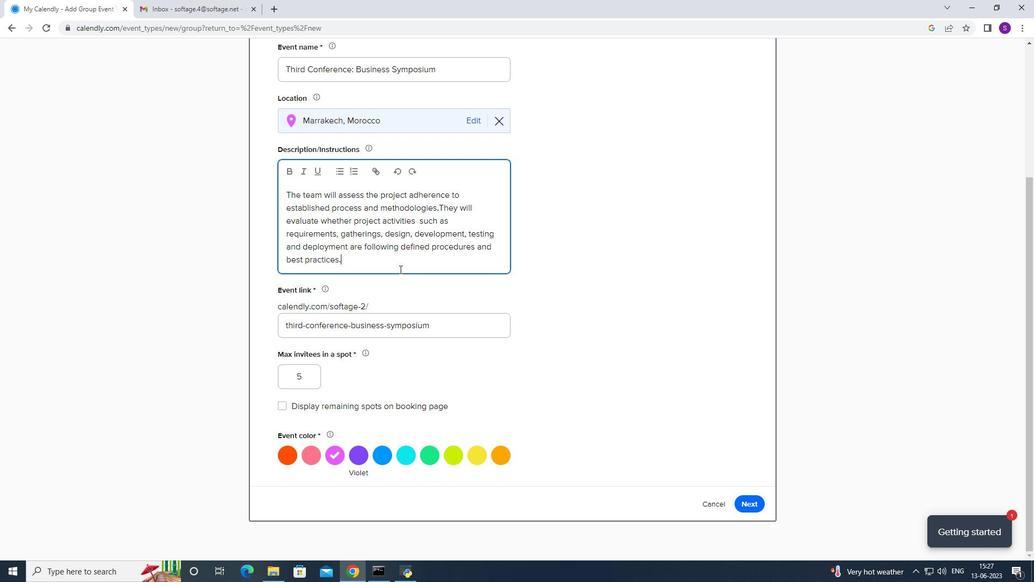 
Action: Mouse scrolled (400, 269) with delta (0, 0)
Screenshot: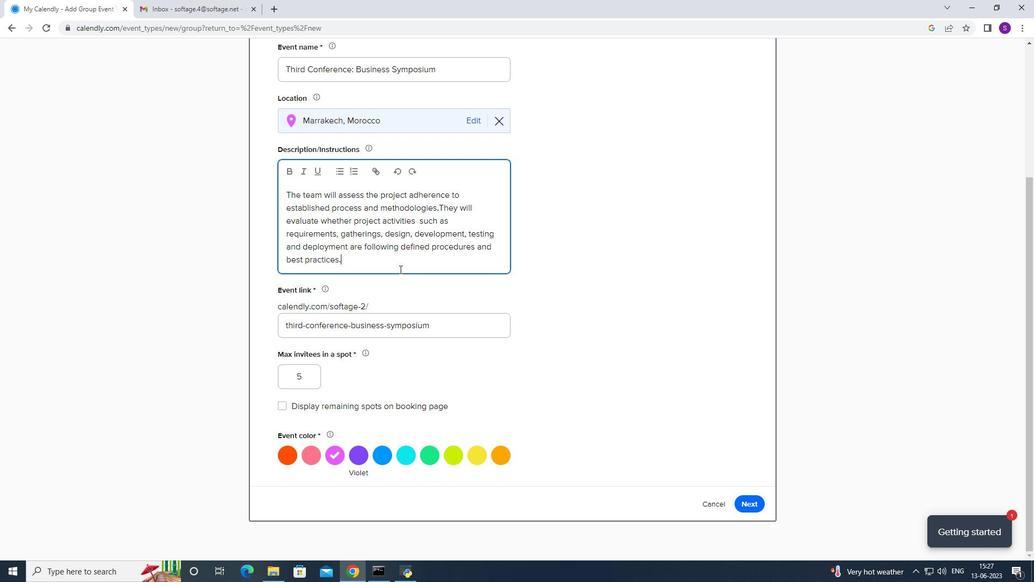 
Action: Mouse moved to (400, 272)
Screenshot: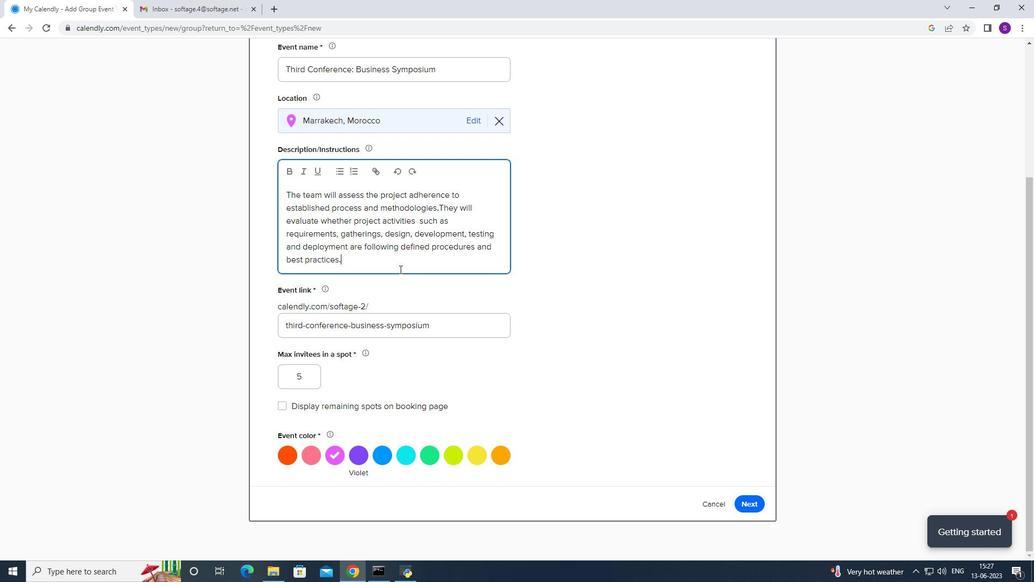 
Action: Mouse scrolled (400, 271) with delta (0, 0)
Screenshot: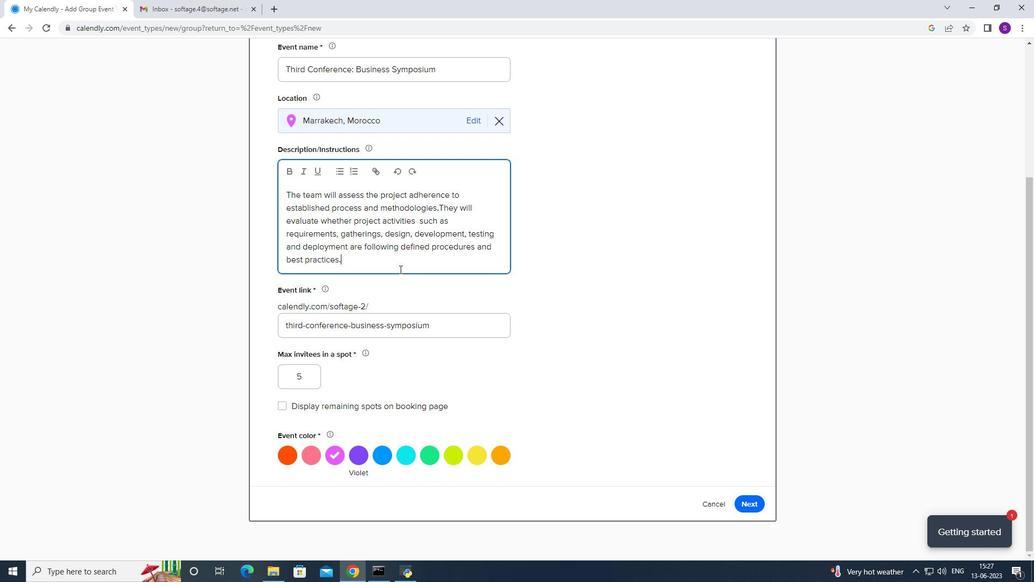 
Action: Mouse moved to (399, 277)
Screenshot: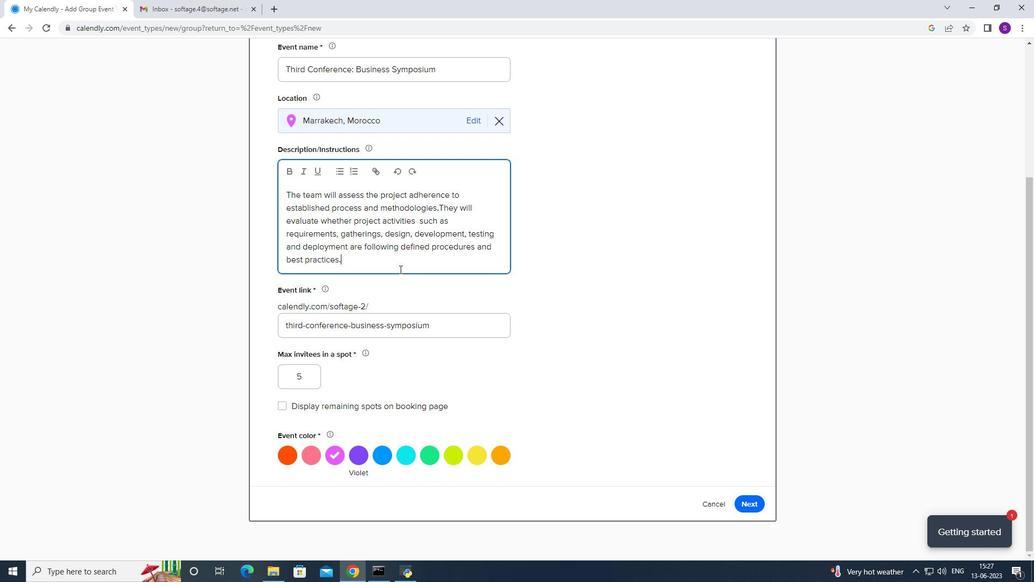 
Action: Mouse scrolled (400, 275) with delta (0, 0)
Screenshot: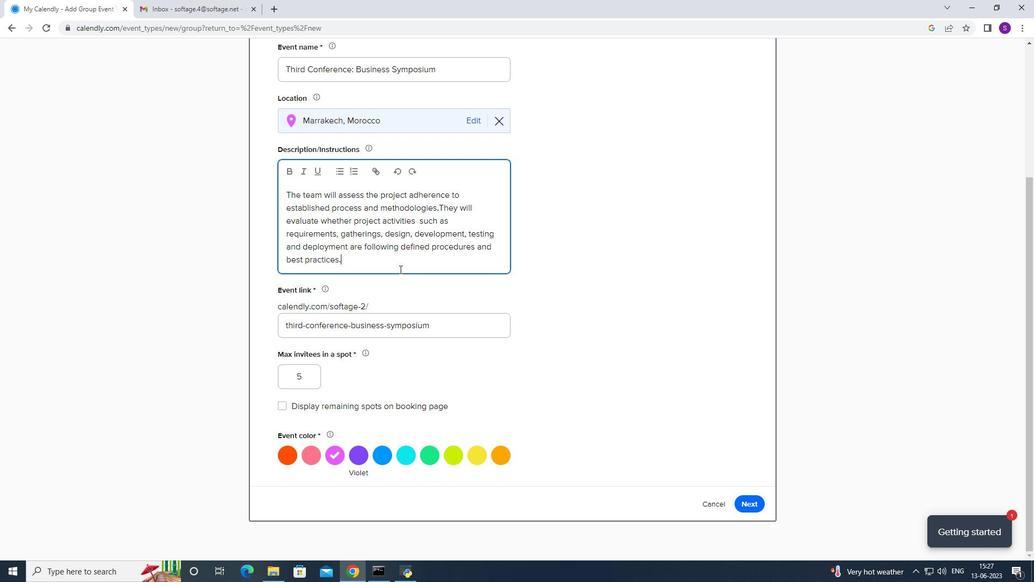 
Action: Mouse moved to (399, 278)
Screenshot: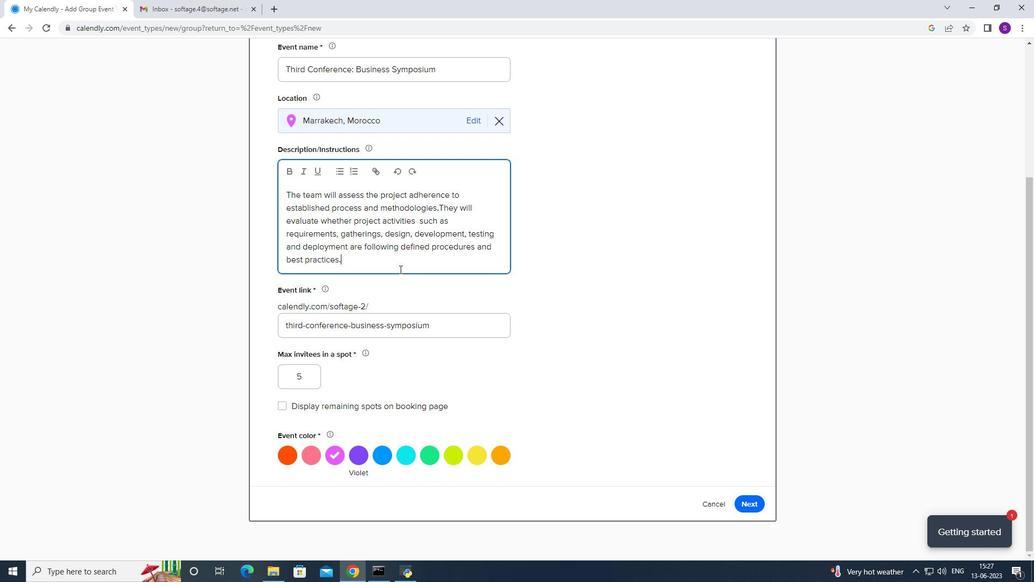 
Action: Mouse scrolled (399, 277) with delta (0, 0)
Screenshot: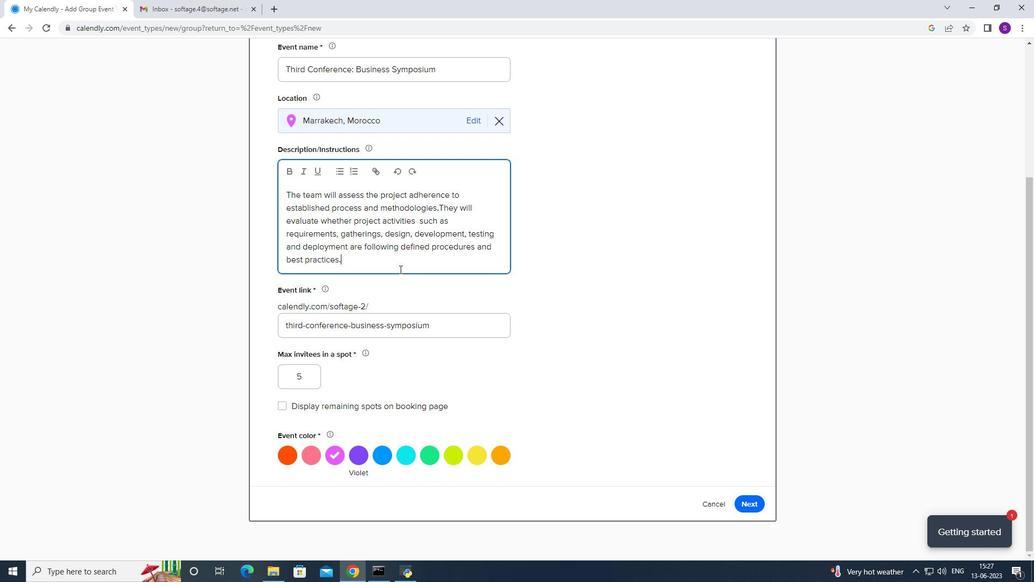 
Action: Mouse moved to (399, 279)
Screenshot: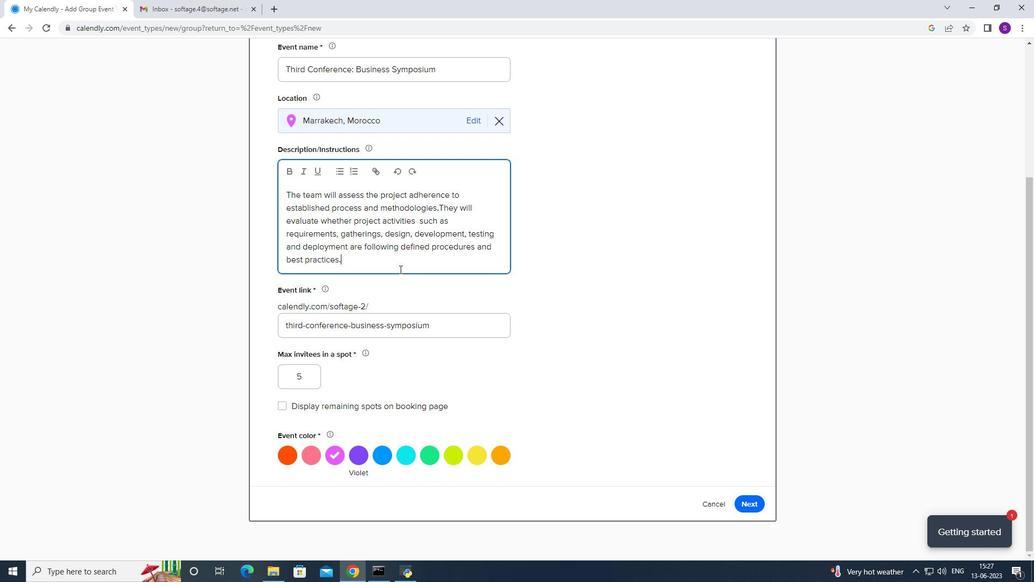 
Action: Mouse scrolled (399, 278) with delta (0, 0)
Screenshot: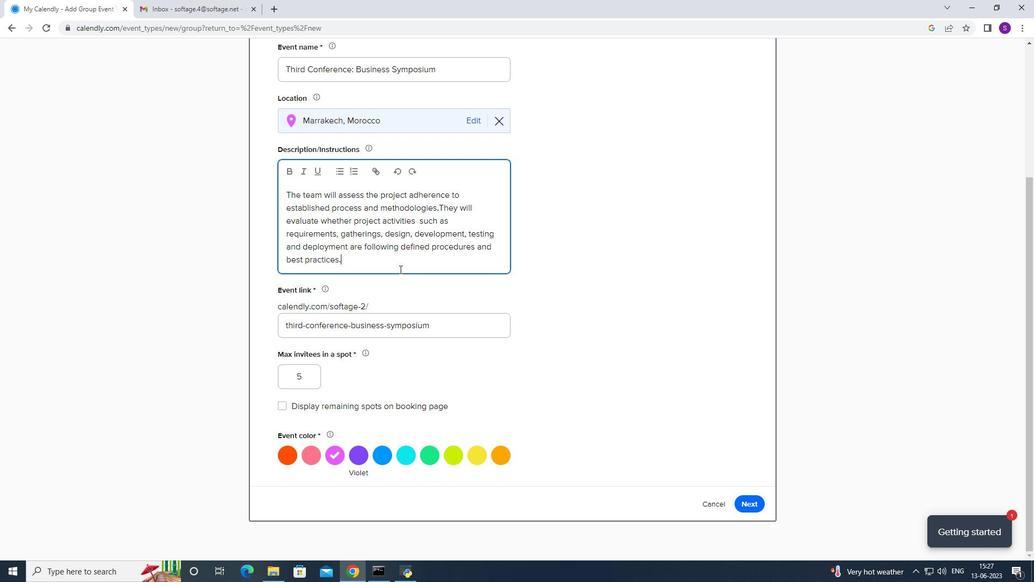 
Action: Mouse moved to (399, 283)
Screenshot: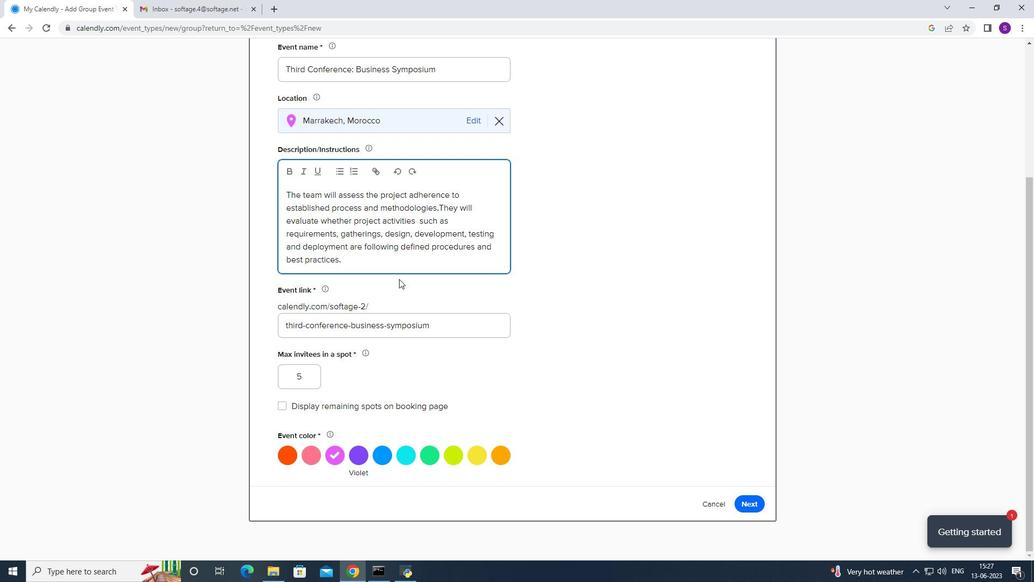 
Action: Mouse scrolled (399, 284) with delta (0, 0)
Screenshot: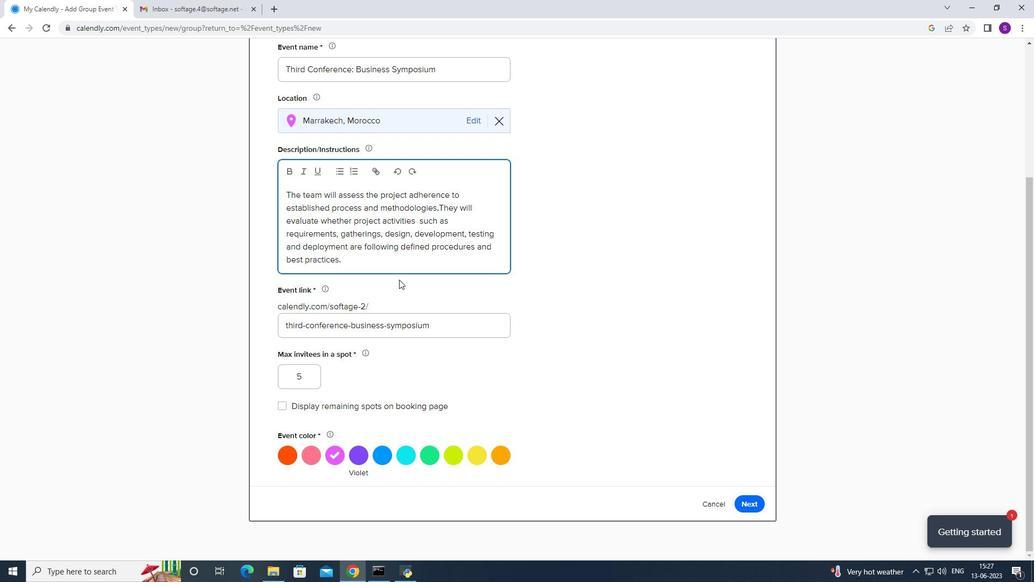 
Action: Mouse moved to (398, 284)
Screenshot: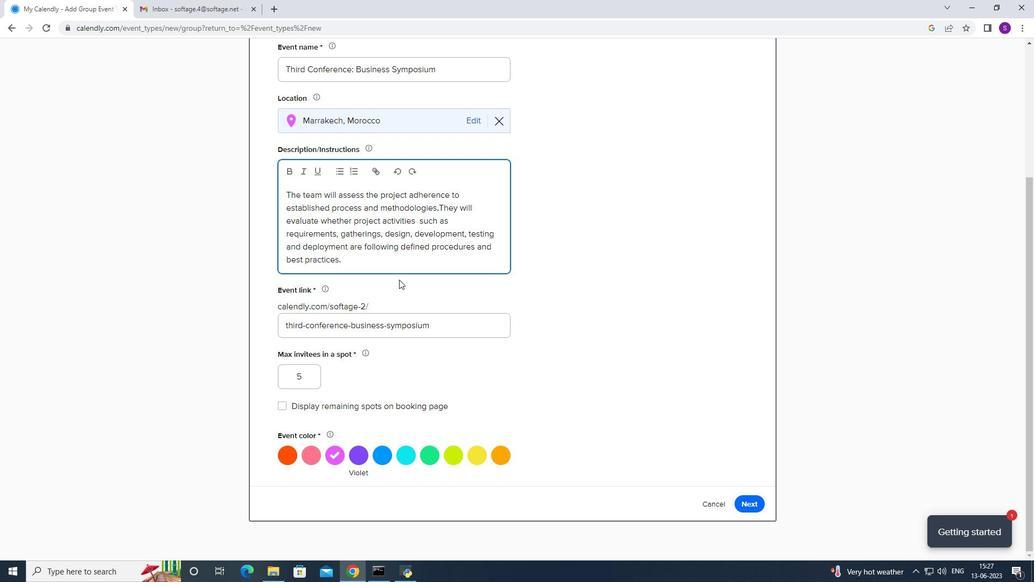 
Action: Mouse scrolled (398, 285) with delta (0, 0)
Screenshot: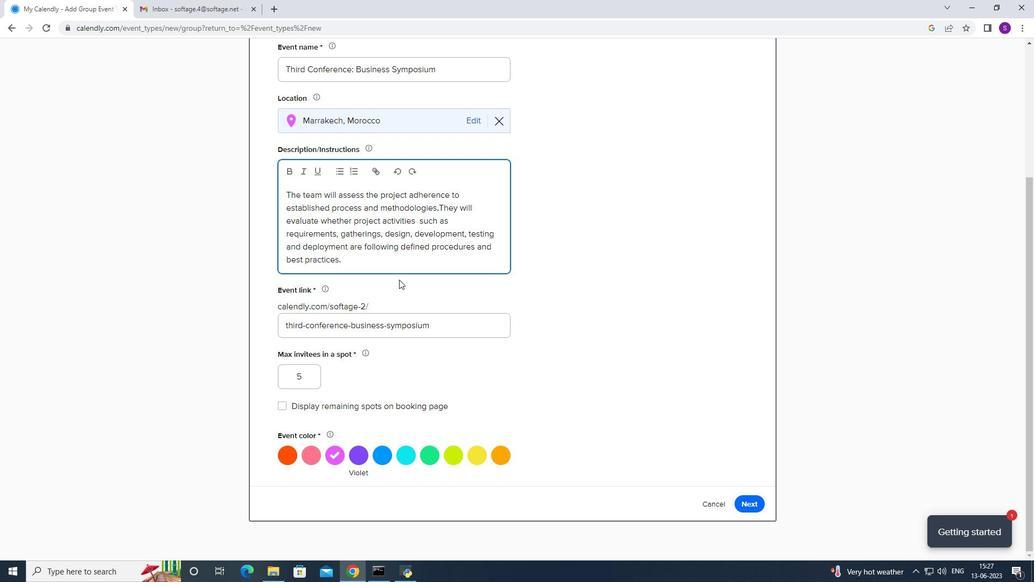 
Action: Mouse moved to (347, 327)
Screenshot: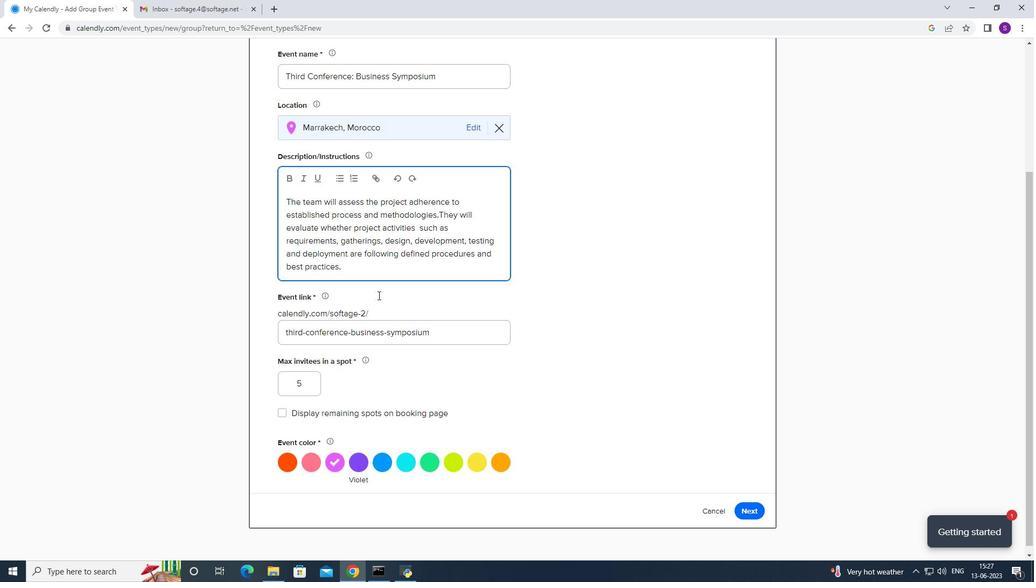 
Action: Mouse scrolled (347, 327) with delta (0, 0)
Screenshot: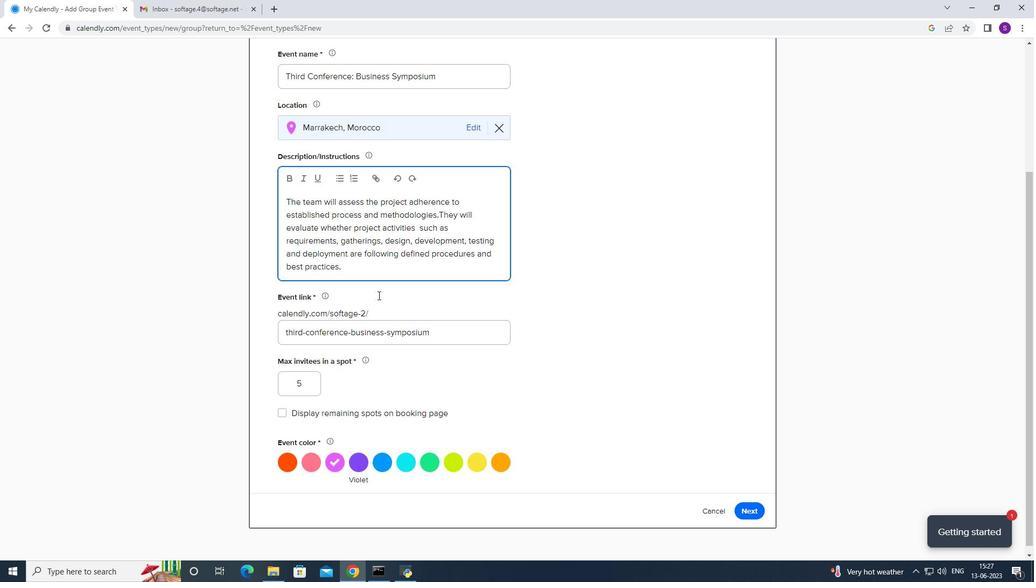 
Action: Mouse moved to (346, 351)
Screenshot: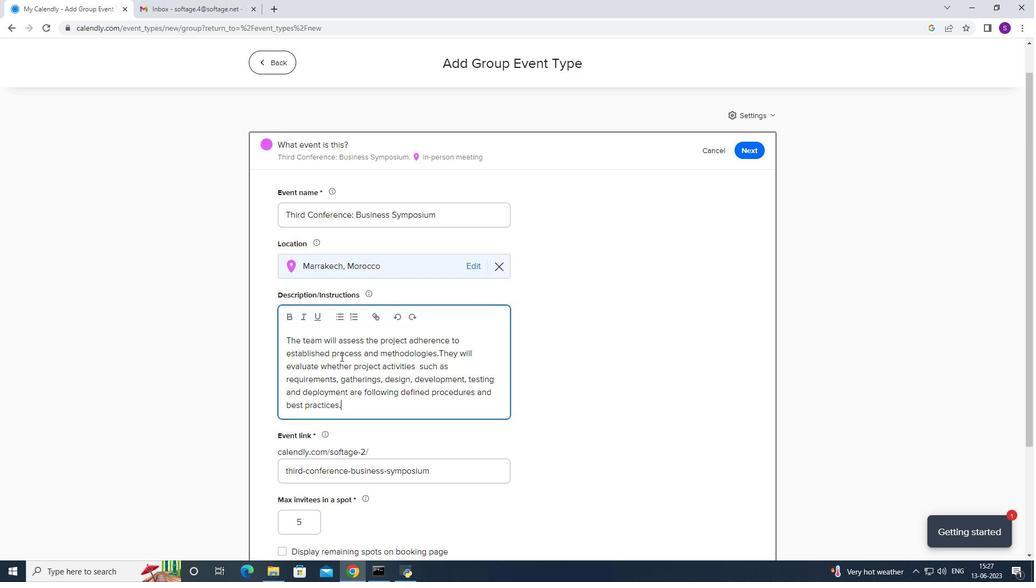 
Action: Mouse scrolled (346, 350) with delta (0, 0)
Screenshot: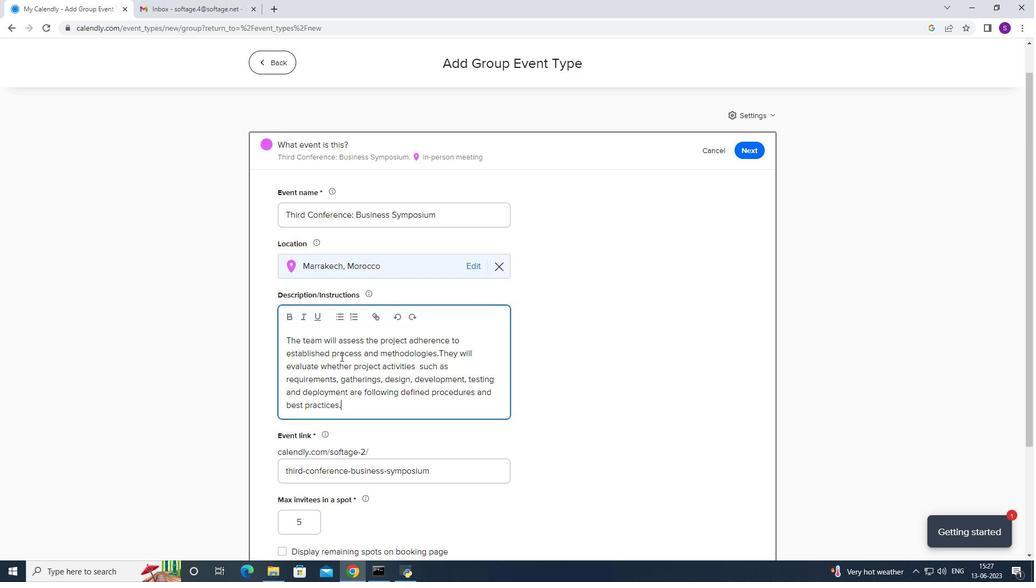 
Action: Mouse scrolled (346, 350) with delta (0, 0)
Screenshot: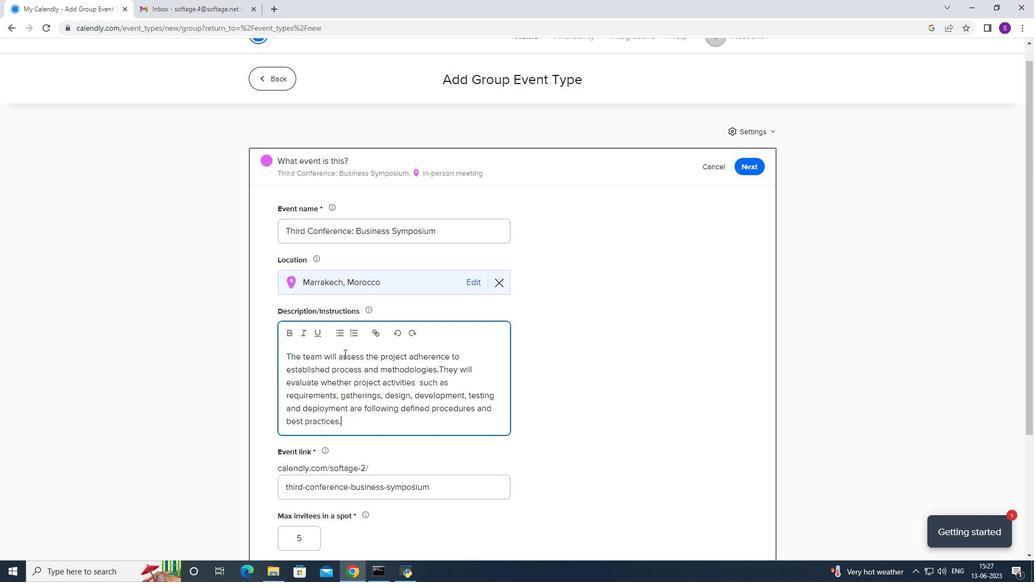 
Action: Mouse scrolled (346, 350) with delta (0, 0)
Screenshot: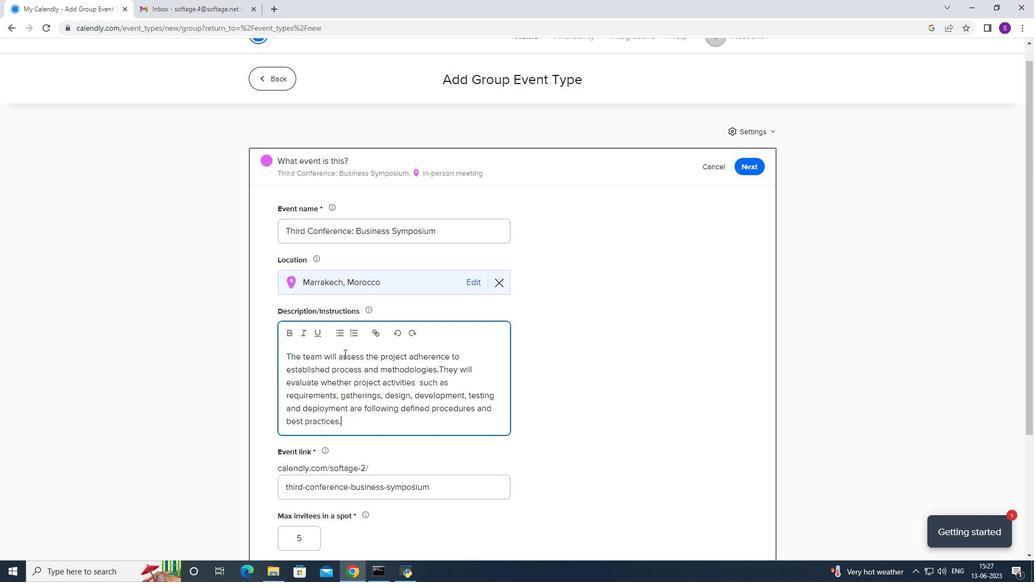 
Action: Mouse moved to (347, 350)
Screenshot: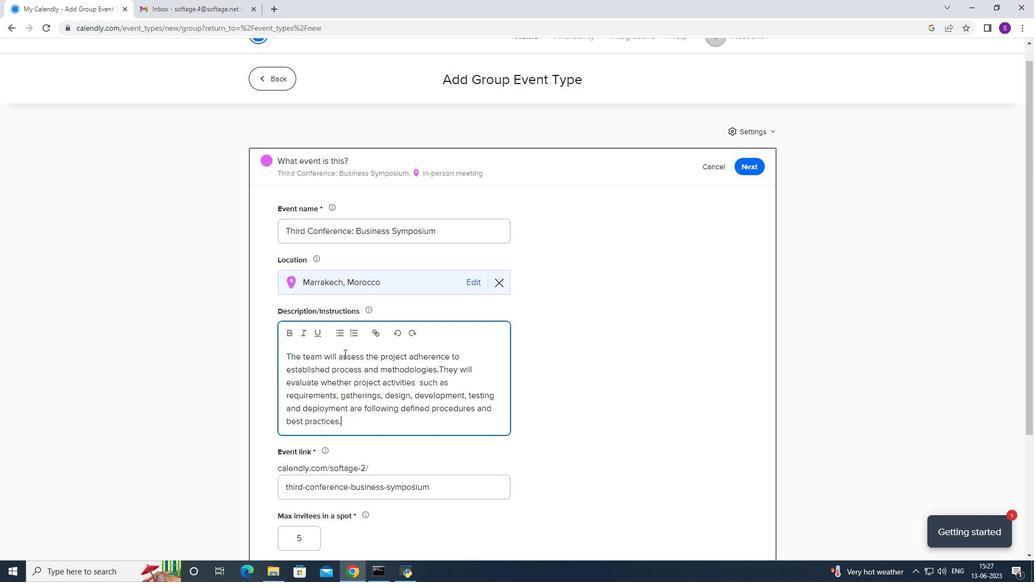 
Action: Mouse scrolled (347, 350) with delta (0, 0)
Screenshot: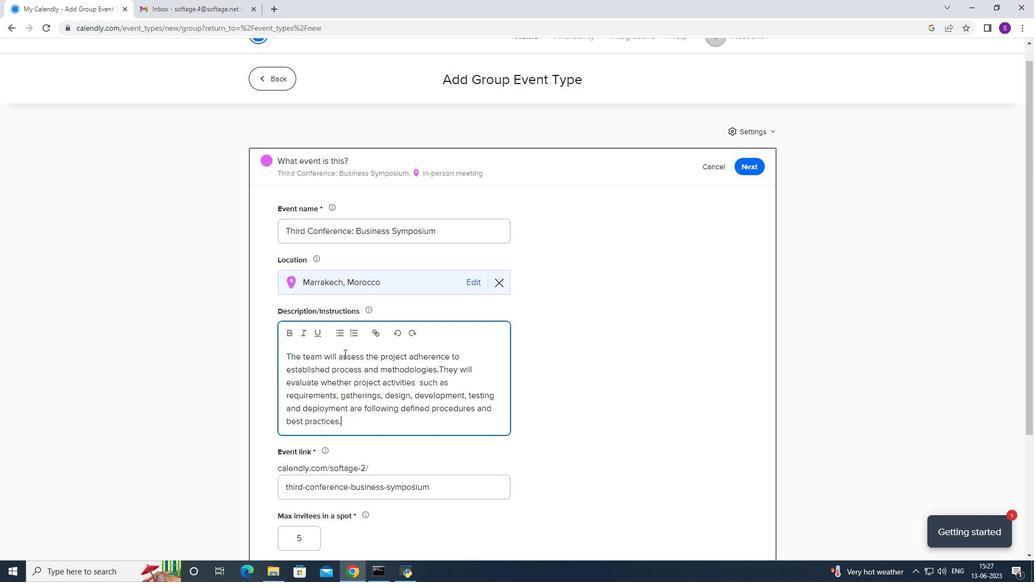 
Action: Mouse moved to (350, 350)
Screenshot: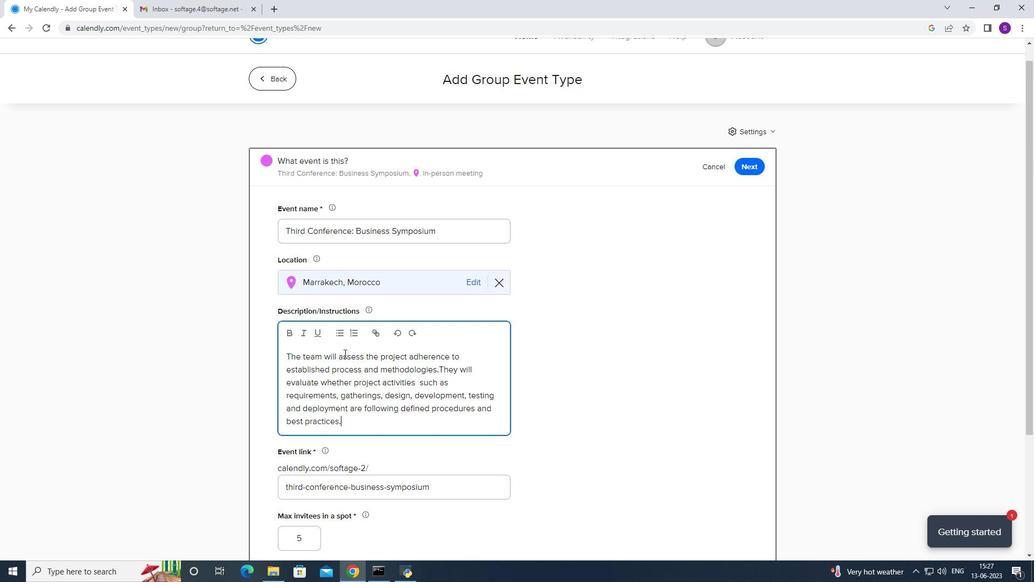 
Action: Mouse scrolled (350, 350) with delta (0, 0)
Screenshot: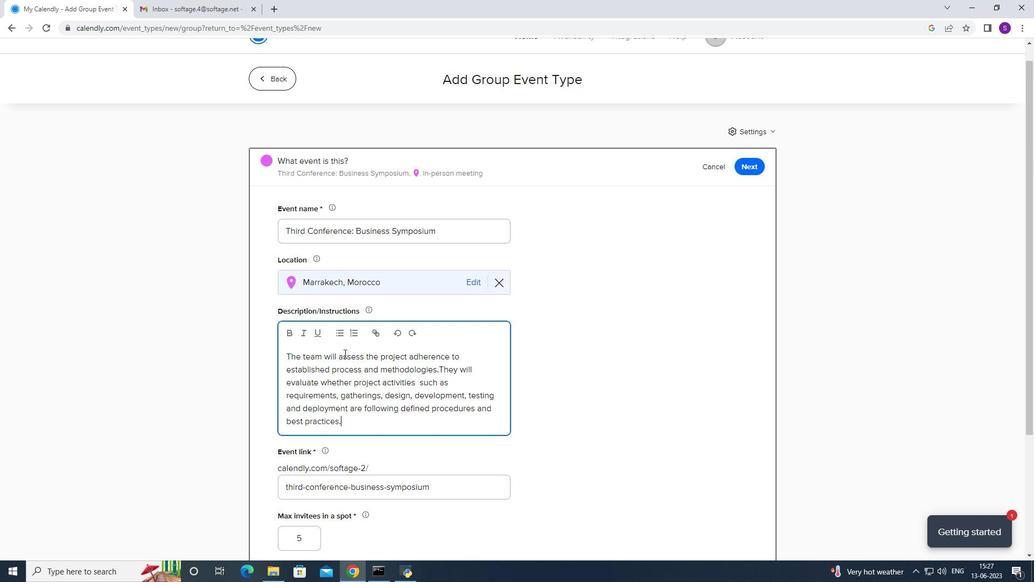 
Action: Mouse moved to (355, 350)
Screenshot: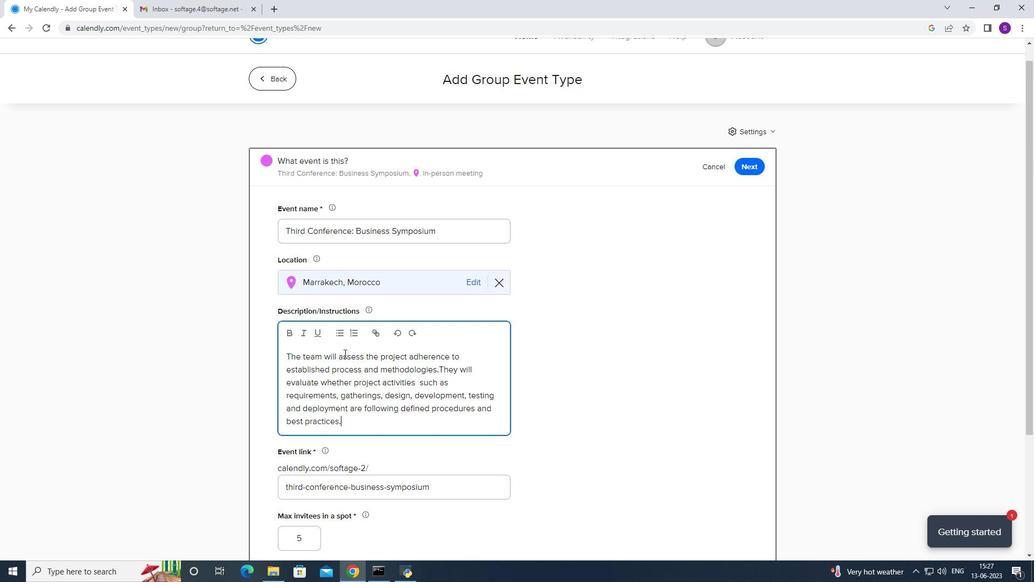 
Action: Mouse scrolled (355, 350) with delta (0, 0)
Screenshot: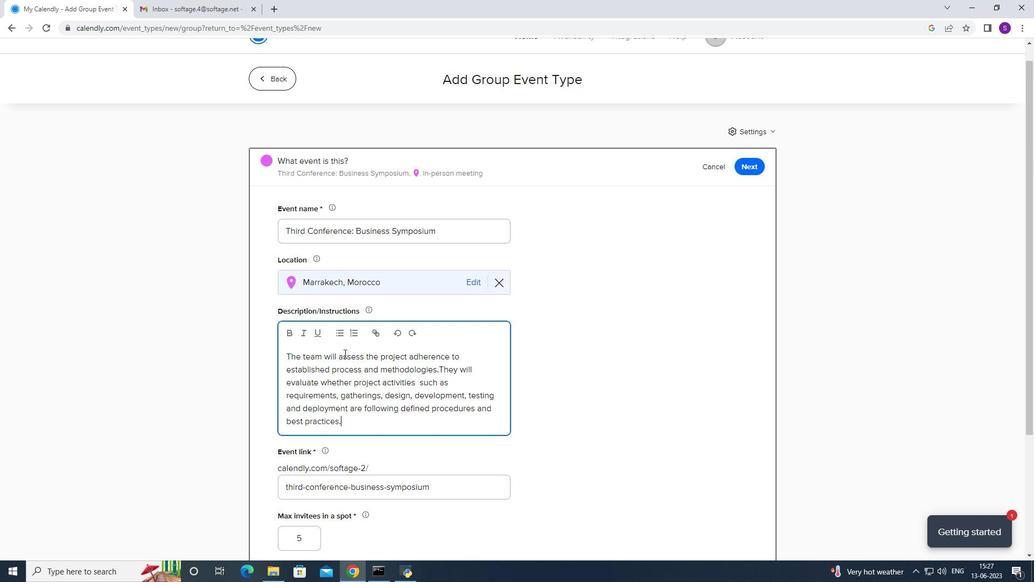 
Action: Mouse moved to (744, 493)
Screenshot: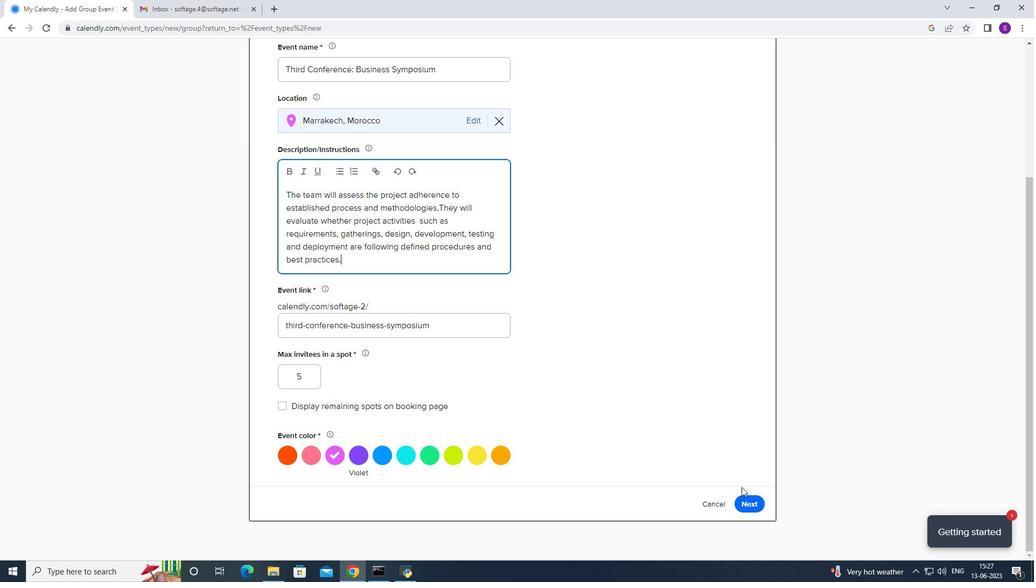 
Action: Mouse pressed left at (744, 493)
Screenshot: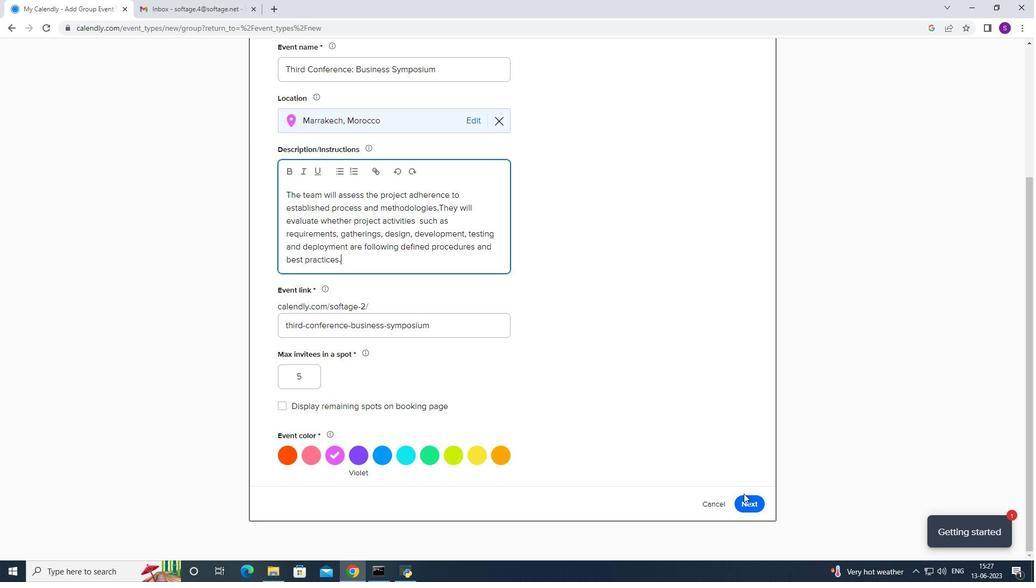 
Action: Mouse pressed left at (744, 493)
Screenshot: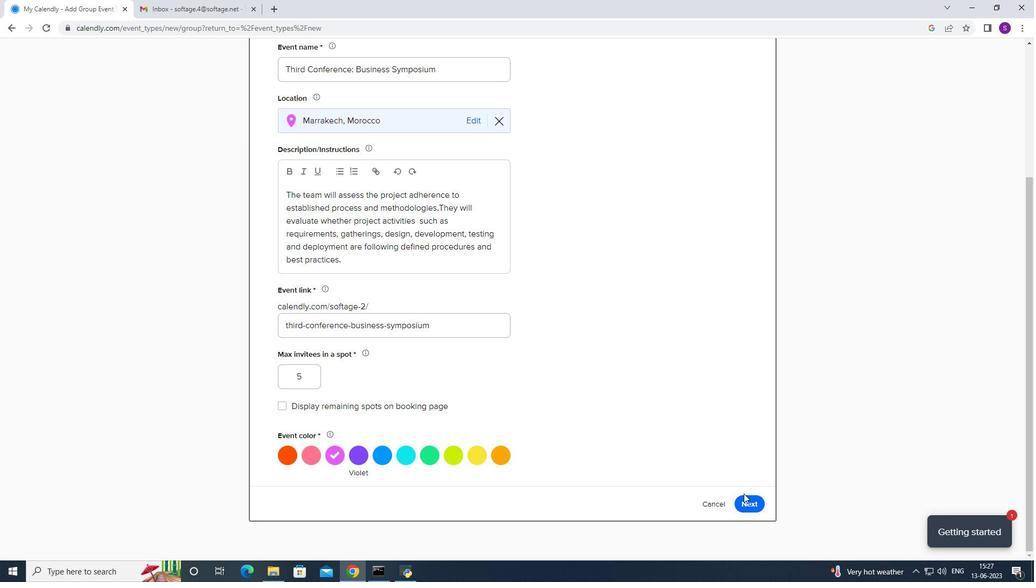 
Action: Mouse moved to (744, 497)
Screenshot: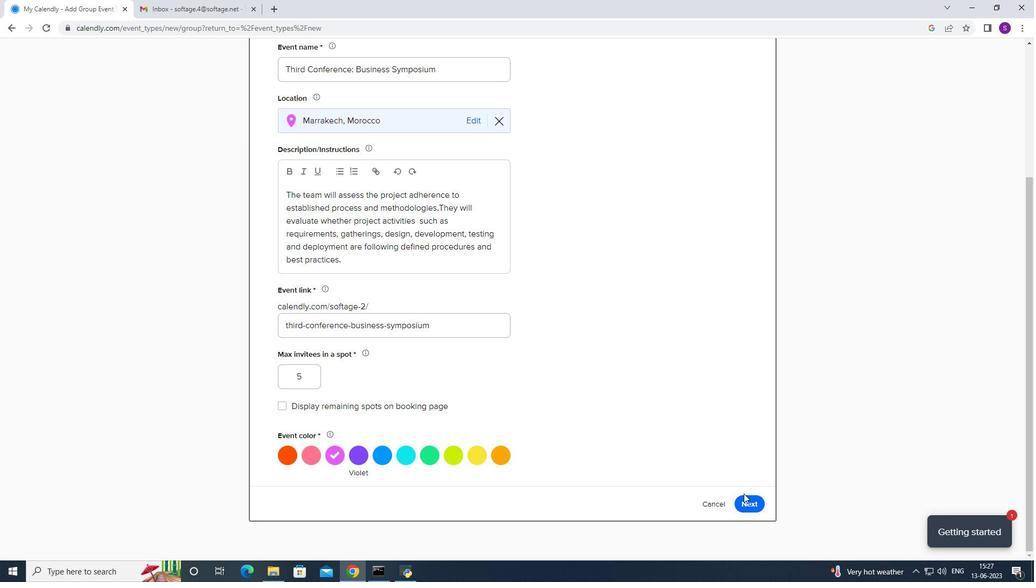 
Action: Mouse pressed left at (744, 497)
Screenshot: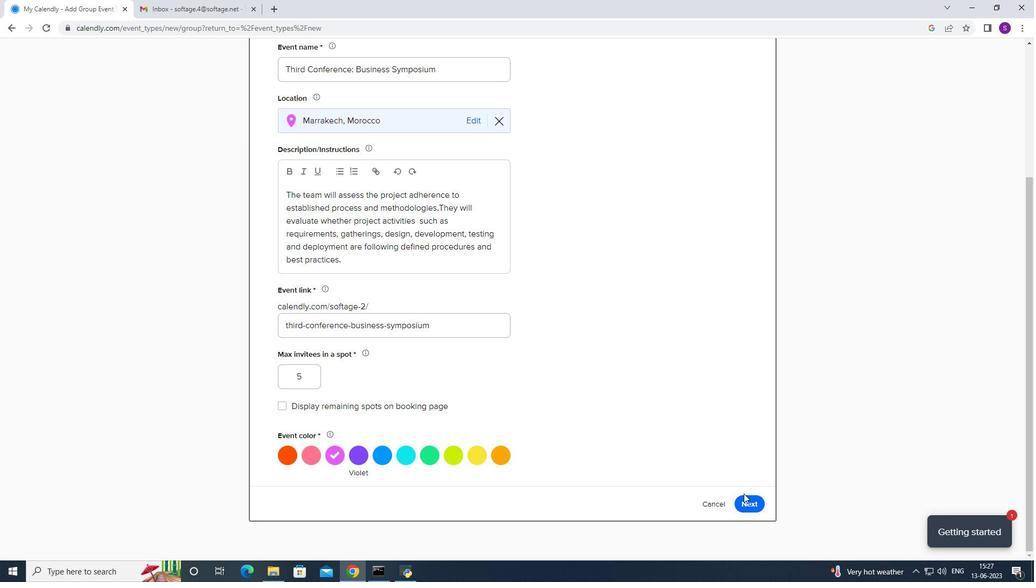 
Action: Mouse moved to (302, 156)
Screenshot: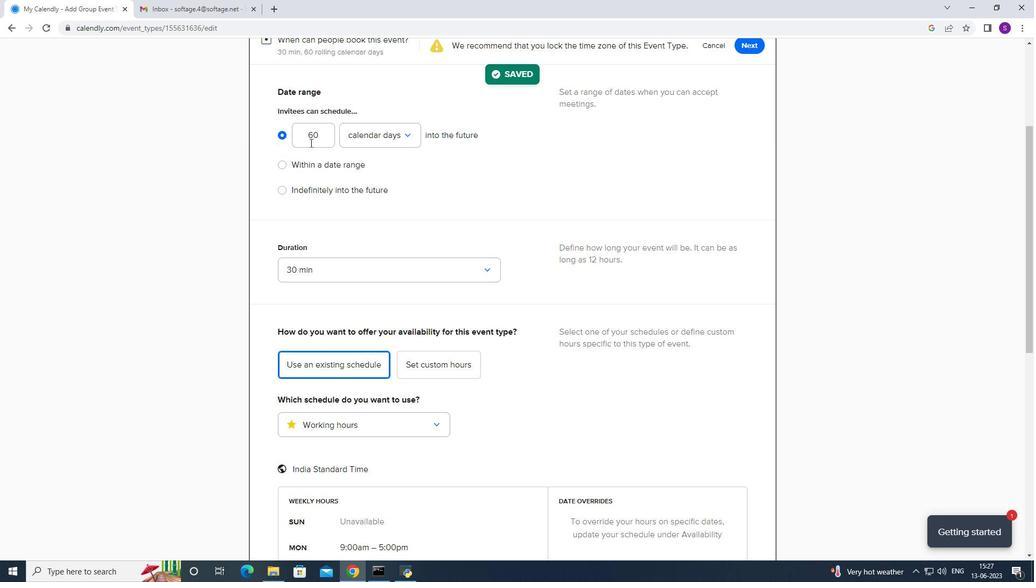 
Action: Mouse pressed left at (302, 156)
Screenshot: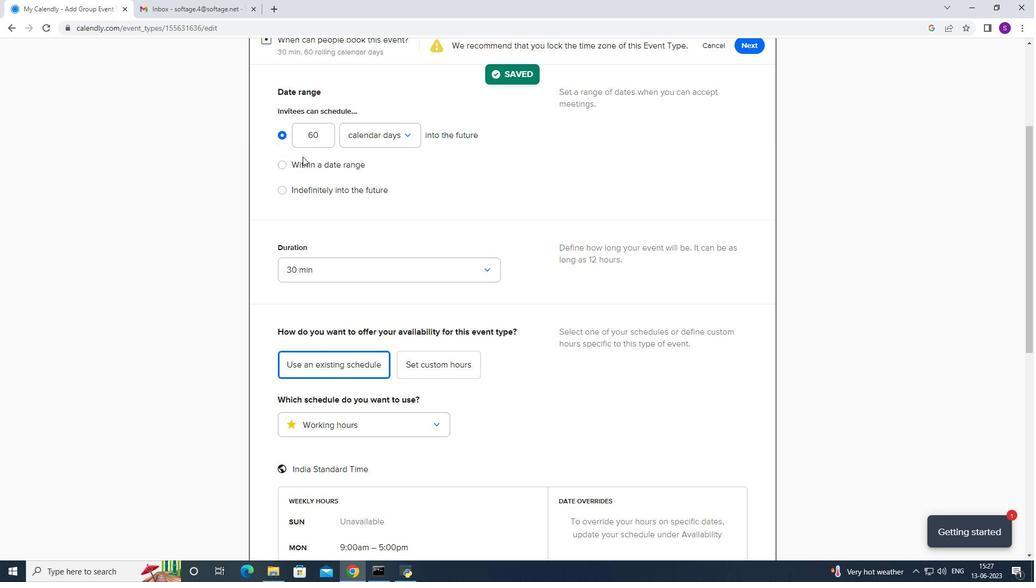 
Action: Mouse moved to (300, 161)
Screenshot: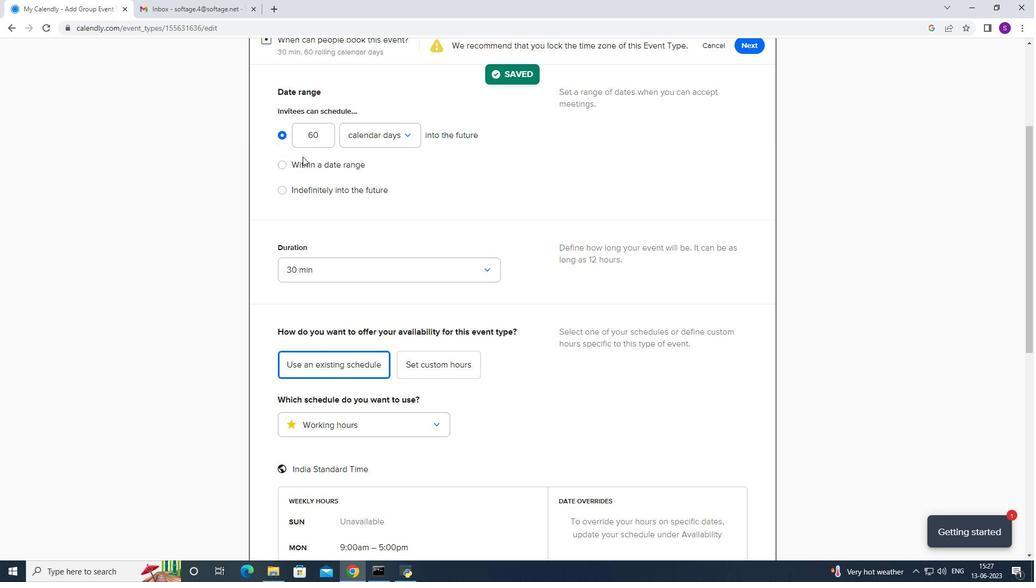 
Action: Mouse pressed left at (300, 161)
Screenshot: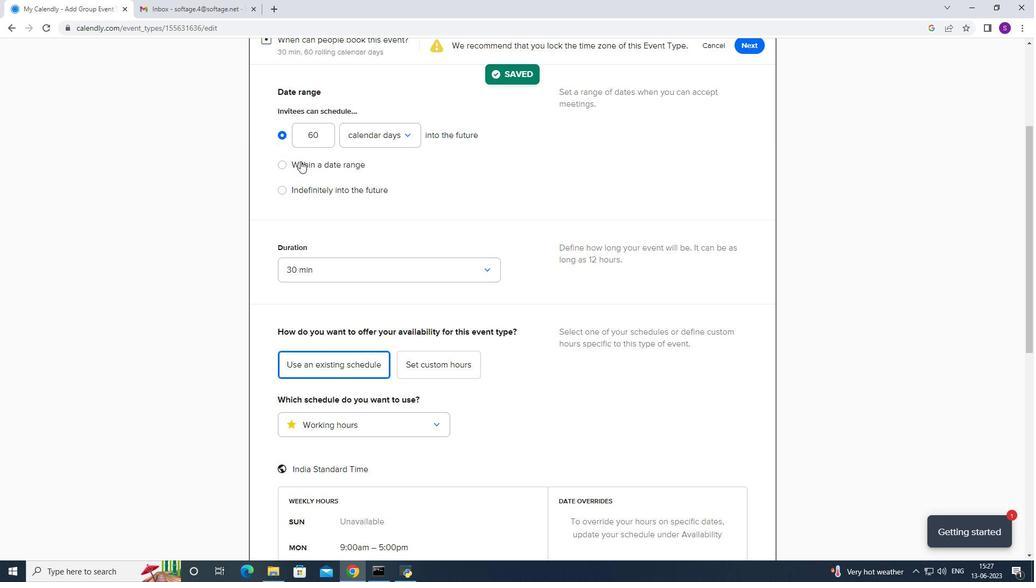 
Action: Mouse moved to (407, 163)
Screenshot: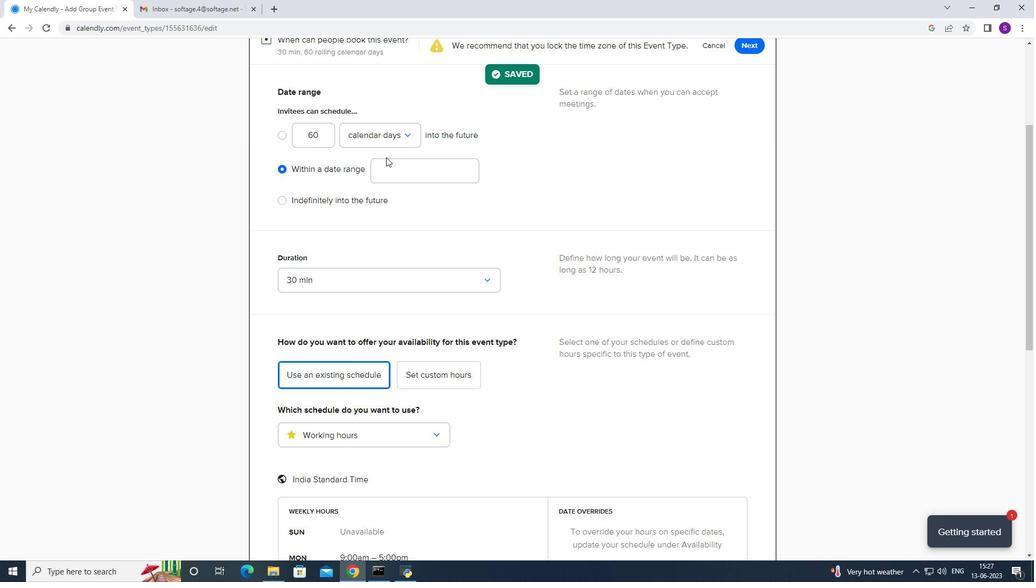 
Action: Mouse pressed left at (407, 163)
Screenshot: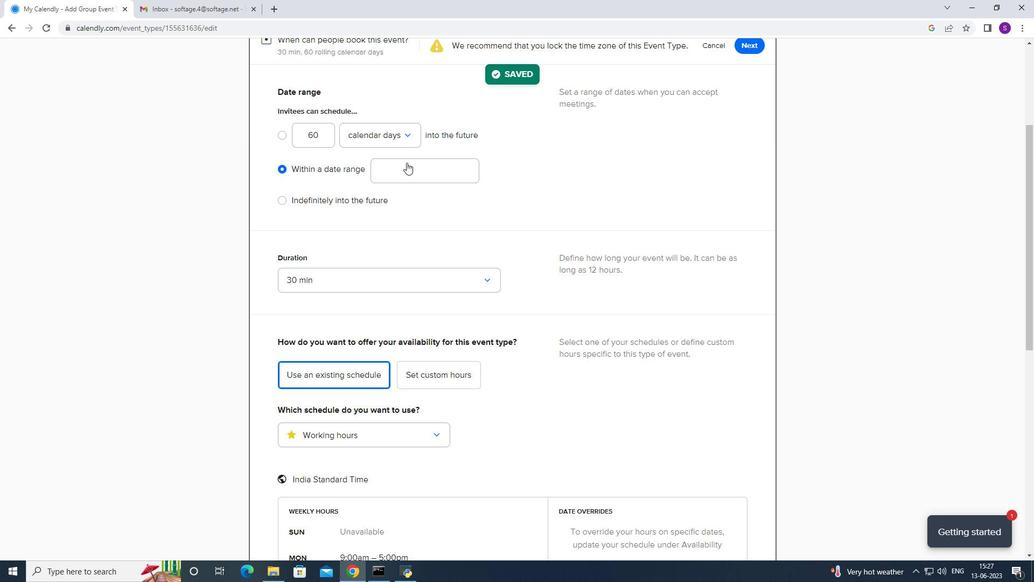 
Action: Mouse moved to (452, 206)
Screenshot: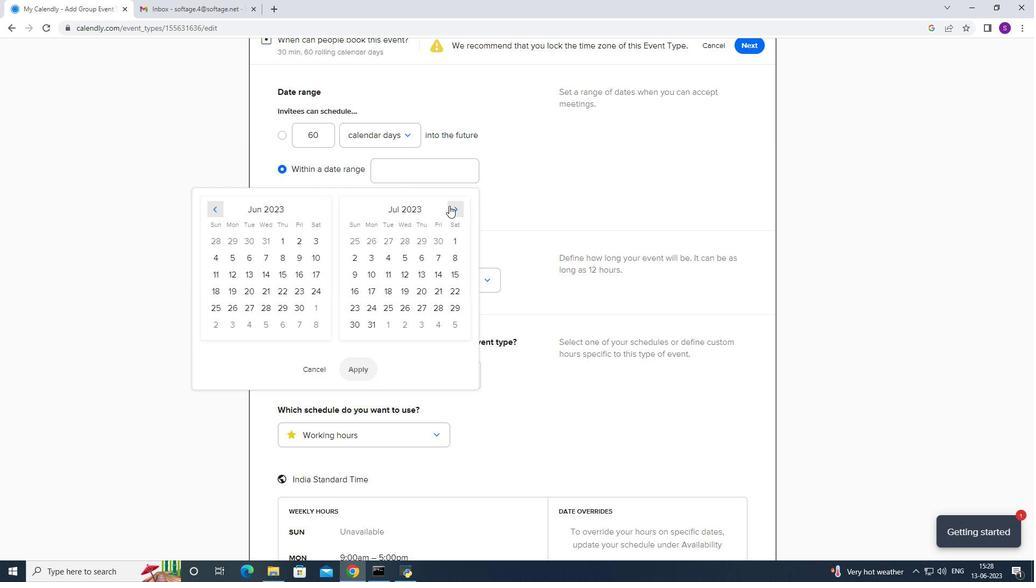 
Action: Mouse pressed left at (452, 206)
Screenshot: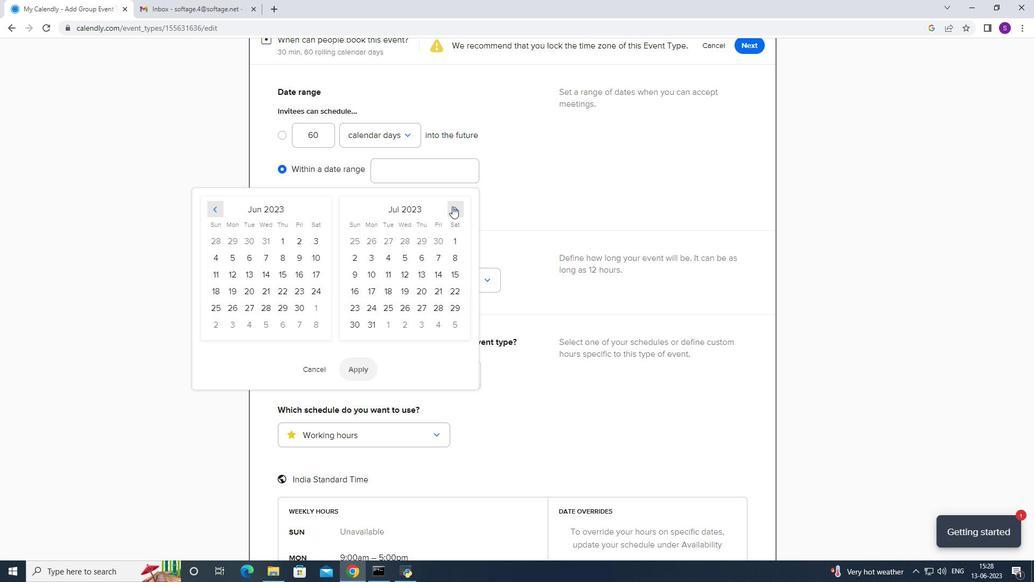 
Action: Mouse pressed left at (452, 206)
Screenshot: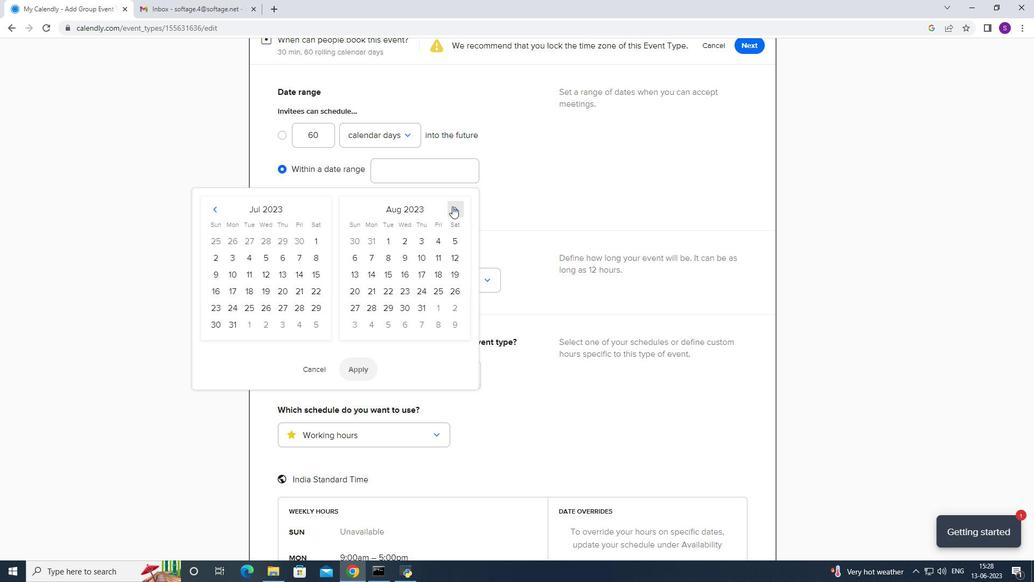
Action: Mouse pressed left at (452, 206)
Screenshot: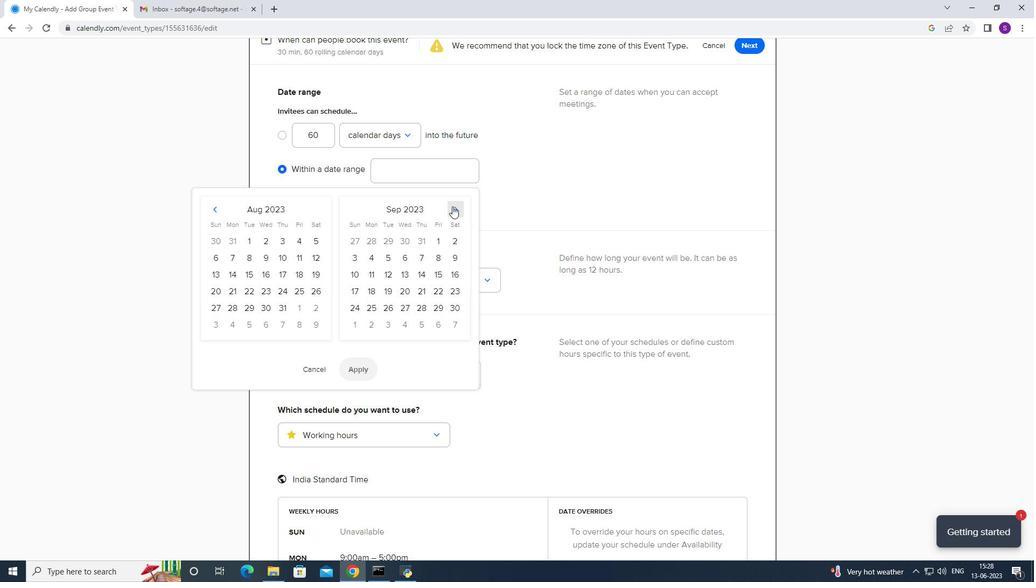 
Action: Mouse pressed left at (452, 206)
Screenshot: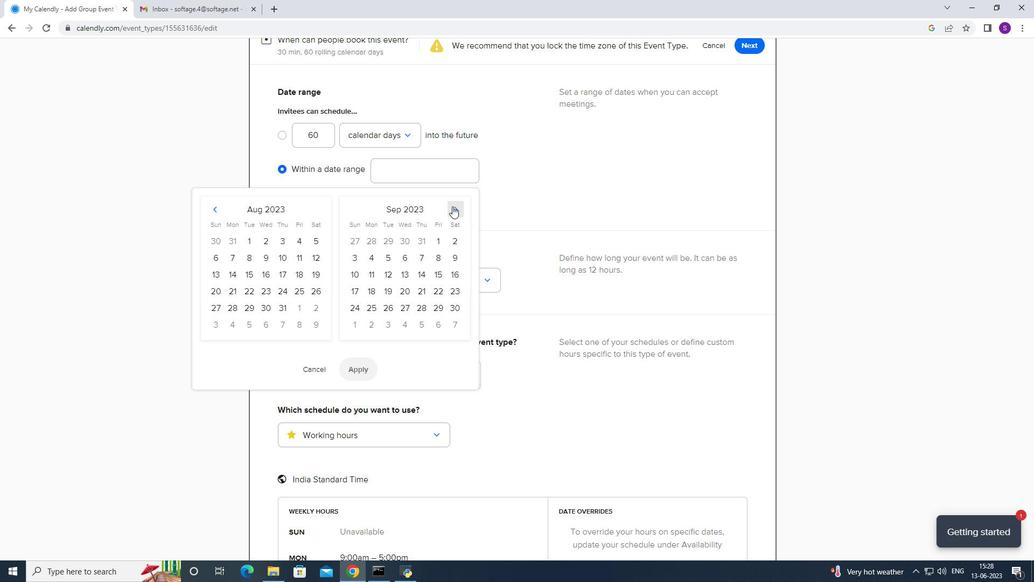 
Action: Mouse pressed left at (452, 206)
Screenshot: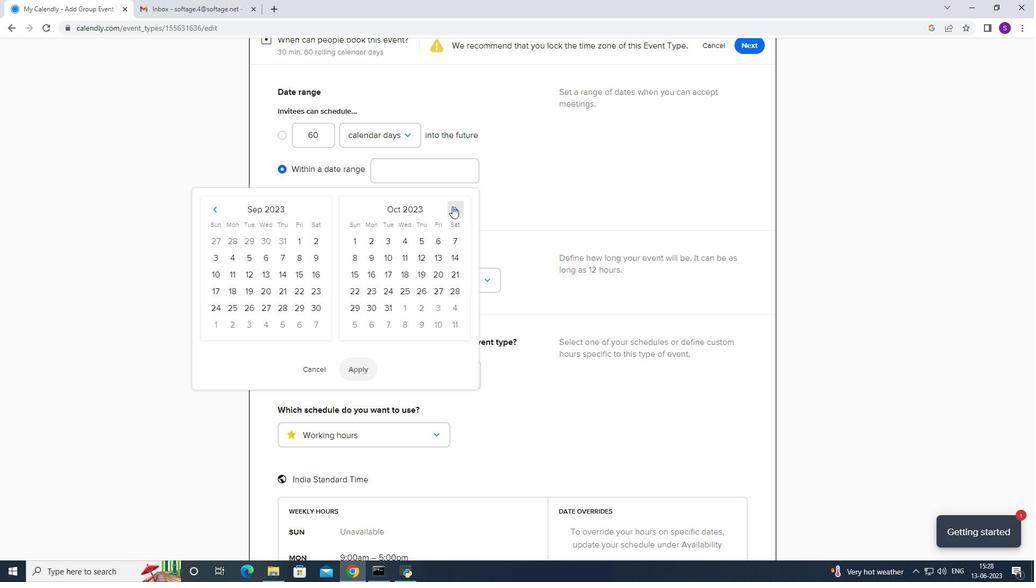 
Action: Mouse pressed left at (452, 206)
Screenshot: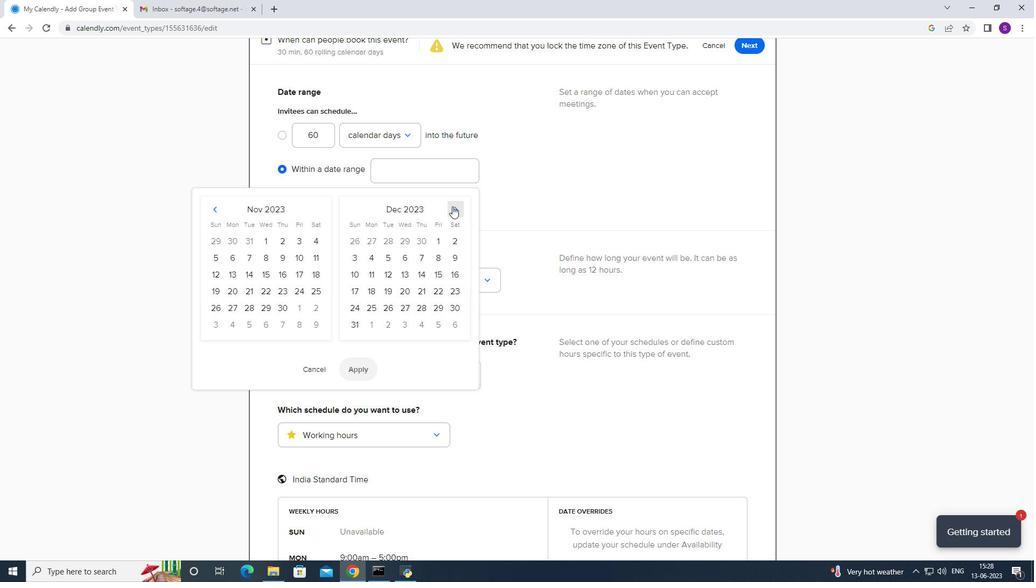 
Action: Mouse moved to (452, 206)
Screenshot: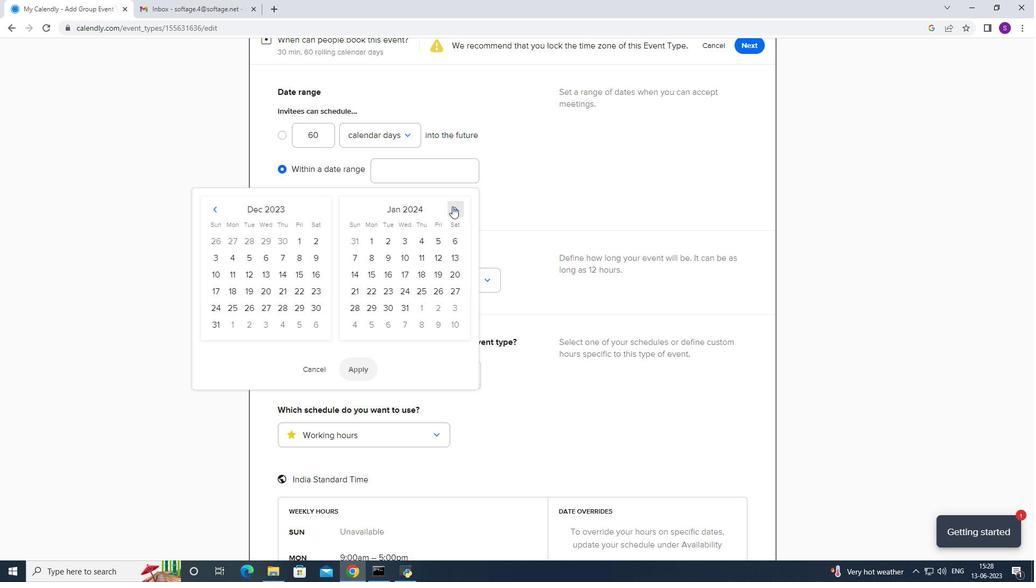 
Action: Mouse pressed left at (452, 206)
Screenshot: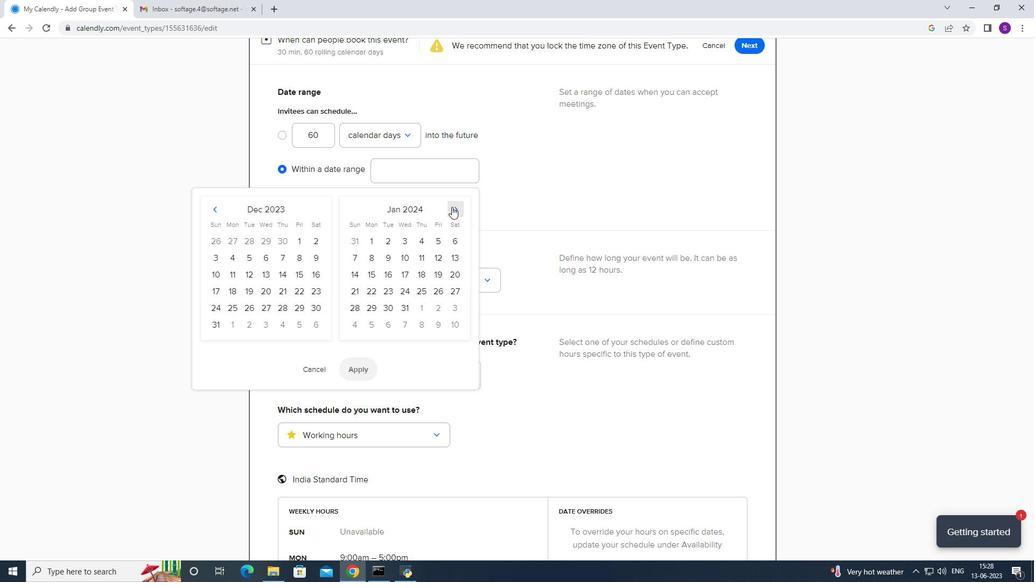 
Action: Mouse pressed left at (452, 206)
Screenshot: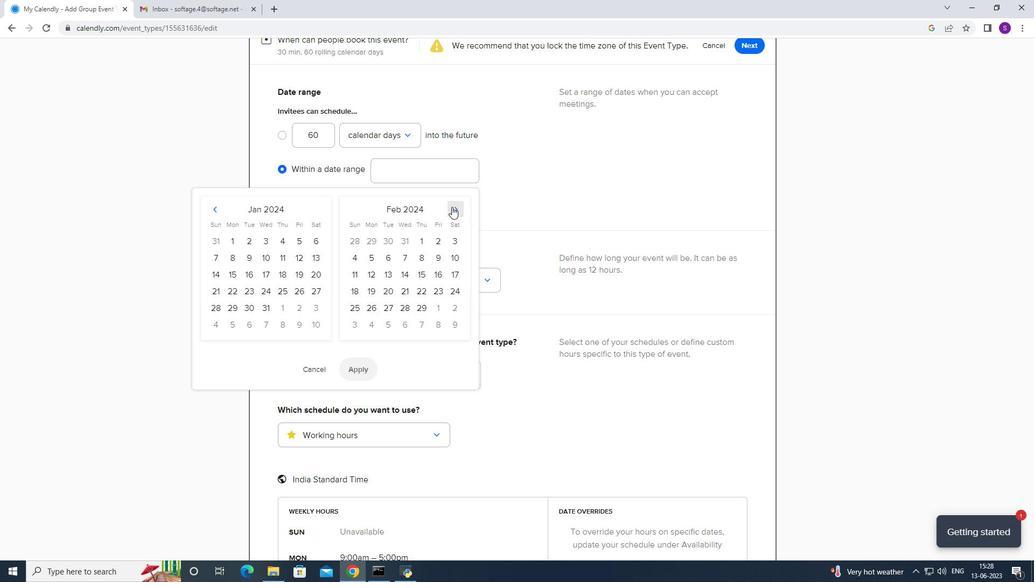 
Action: Mouse pressed left at (452, 206)
Screenshot: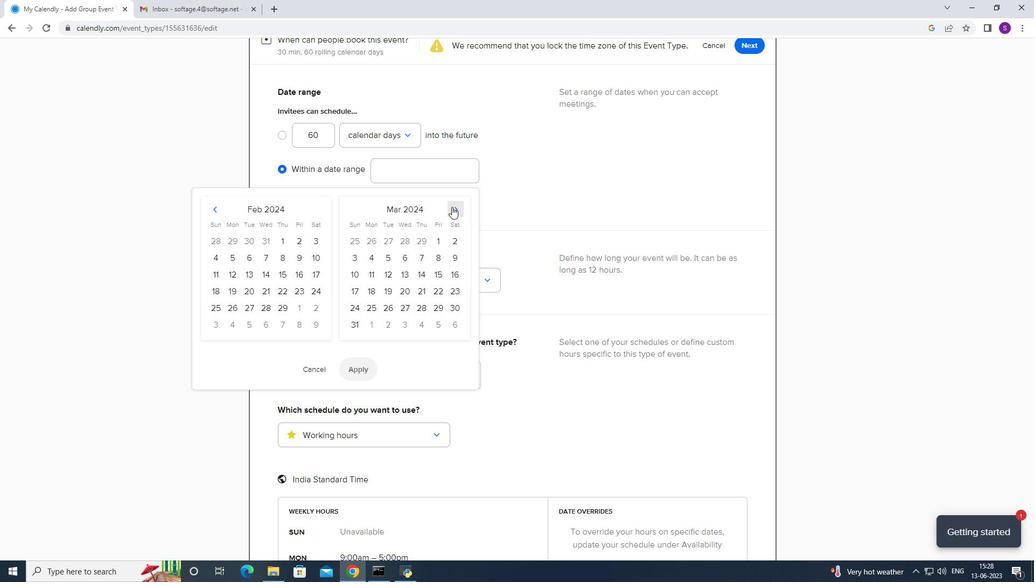 
Action: Mouse moved to (421, 241)
Screenshot: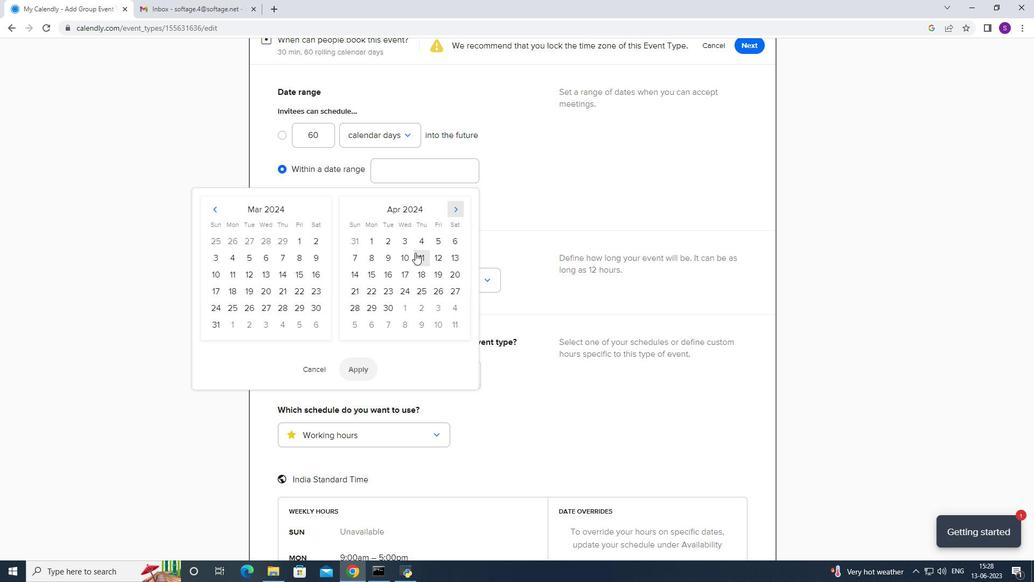 
Action: Mouse pressed left at (421, 241)
Screenshot: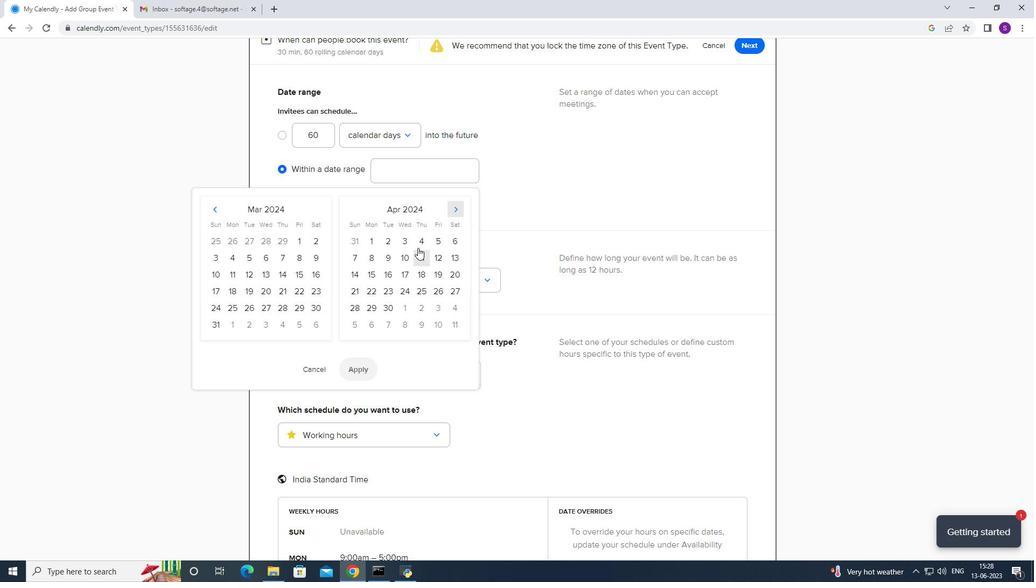 
Action: Mouse moved to (432, 238)
Screenshot: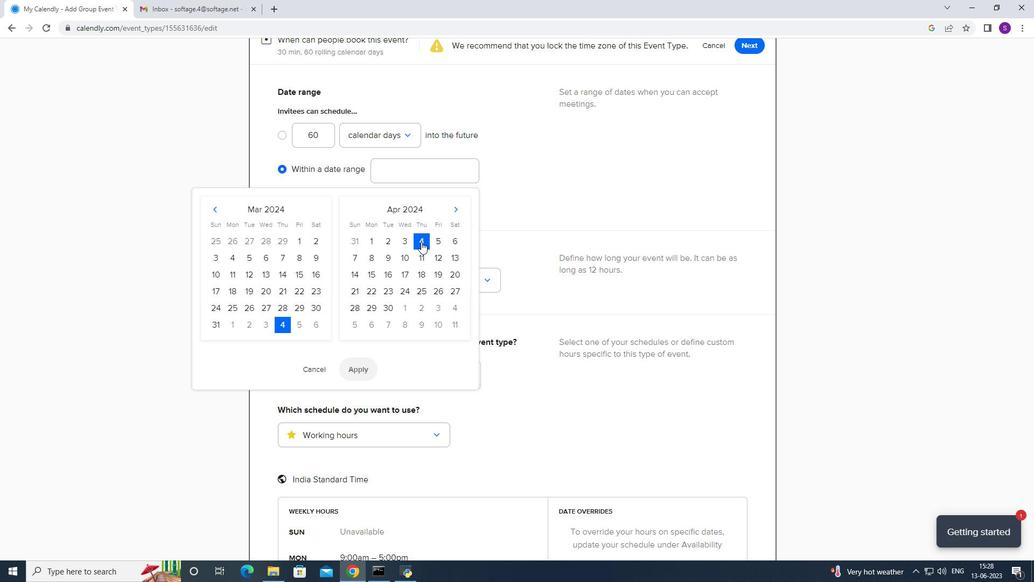 
Action: Mouse pressed left at (432, 238)
Screenshot: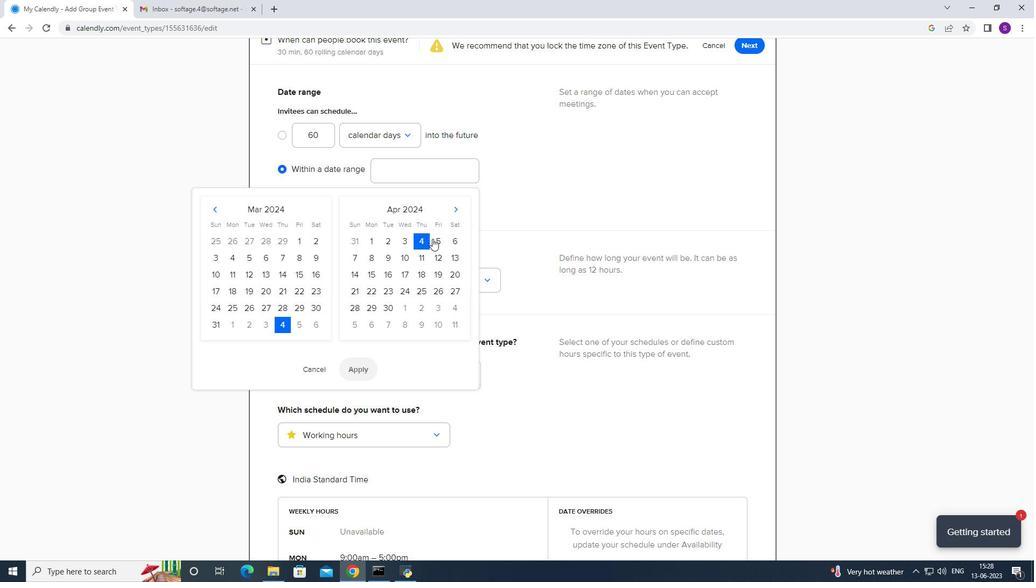 
Action: Mouse moved to (371, 354)
Screenshot: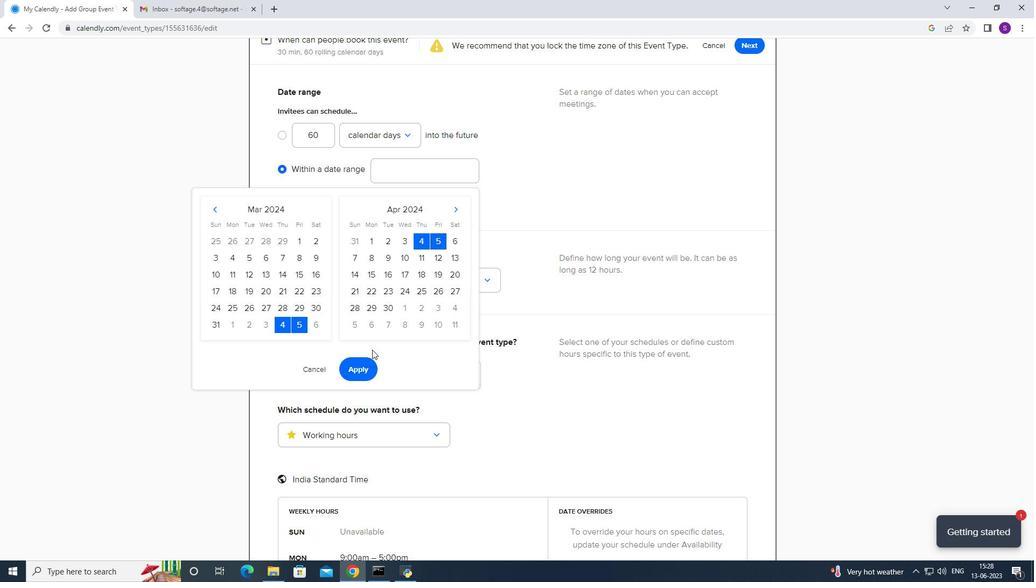 
Action: Mouse pressed left at (371, 354)
Screenshot: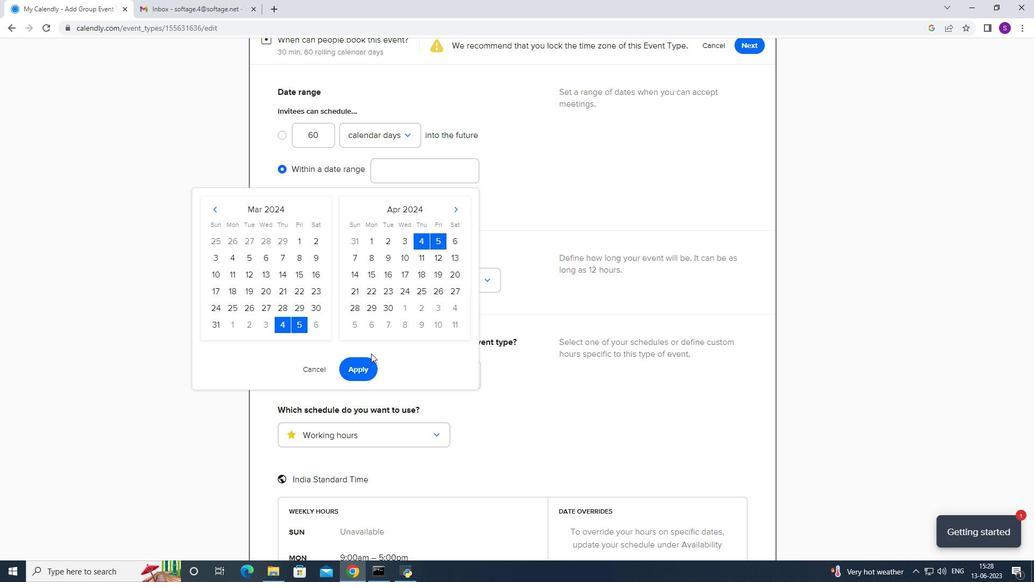 
Action: Mouse moved to (361, 358)
Screenshot: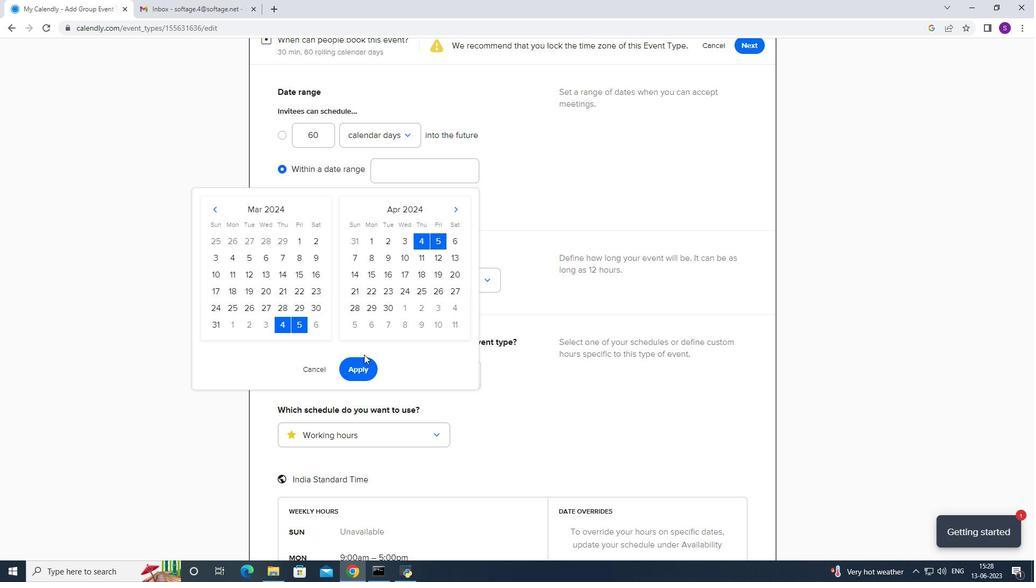 
Action: Mouse pressed left at (361, 358)
Screenshot: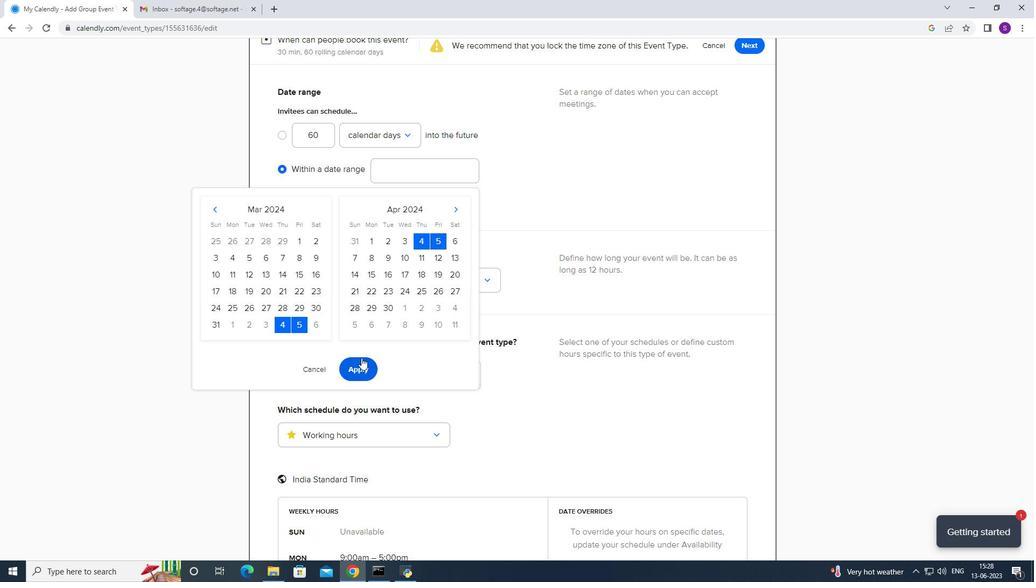 
Action: Mouse moved to (397, 323)
Screenshot: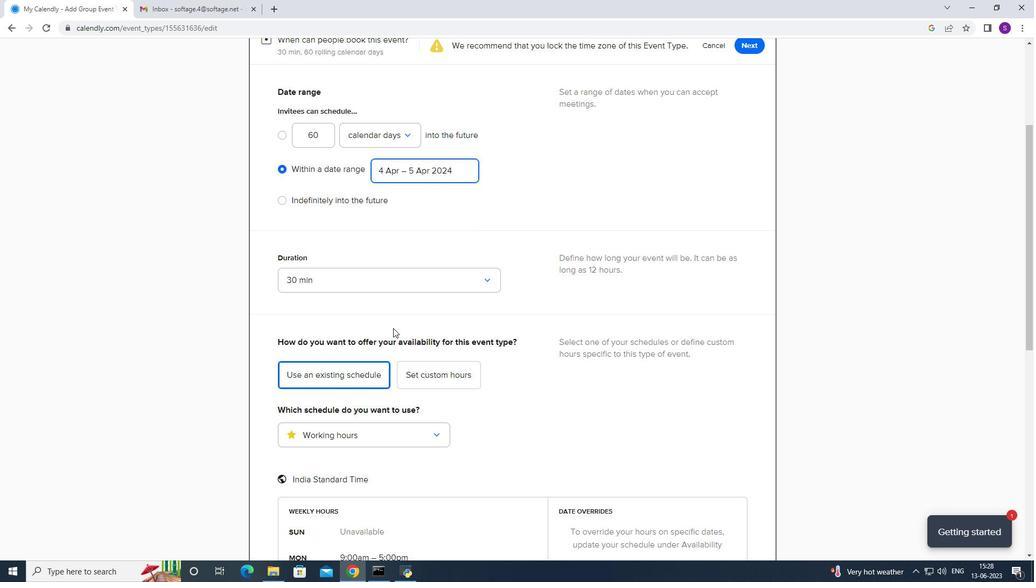 
Action: Mouse scrolled (397, 323) with delta (0, 0)
Screenshot: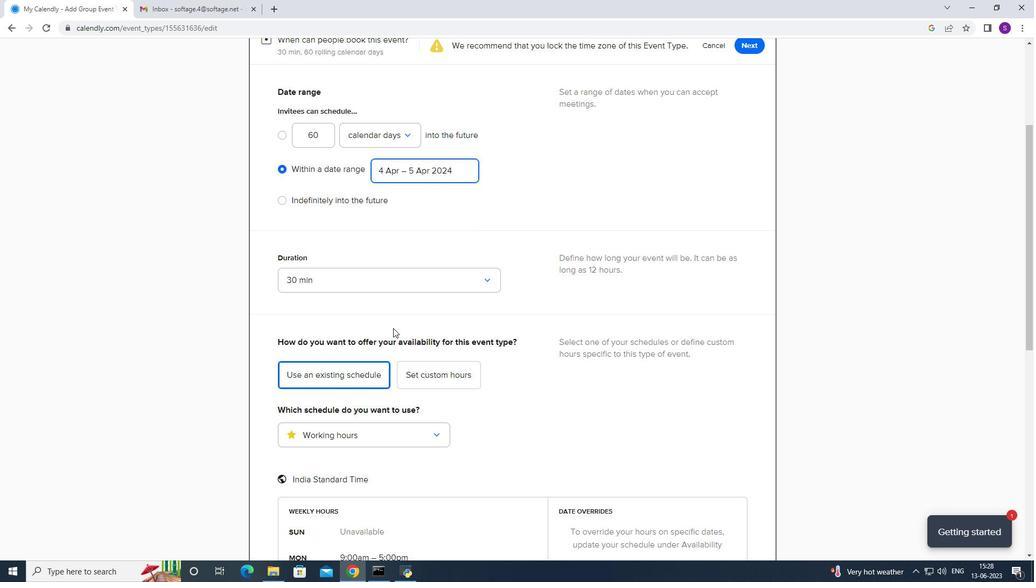 
Action: Mouse scrolled (397, 323) with delta (0, 0)
Screenshot: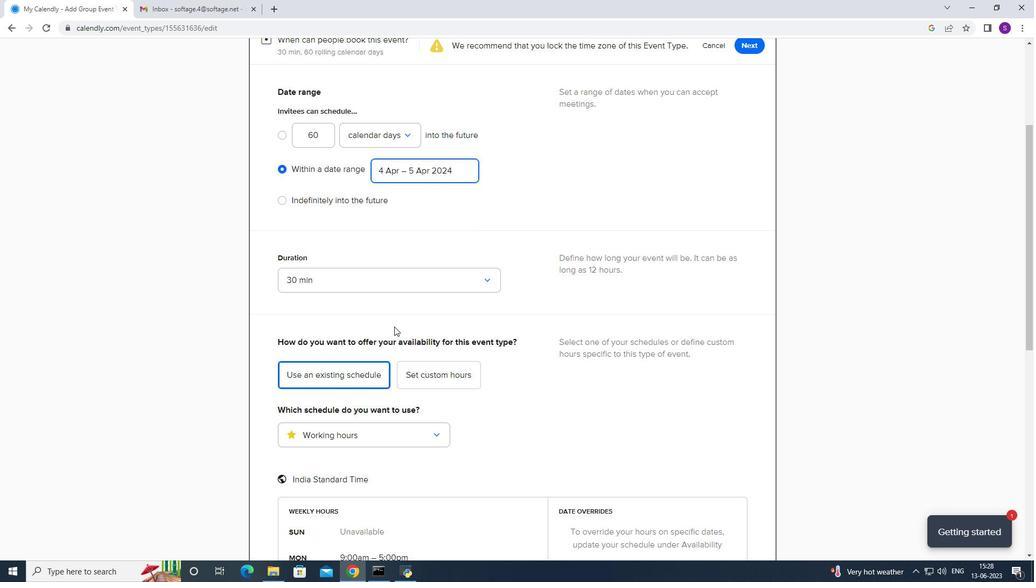 
Action: Mouse scrolled (397, 323) with delta (0, 0)
Screenshot: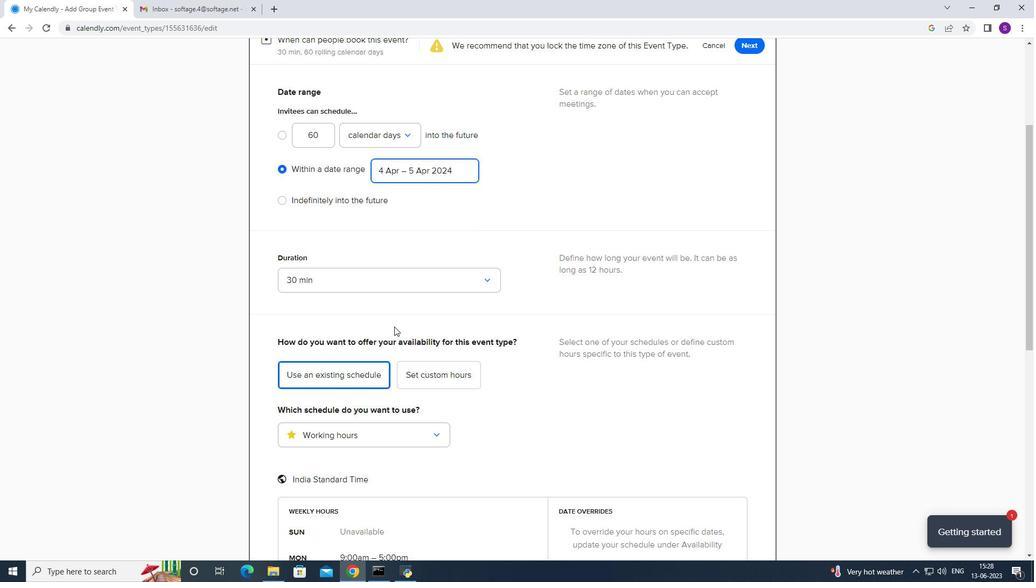 
Action: Mouse scrolled (397, 323) with delta (0, 0)
Screenshot: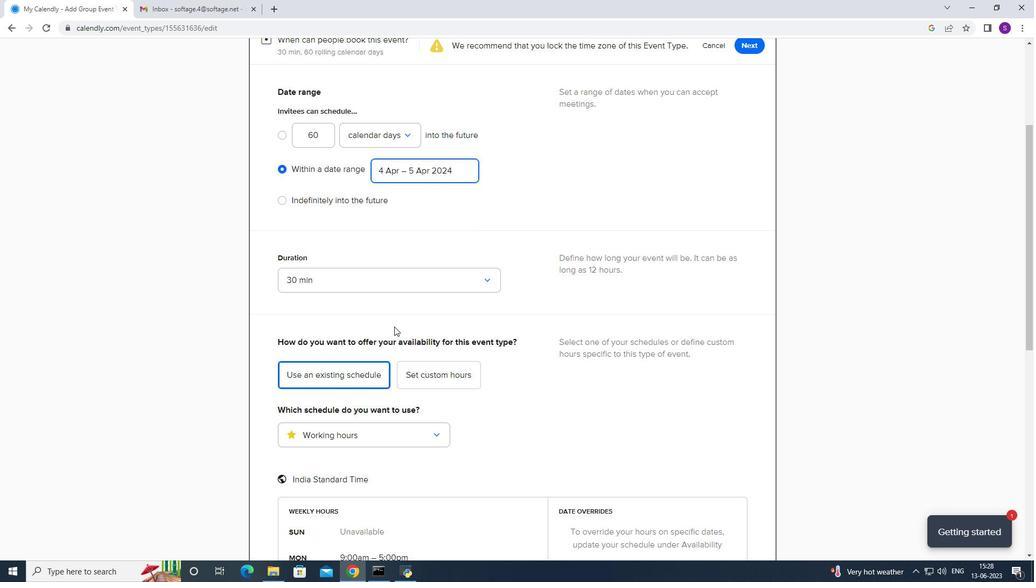 
Action: Mouse scrolled (397, 323) with delta (0, 0)
Screenshot: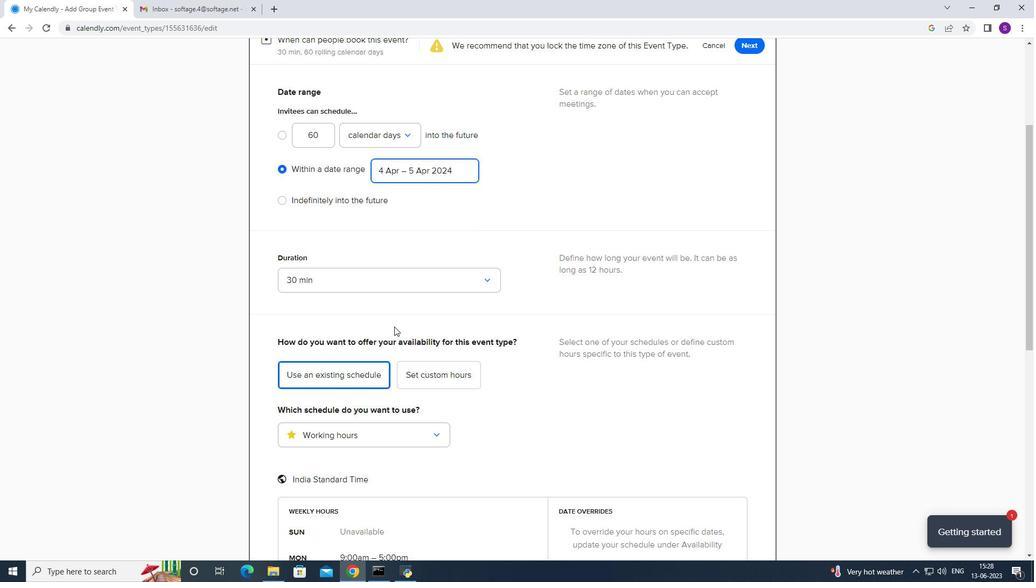 
Action: Mouse moved to (398, 323)
Screenshot: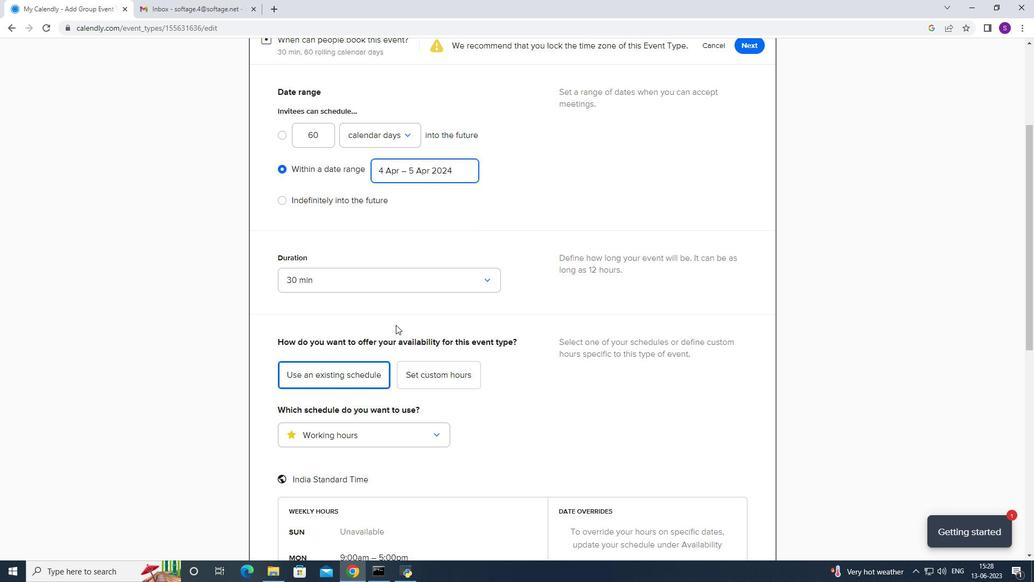 
Action: Mouse scrolled (398, 322) with delta (0, 0)
Screenshot: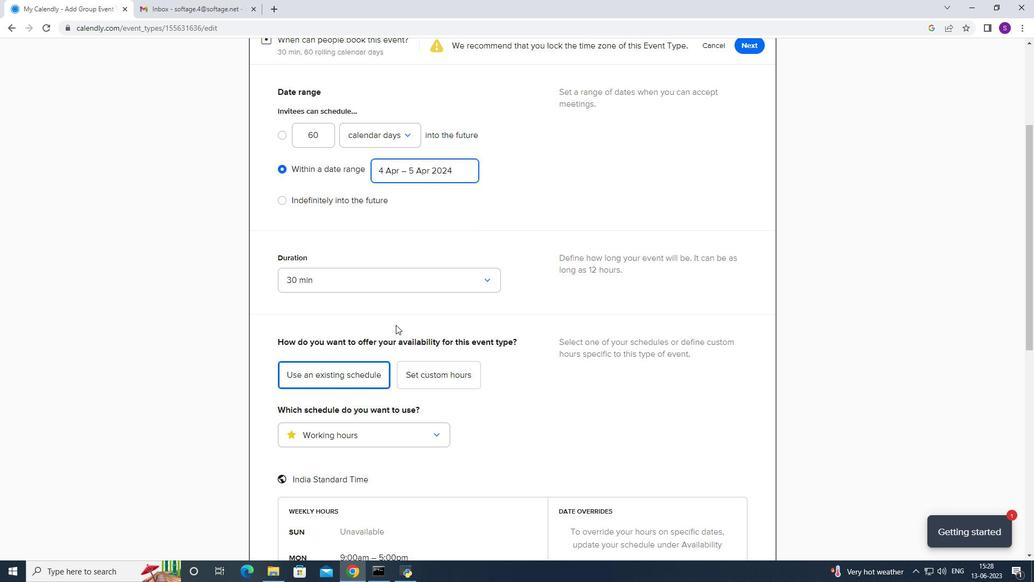 
Action: Mouse moved to (399, 321)
Screenshot: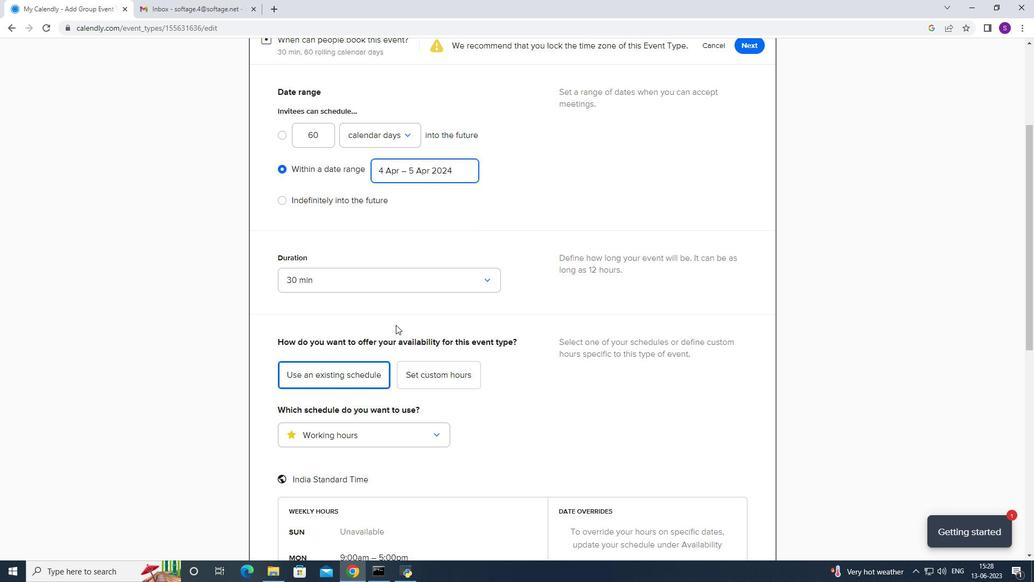 
Action: Mouse scrolled (399, 321) with delta (0, 0)
Screenshot: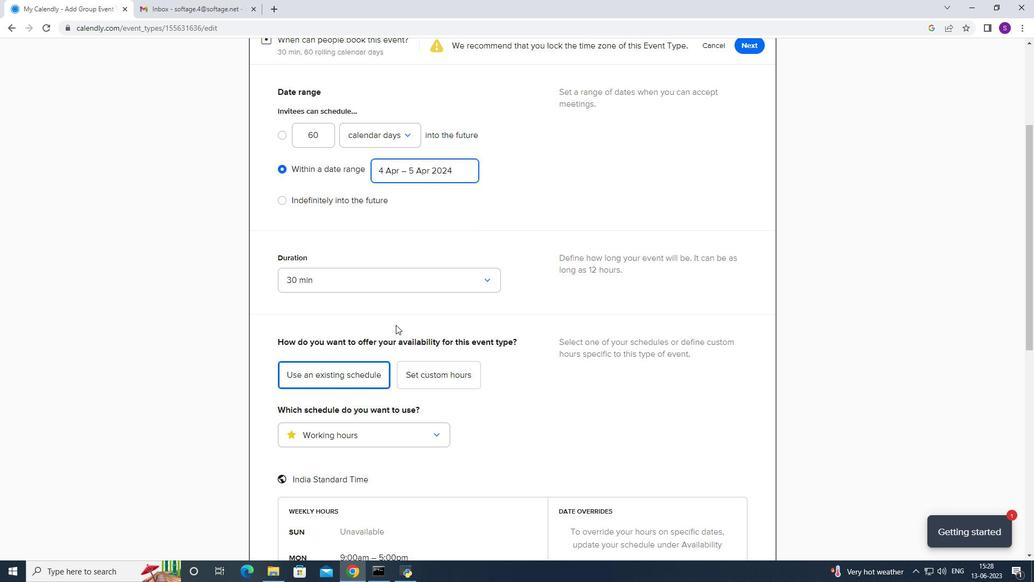 
Action: Mouse moved to (400, 319)
Screenshot: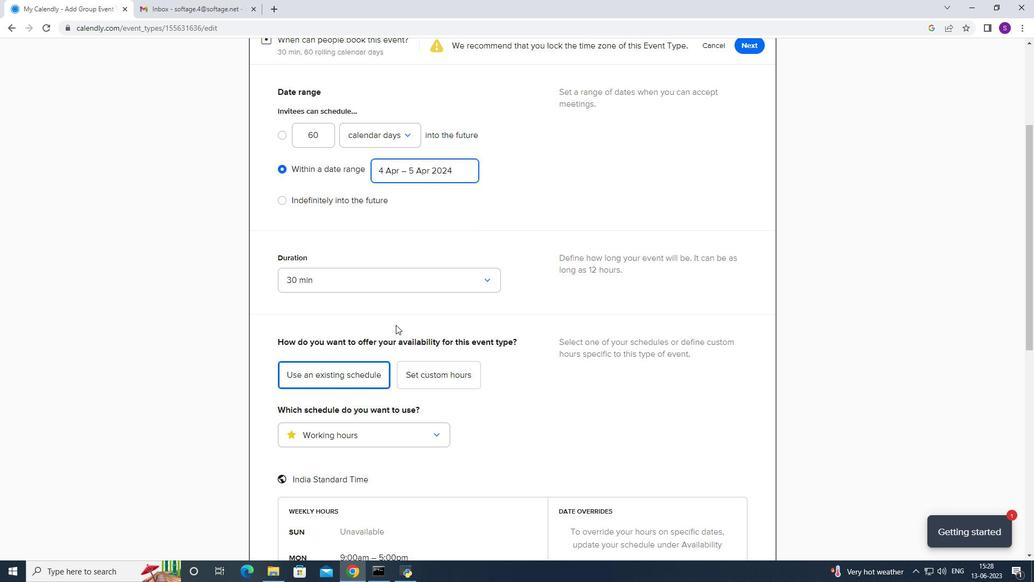 
Action: Mouse scrolled (399, 320) with delta (0, 0)
Screenshot: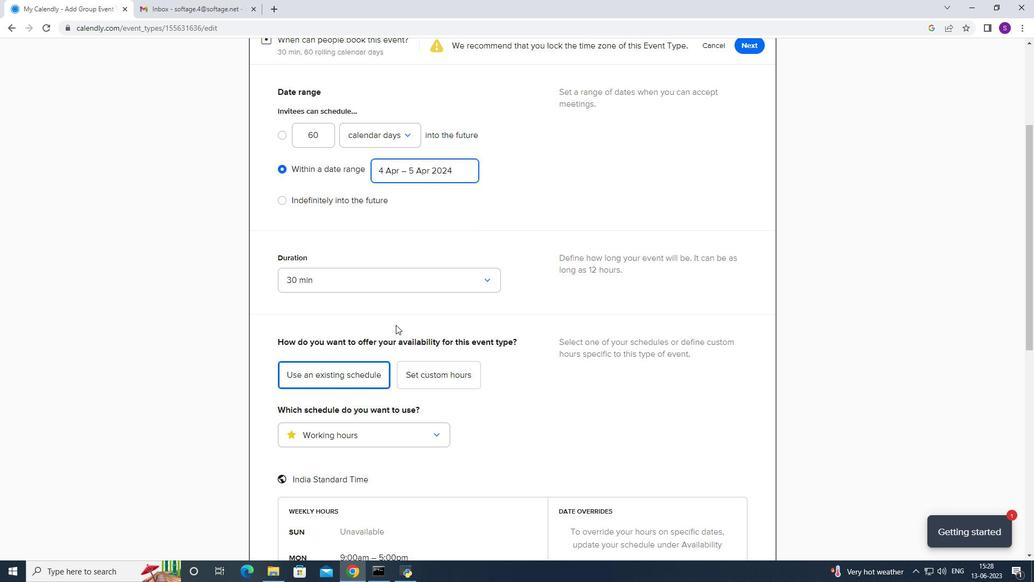 
Action: Mouse moved to (400, 319)
Screenshot: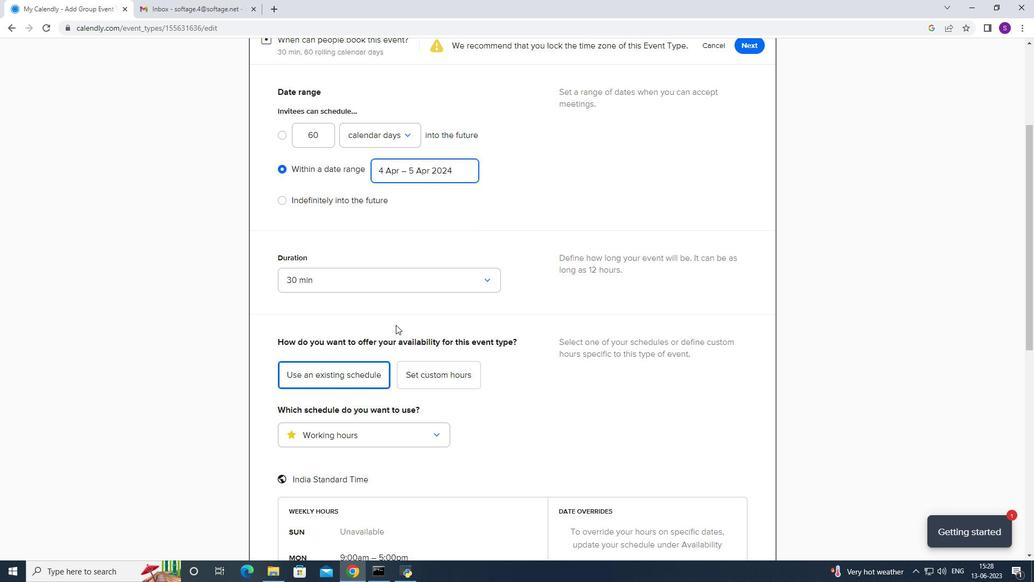 
Action: Mouse scrolled (400, 319) with delta (0, 0)
Screenshot: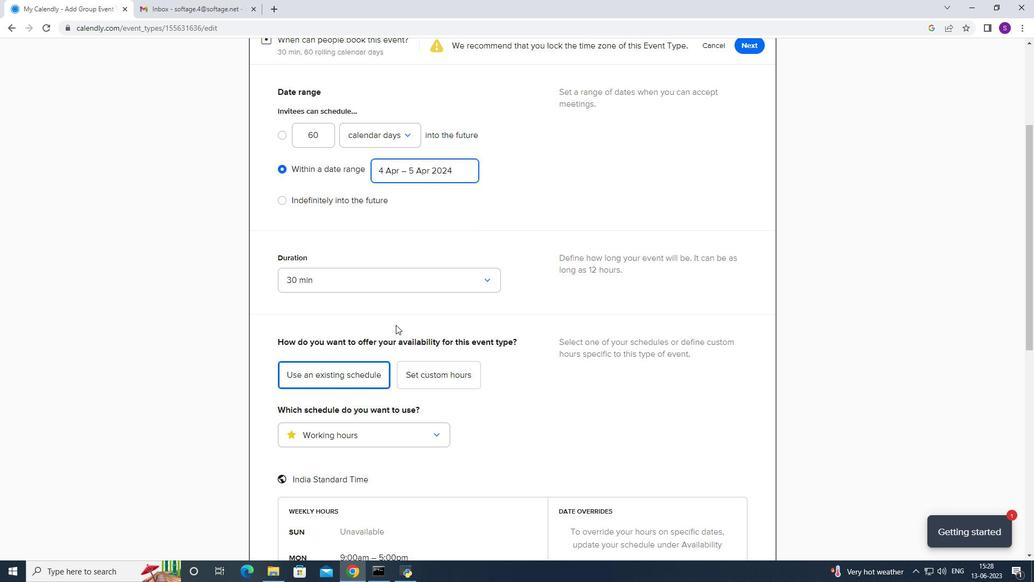 
Action: Mouse moved to (406, 312)
Screenshot: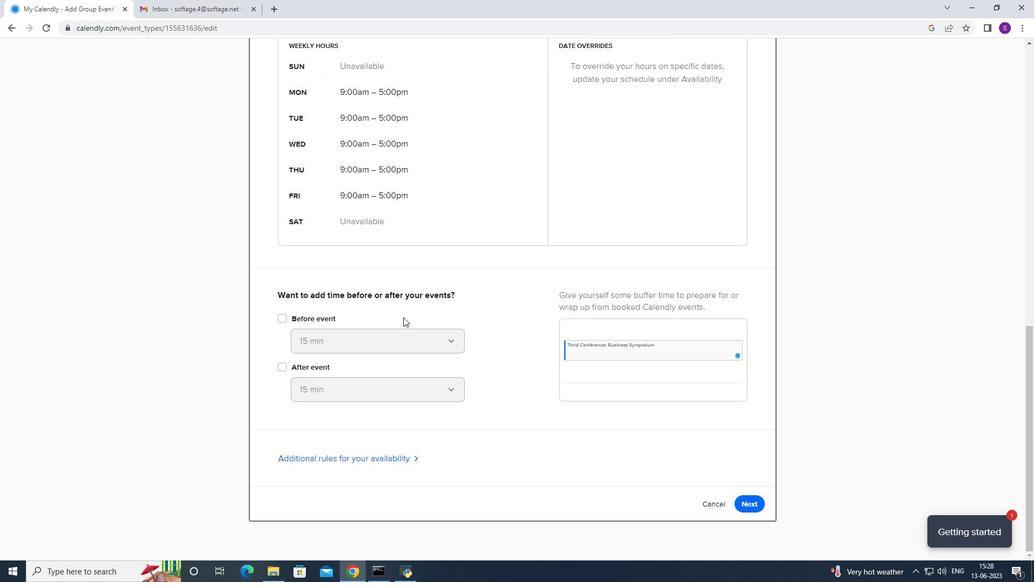 
Action: Mouse scrolled (406, 311) with delta (0, 0)
Screenshot: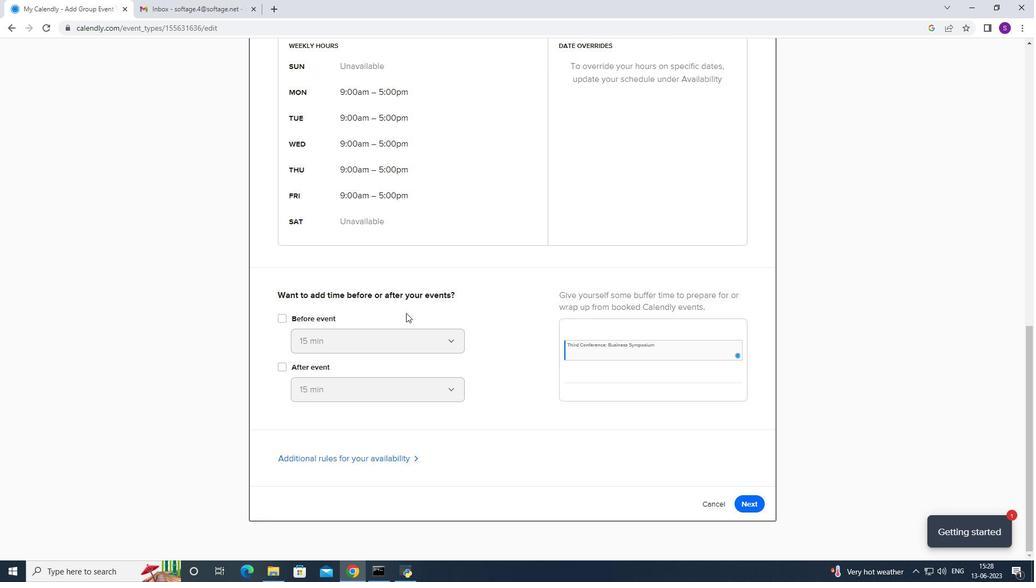 
Action: Mouse scrolled (406, 310) with delta (0, -1)
Screenshot: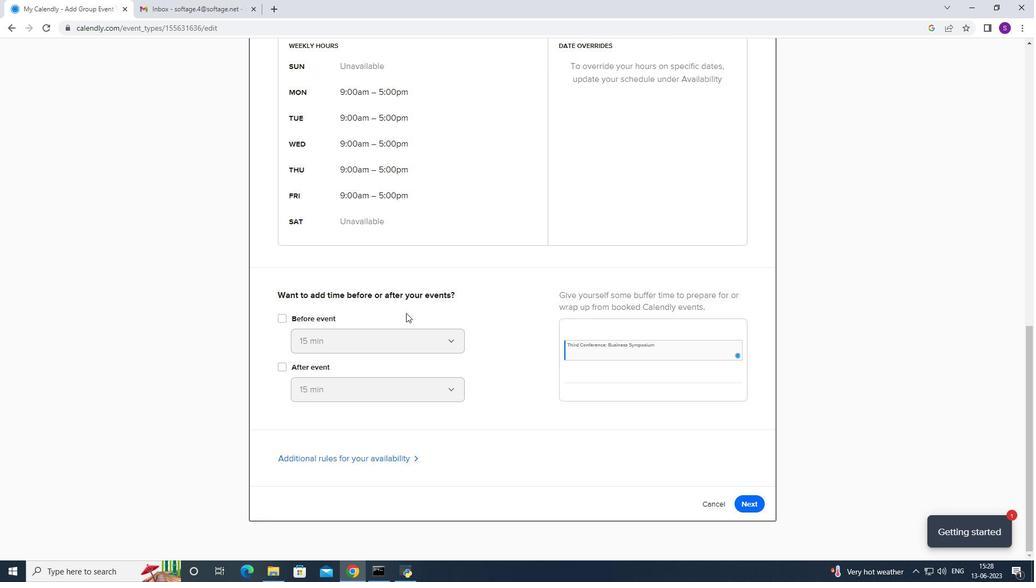 
Action: Mouse scrolled (406, 311) with delta (0, 0)
Screenshot: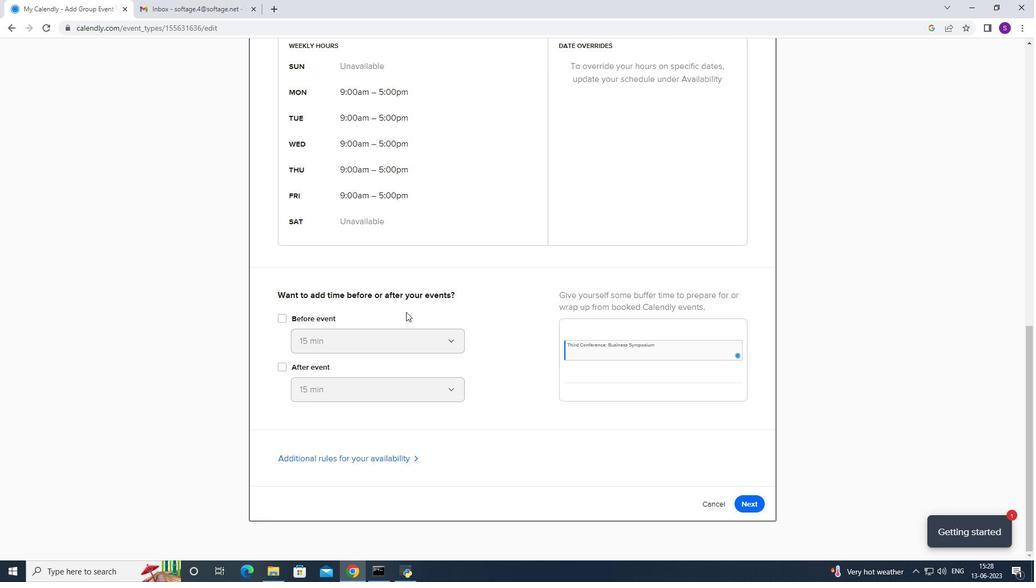 
Action: Mouse scrolled (406, 310) with delta (0, -1)
Screenshot: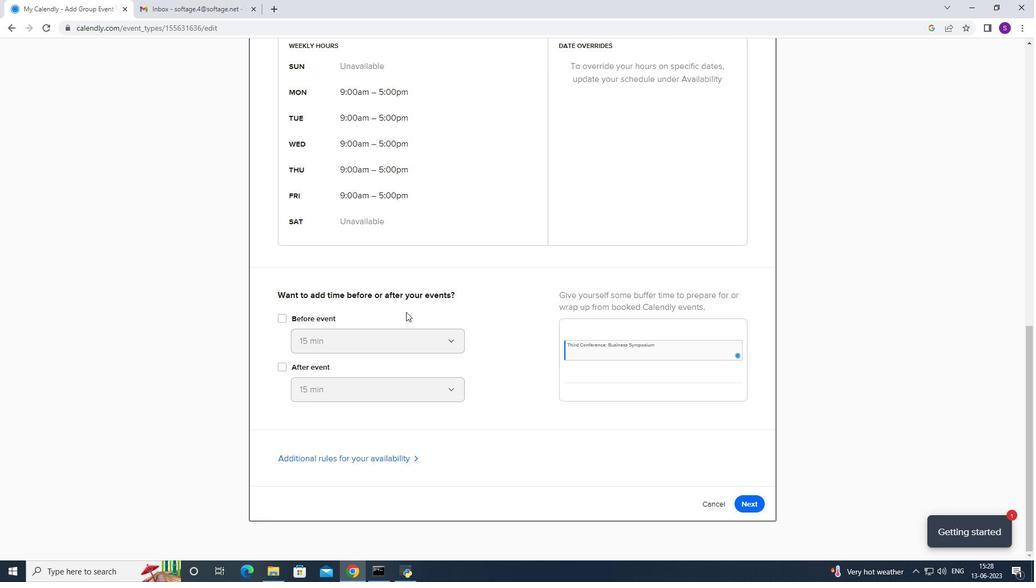
Action: Mouse moved to (406, 311)
Screenshot: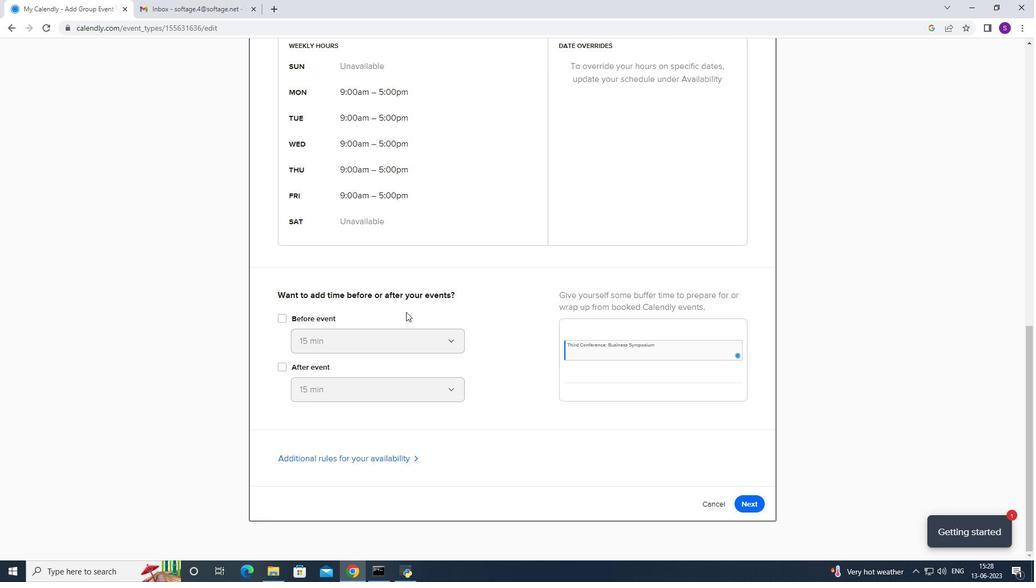 
Action: Mouse scrolled (406, 310) with delta (0, 0)
Screenshot: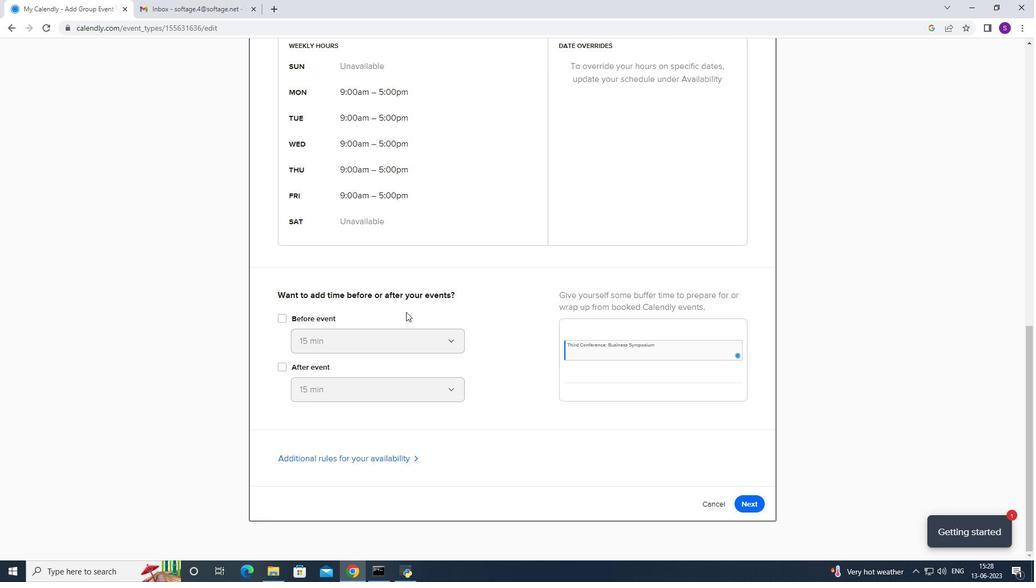 
Action: Mouse moved to (406, 311)
Screenshot: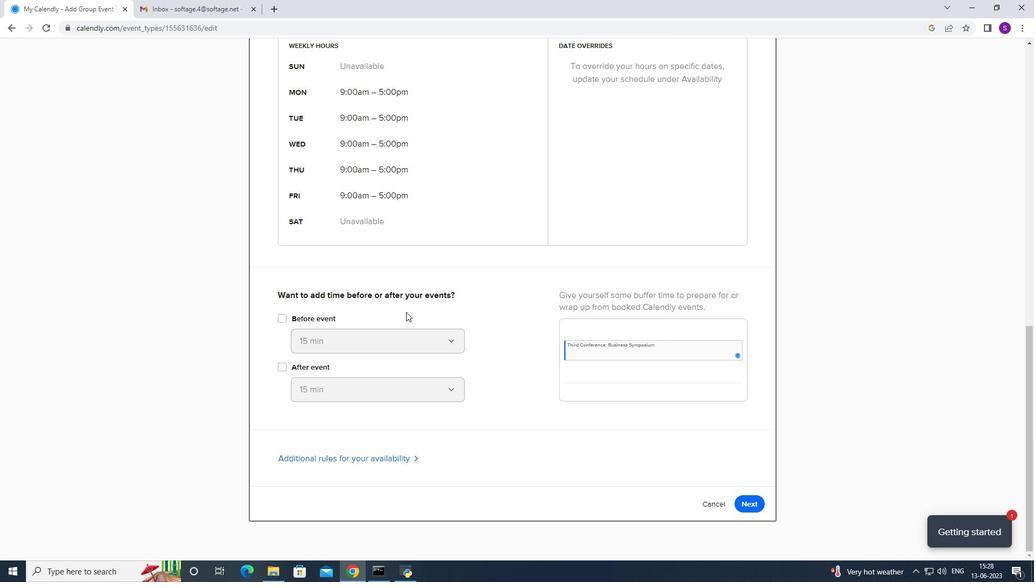 
Action: Mouse scrolled (406, 310) with delta (0, 0)
Screenshot: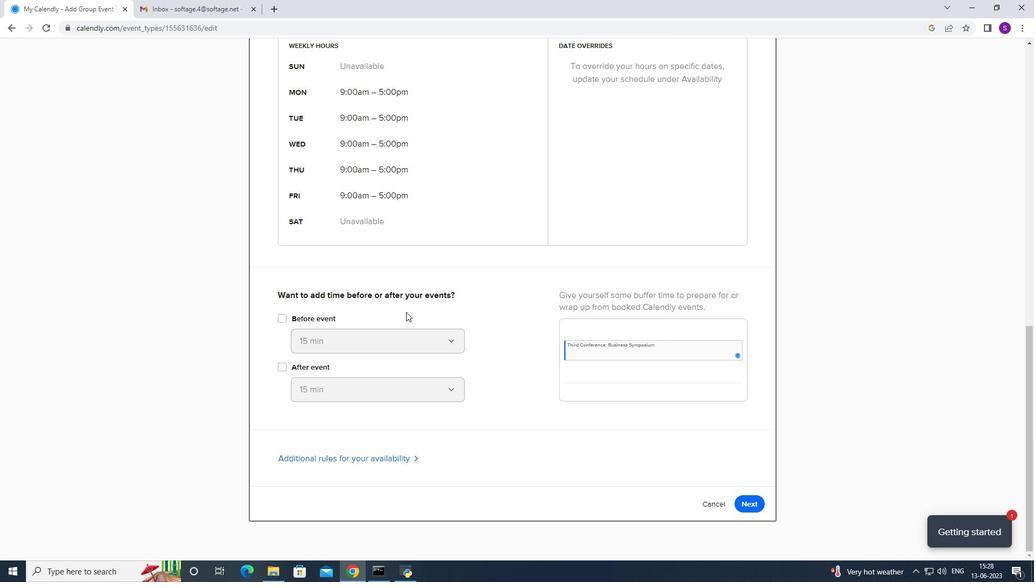 
Action: Mouse moved to (407, 309)
Screenshot: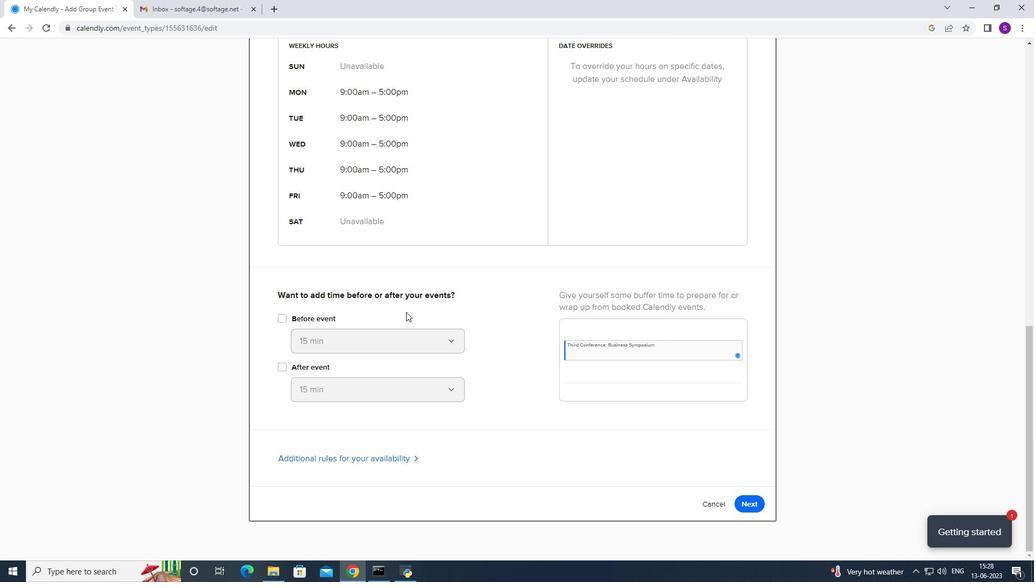 
Action: Mouse scrolled (407, 309) with delta (0, 0)
Screenshot: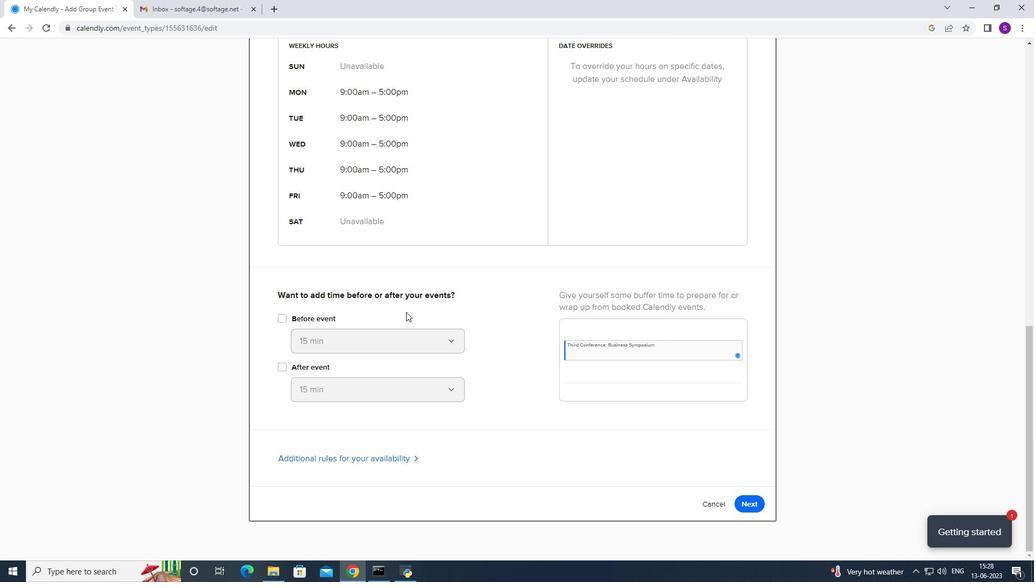 
Action: Mouse moved to (753, 497)
Screenshot: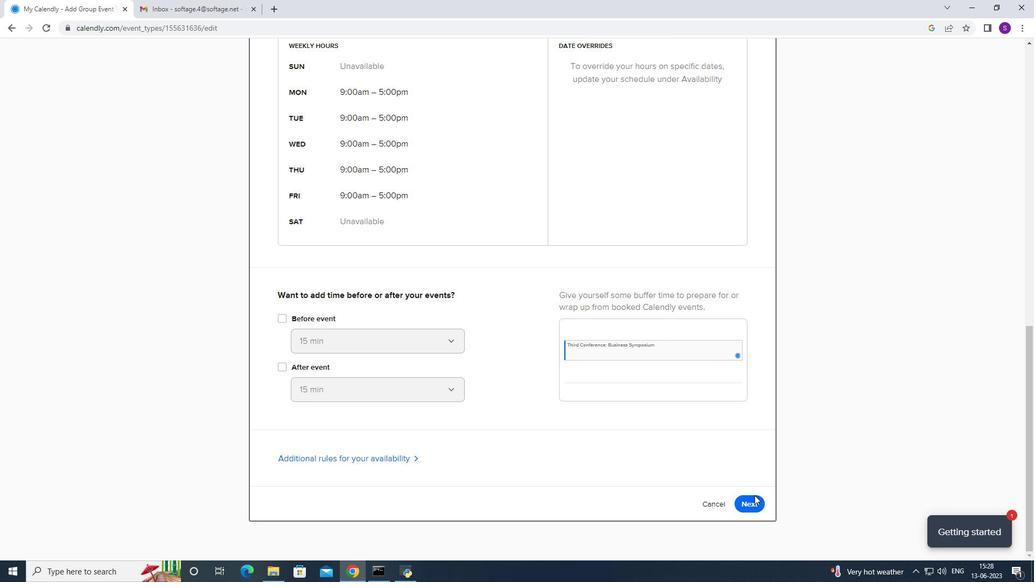 
Action: Mouse pressed left at (753, 497)
Screenshot: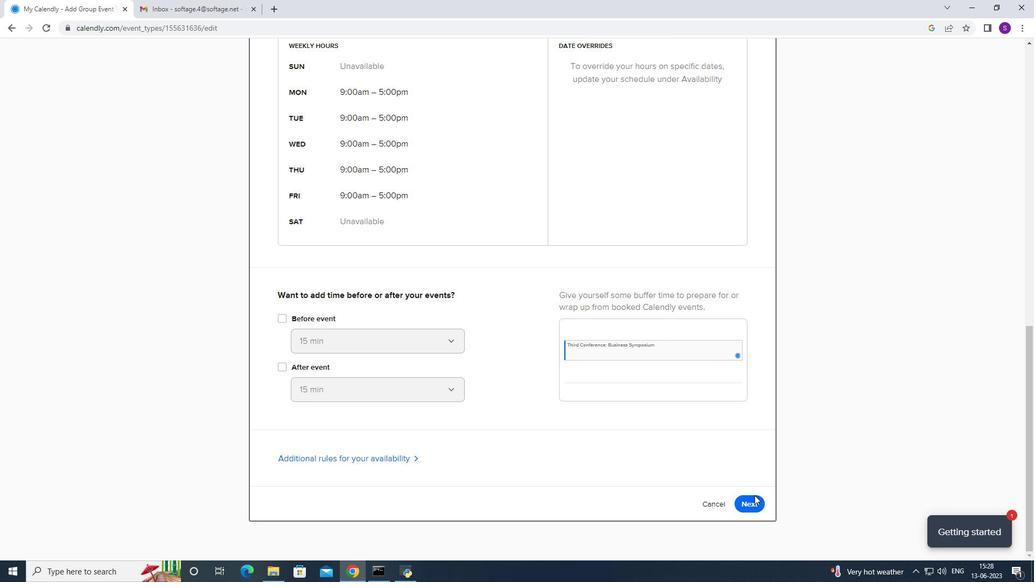 
Action: Mouse moved to (764, 87)
Screenshot: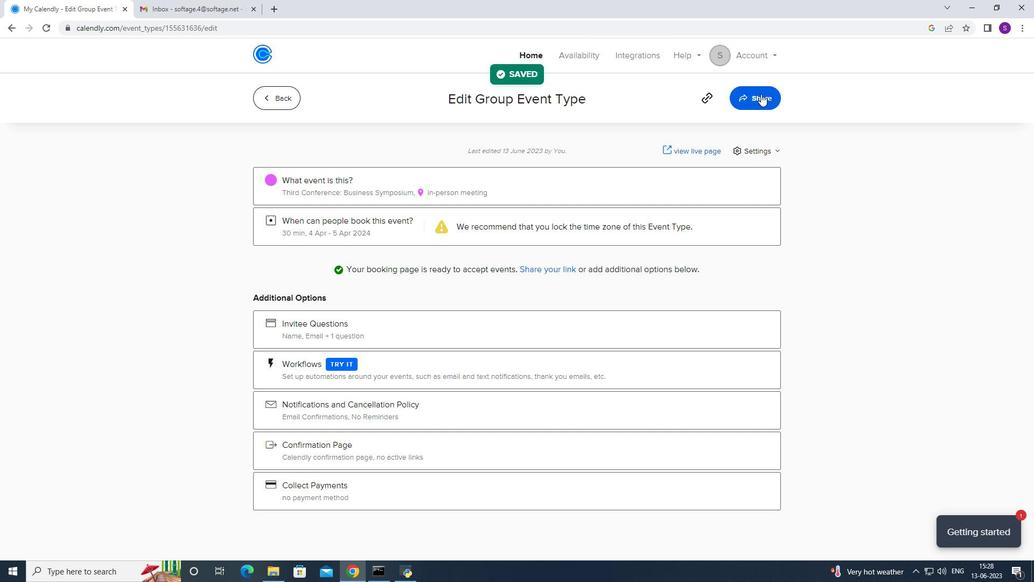
Action: Mouse pressed left at (764, 87)
Screenshot: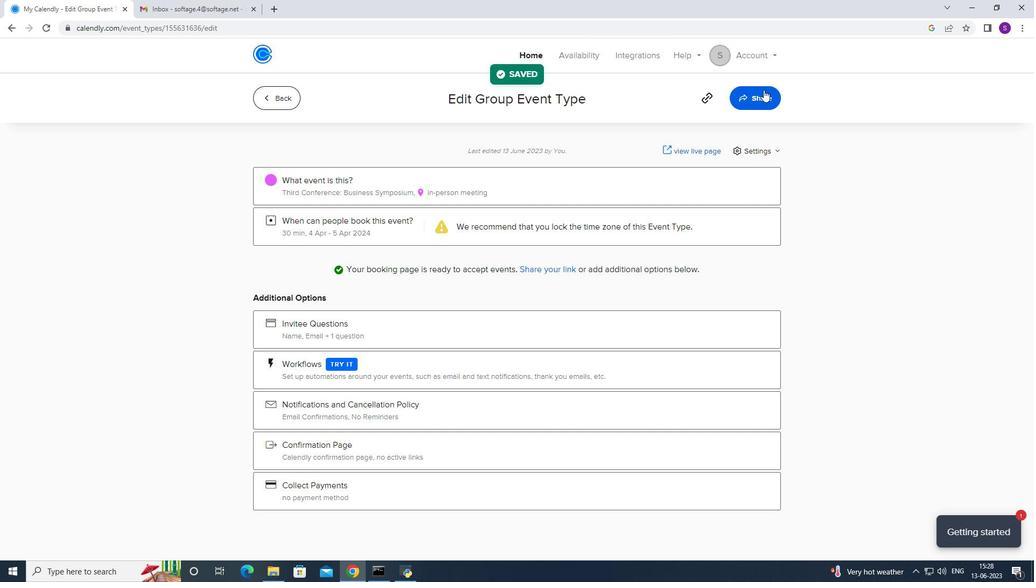 
Action: Mouse moved to (651, 188)
Screenshot: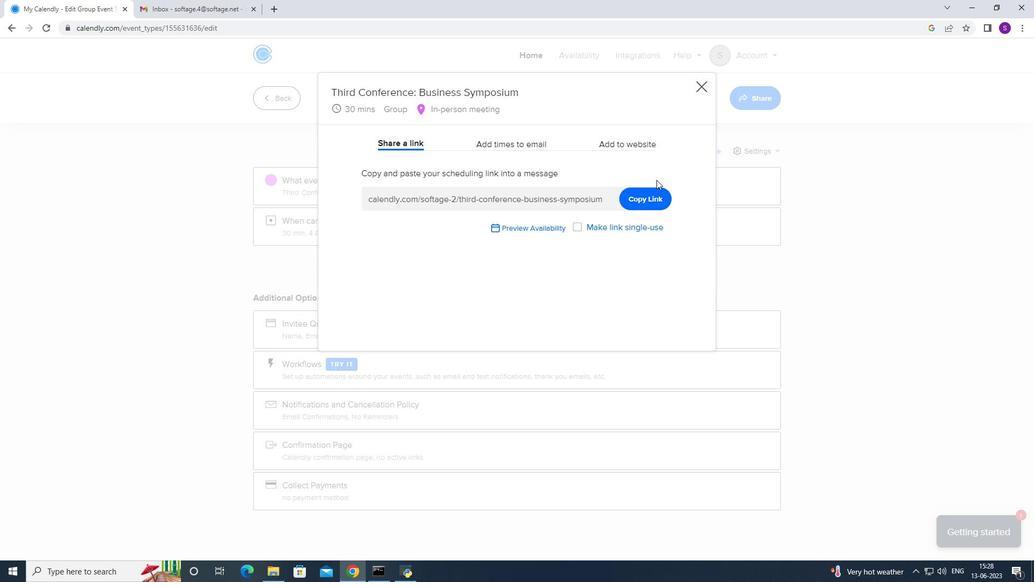 
Action: Mouse pressed left at (651, 188)
Screenshot: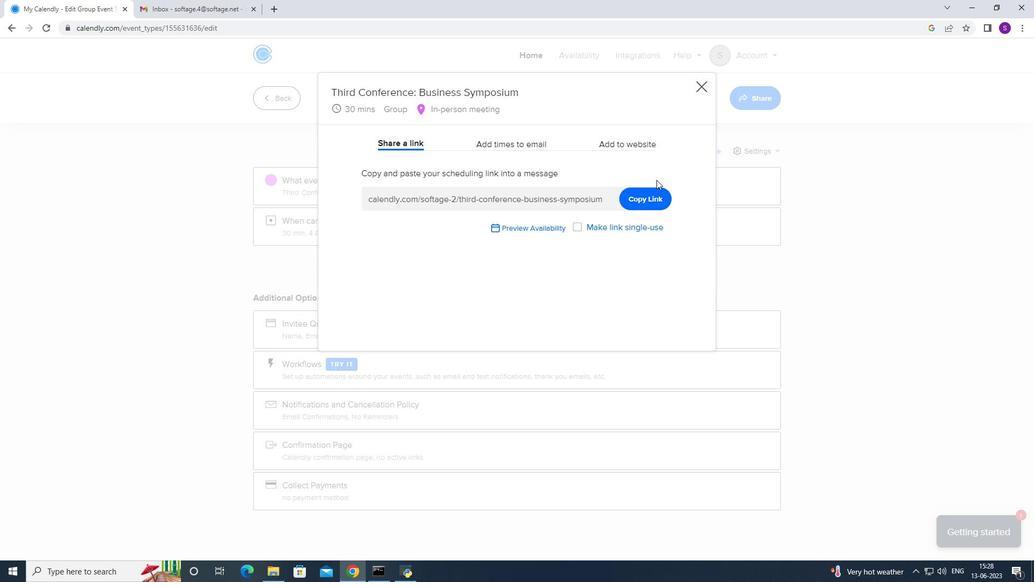 
Action: Mouse moved to (222, 11)
Screenshot: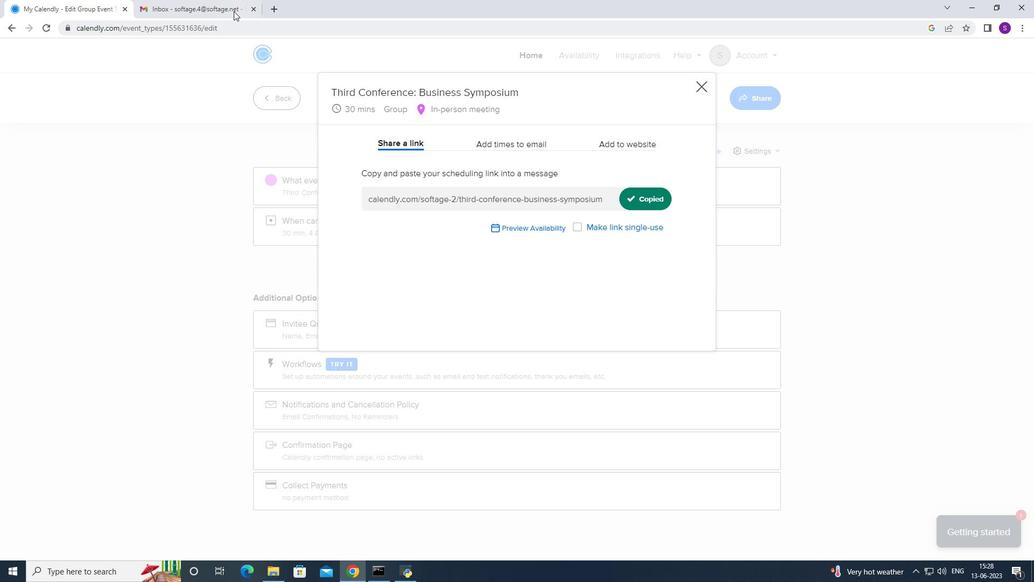 
Action: Mouse pressed left at (222, 11)
Screenshot: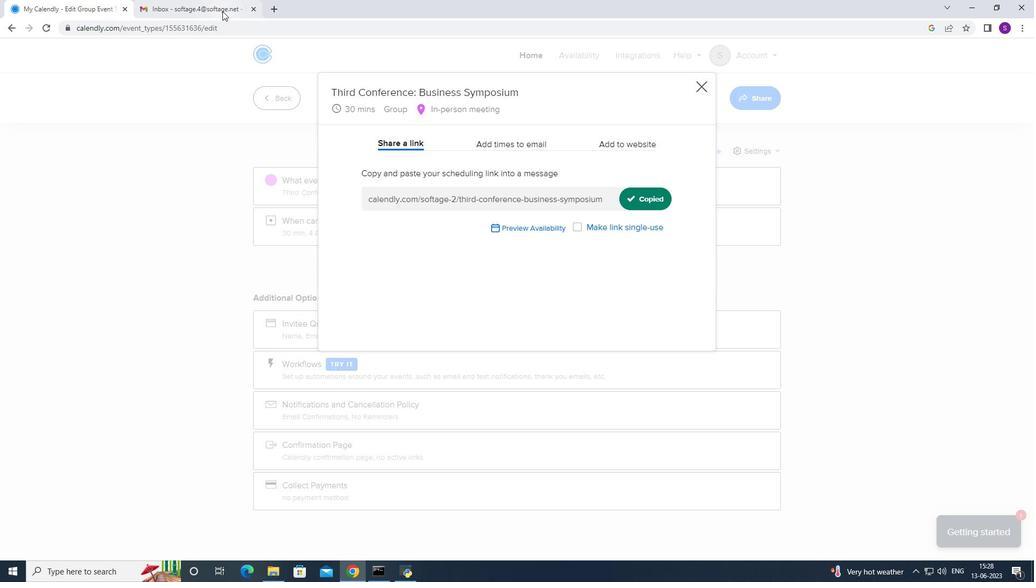
Action: Mouse moved to (103, 88)
Screenshot: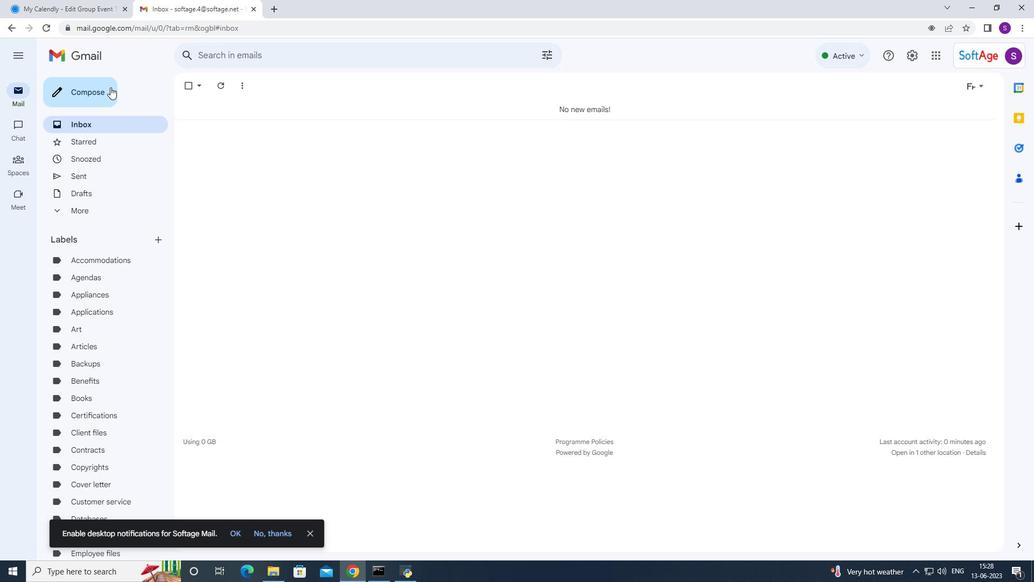
Action: Mouse pressed left at (103, 88)
Screenshot: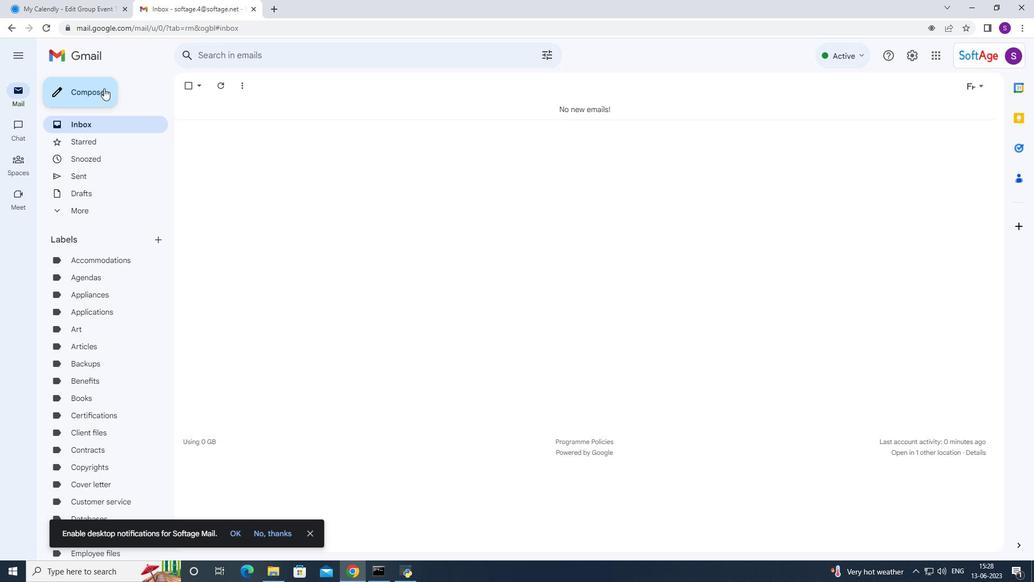 
Action: Mouse moved to (708, 342)
Screenshot: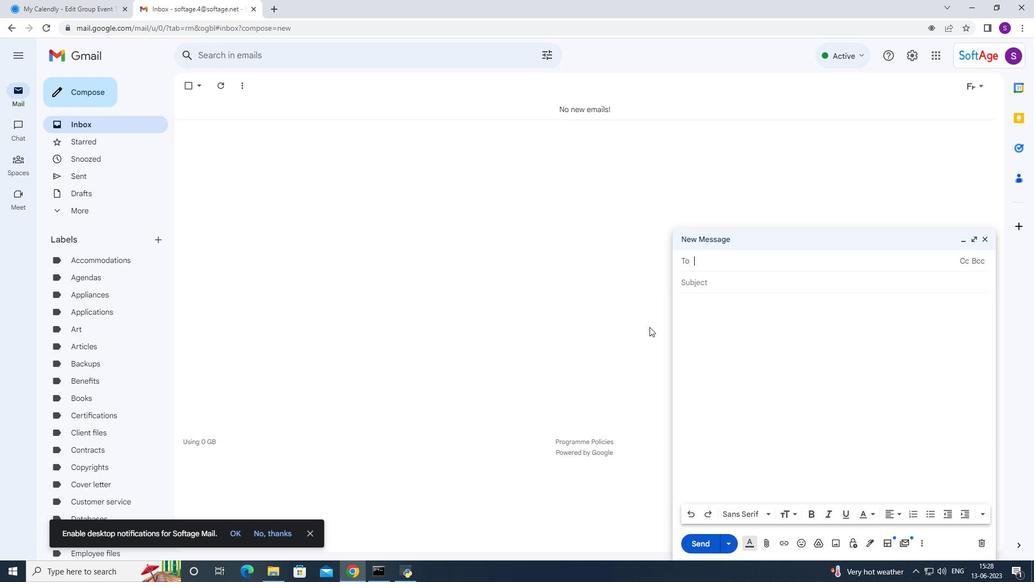 
Action: Mouse pressed right at (708, 342)
Screenshot: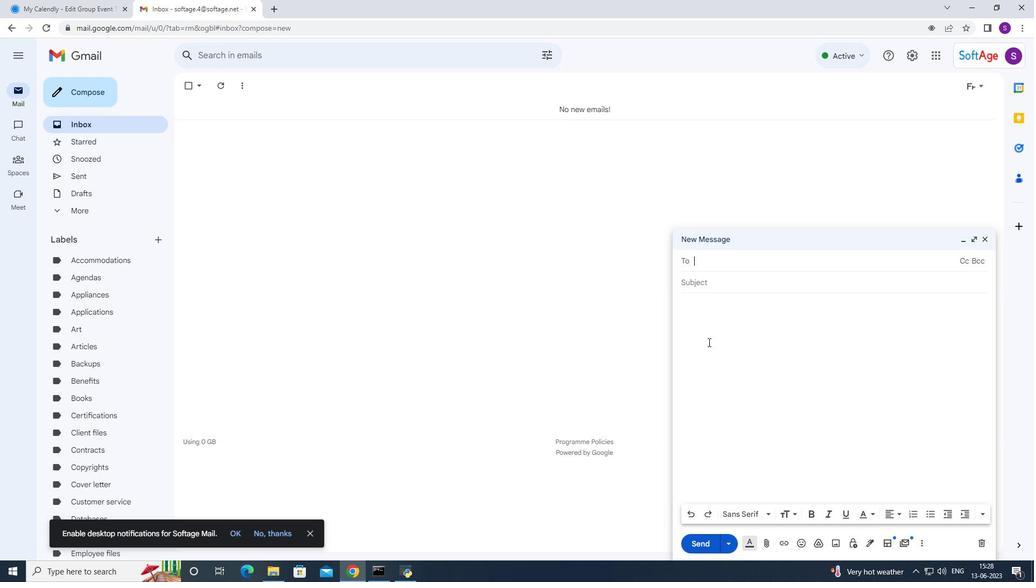 
Action: Mouse moved to (727, 426)
Screenshot: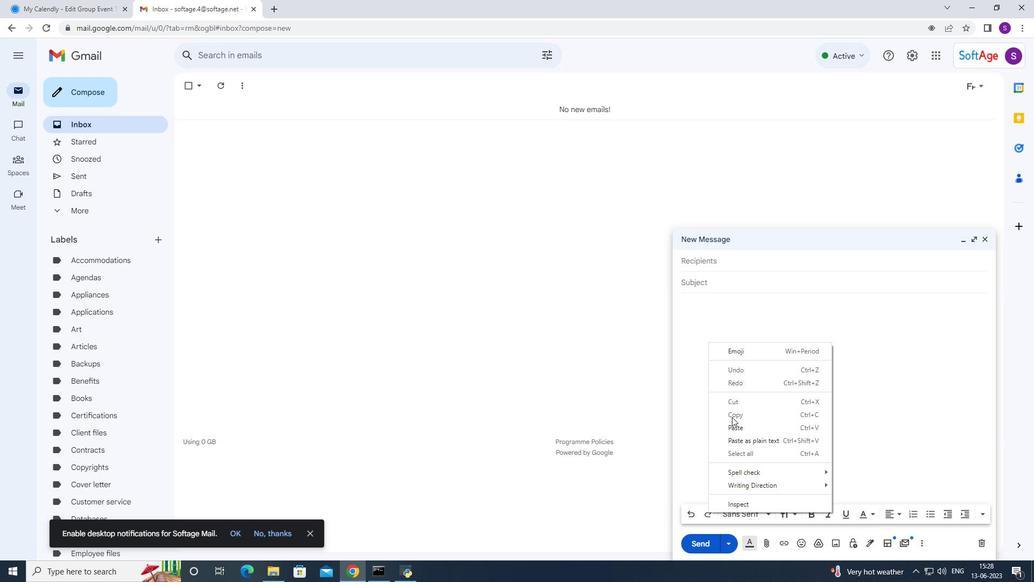 
Action: Mouse pressed left at (727, 426)
Screenshot: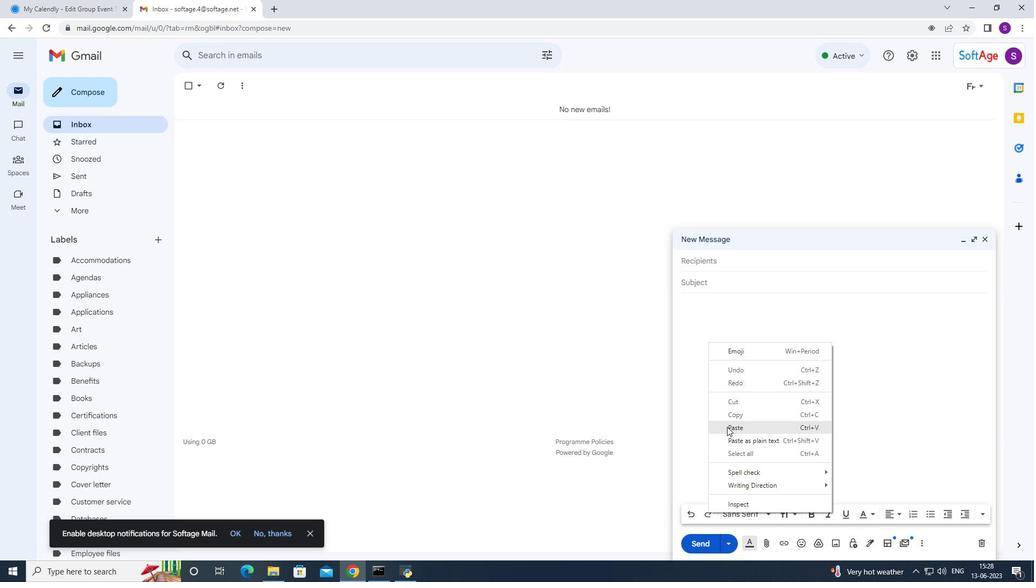 
Action: Mouse moved to (709, 264)
Screenshot: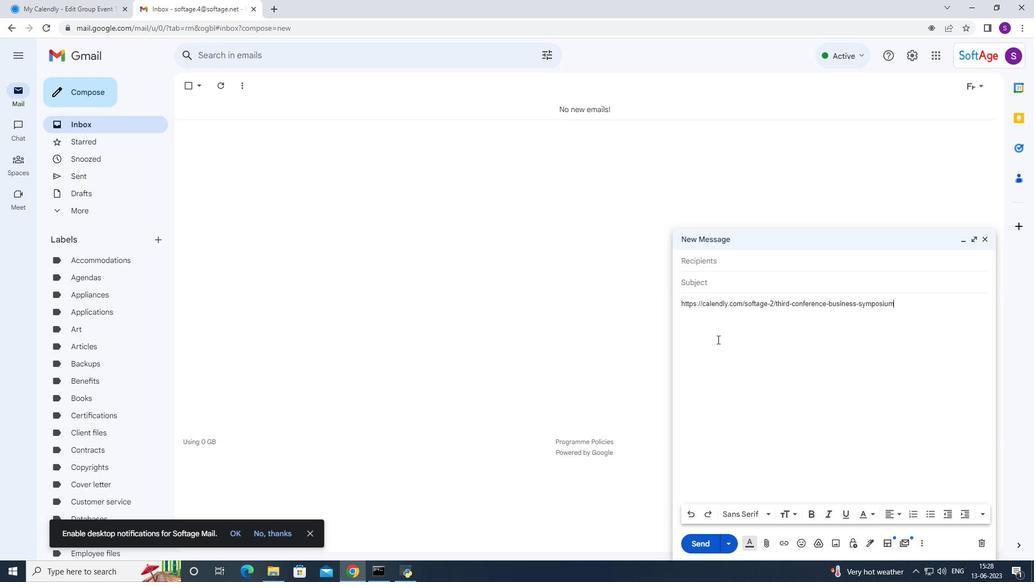 
Action: Mouse pressed left at (709, 264)
Screenshot: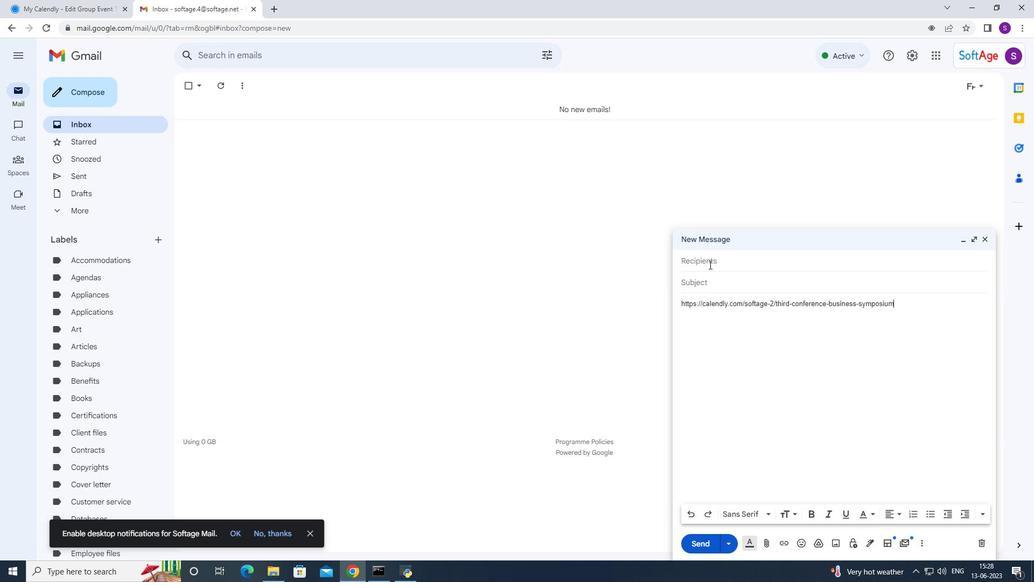 
Action: Key pressed 6
Screenshot: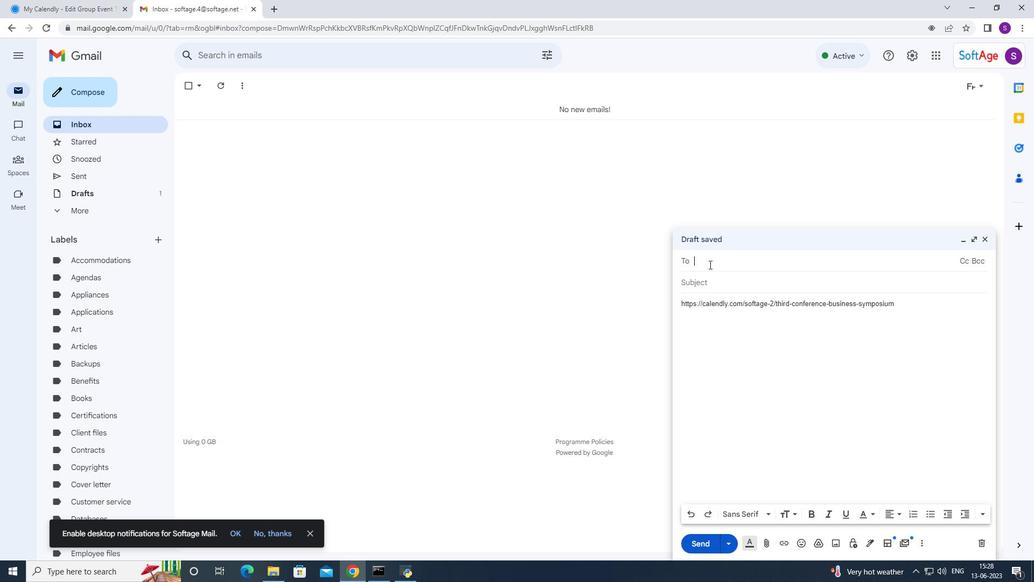 
Action: Mouse moved to (730, 290)
Screenshot: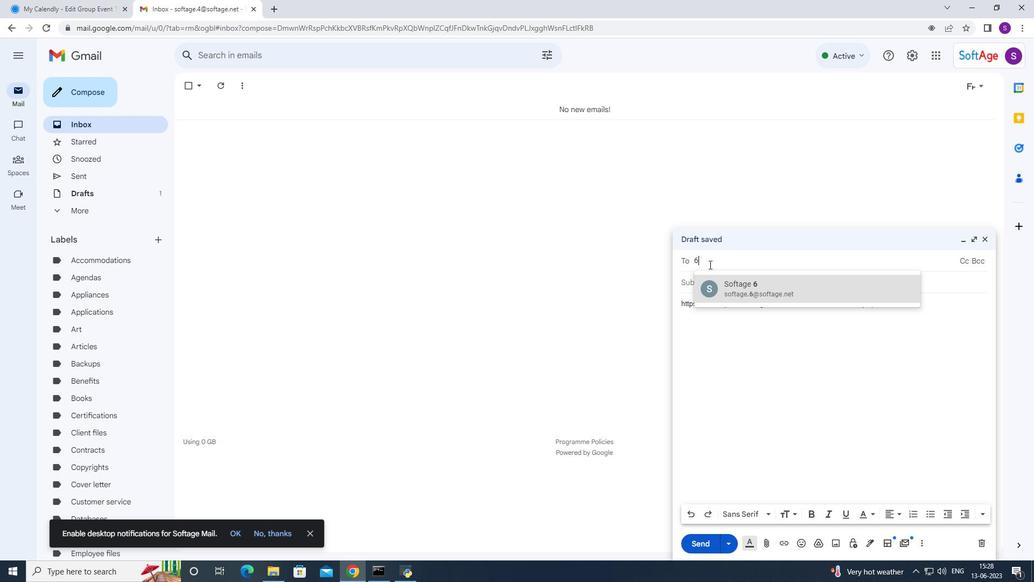 
Action: Mouse pressed left at (730, 290)
Screenshot: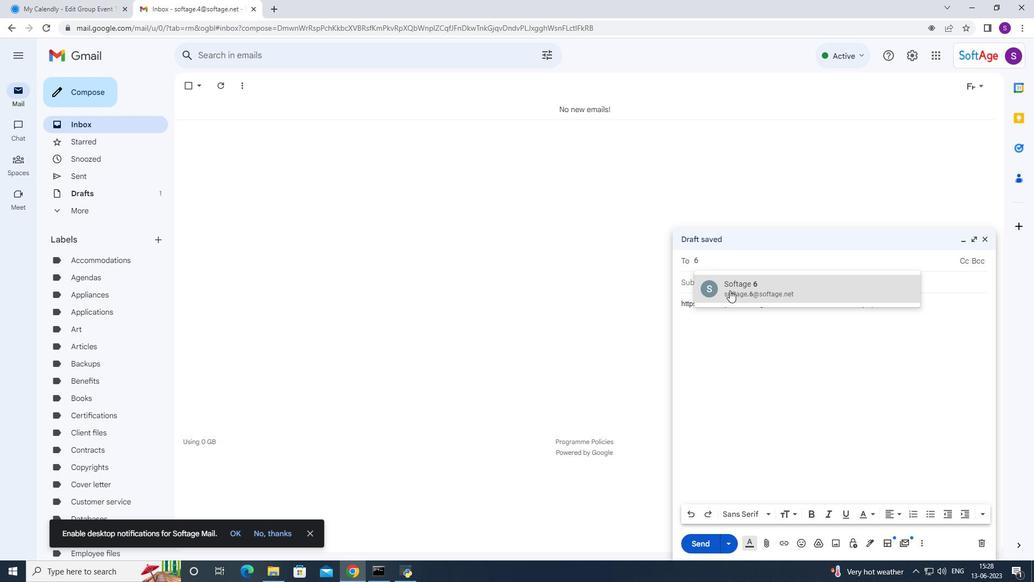 
Action: Key pressed 7
Screenshot: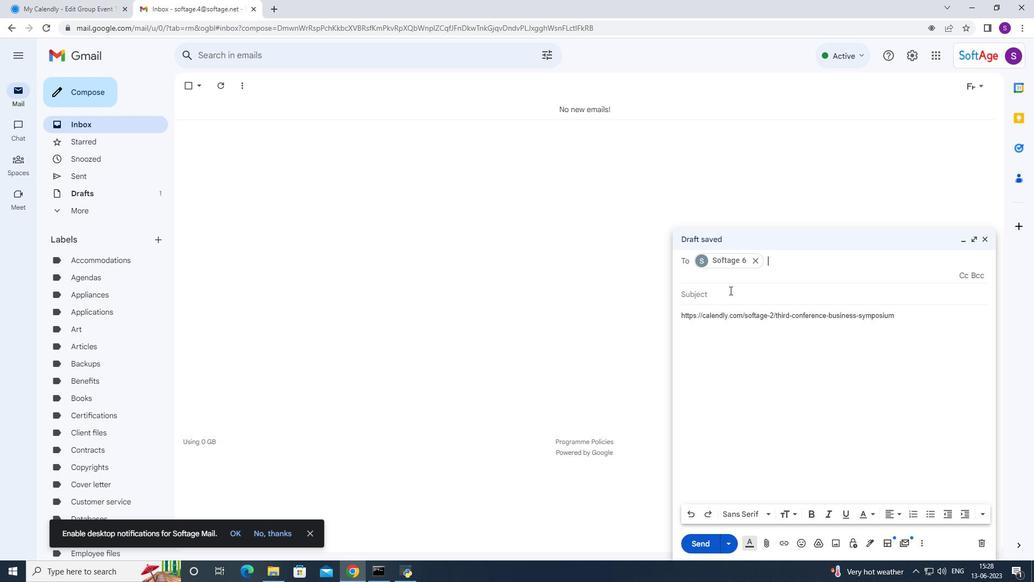 
Action: Mouse moved to (838, 291)
Screenshot: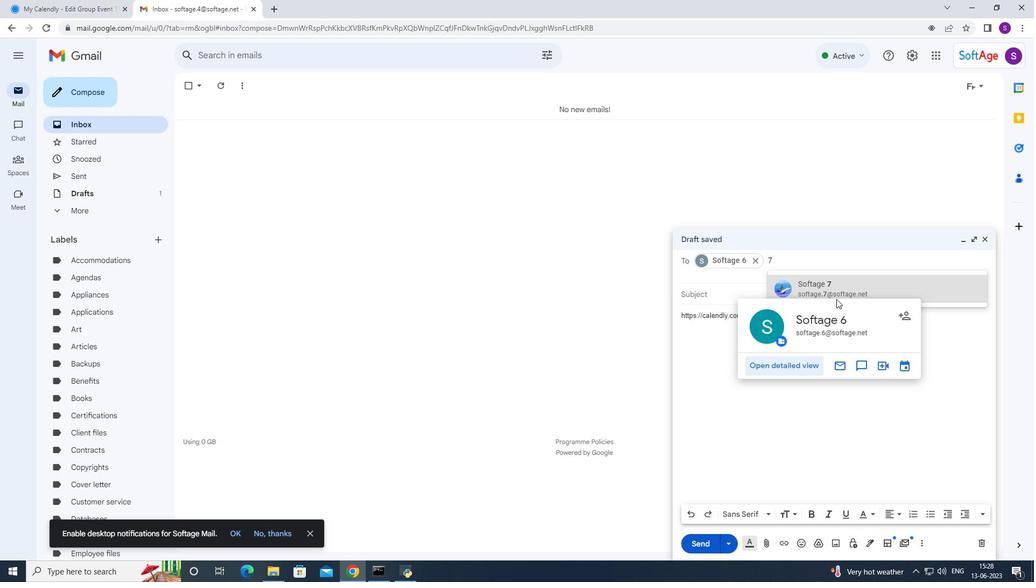 
Action: Mouse pressed left at (838, 291)
Screenshot: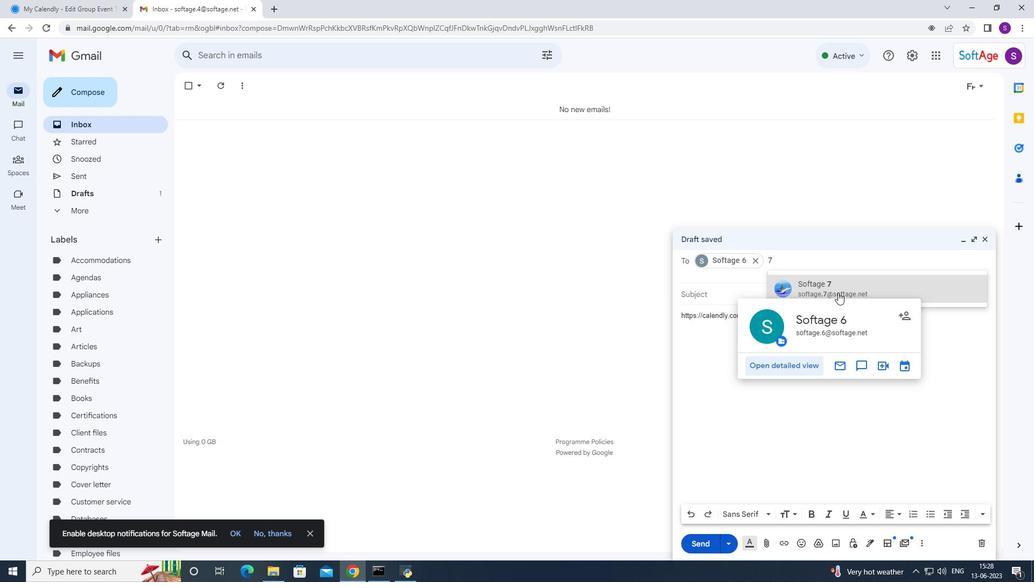 
Action: Mouse moved to (740, 341)
Screenshot: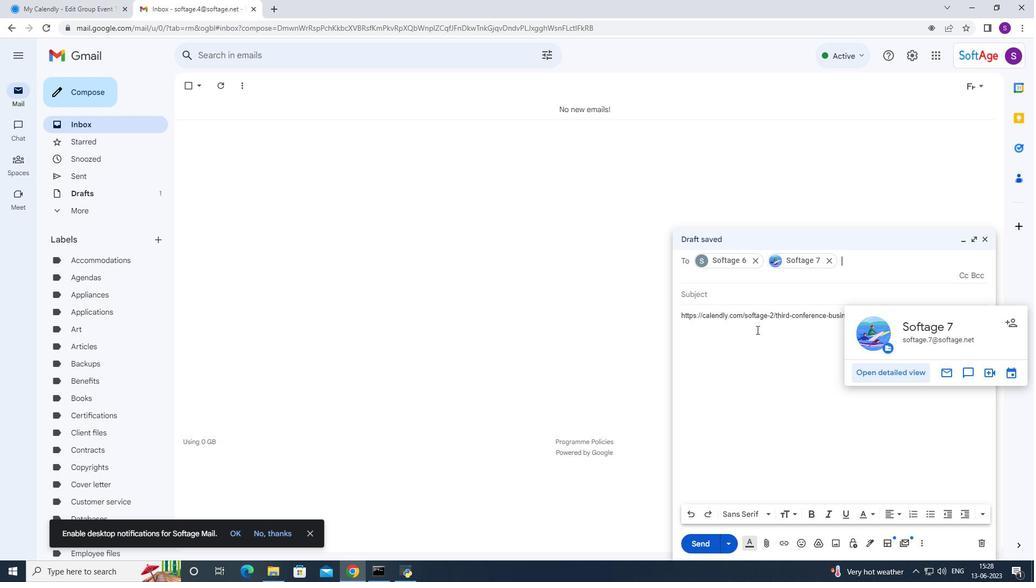 
Action: Mouse pressed left at (740, 341)
Screenshot: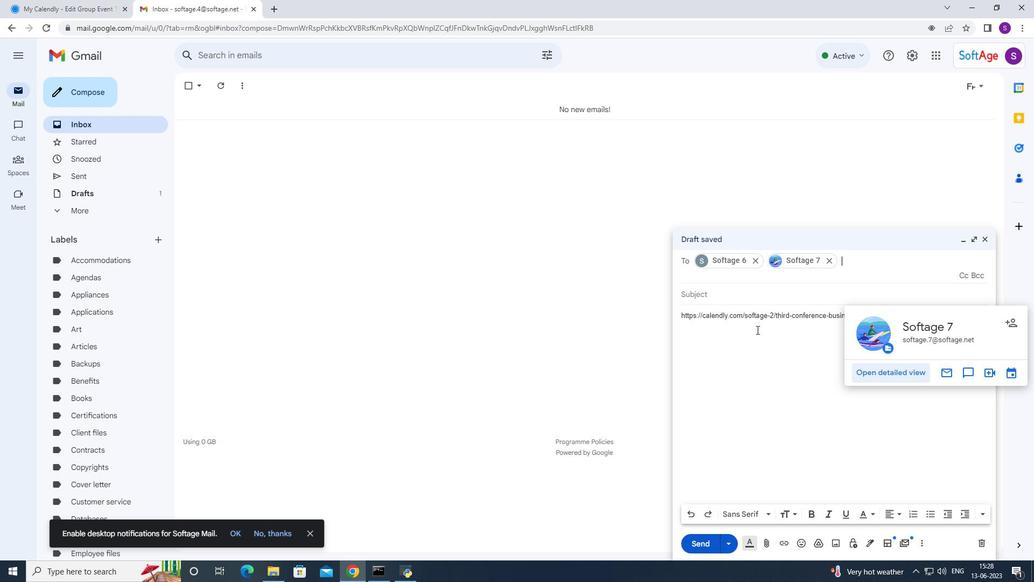 
Action: Mouse moved to (698, 539)
Screenshot: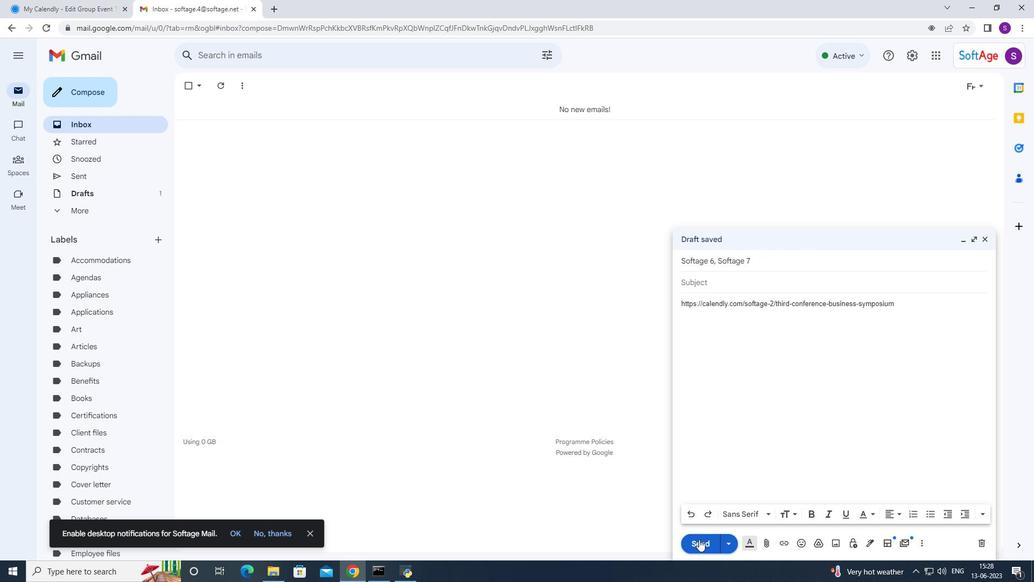 
Action: Mouse pressed left at (698, 539)
Screenshot: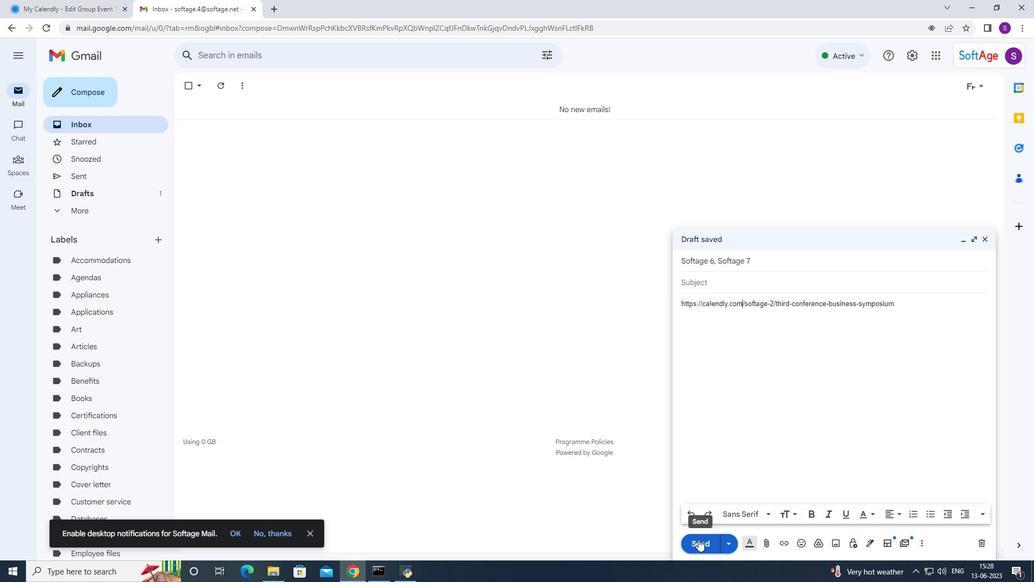 
Action: Mouse moved to (696, 531)
Screenshot: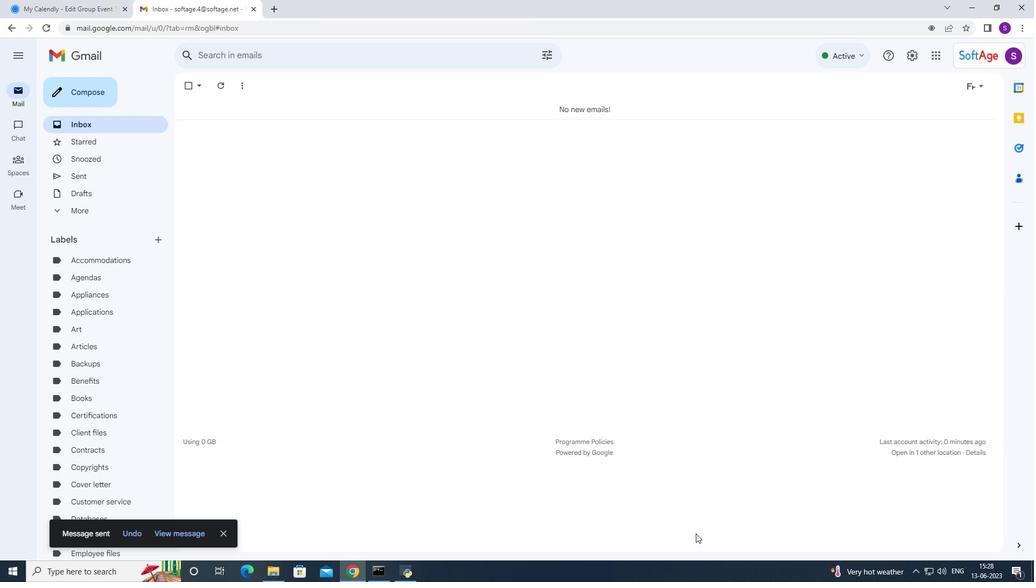 
